 Task: Find connections with filter location Tarragona with filter topic #Workfromhomewith filter profile language English with filter current company VICE Media with filter school Alva's College, Moodabidri, Karnataka with filter industry Fruit and Vegetable Preserves Manufacturing with filter service category Telecommunications with filter keywords title Grant Writer
Action: Mouse moved to (617, 73)
Screenshot: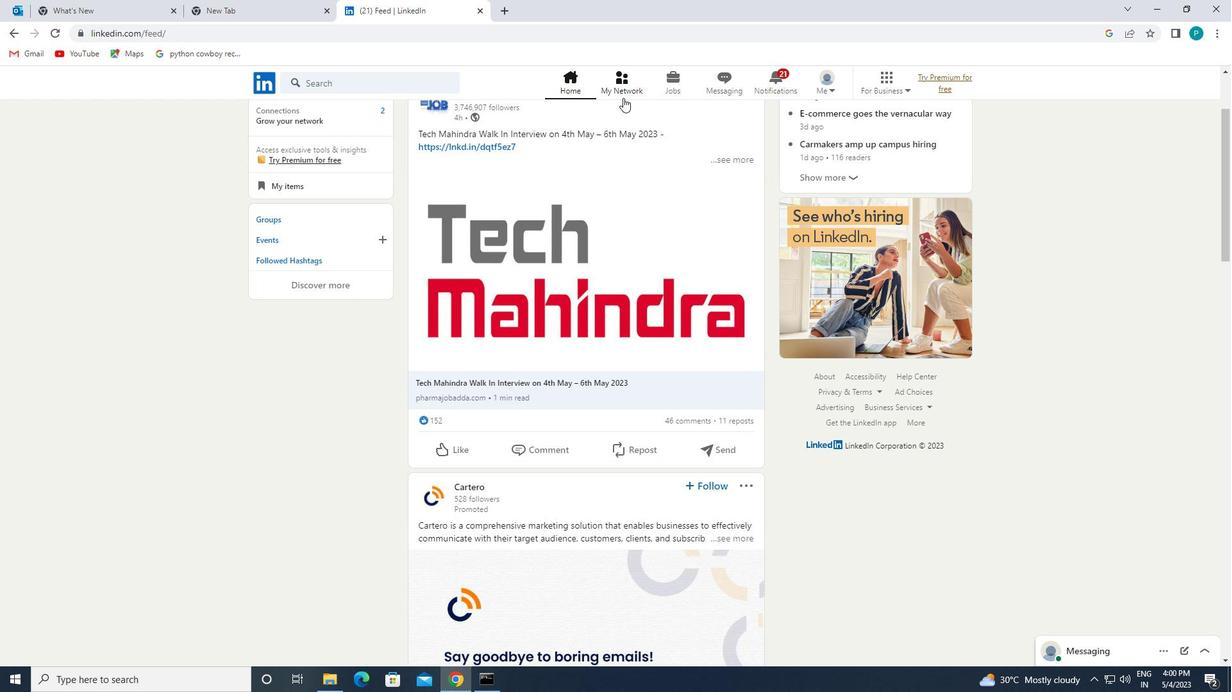 
Action: Mouse pressed left at (617, 73)
Screenshot: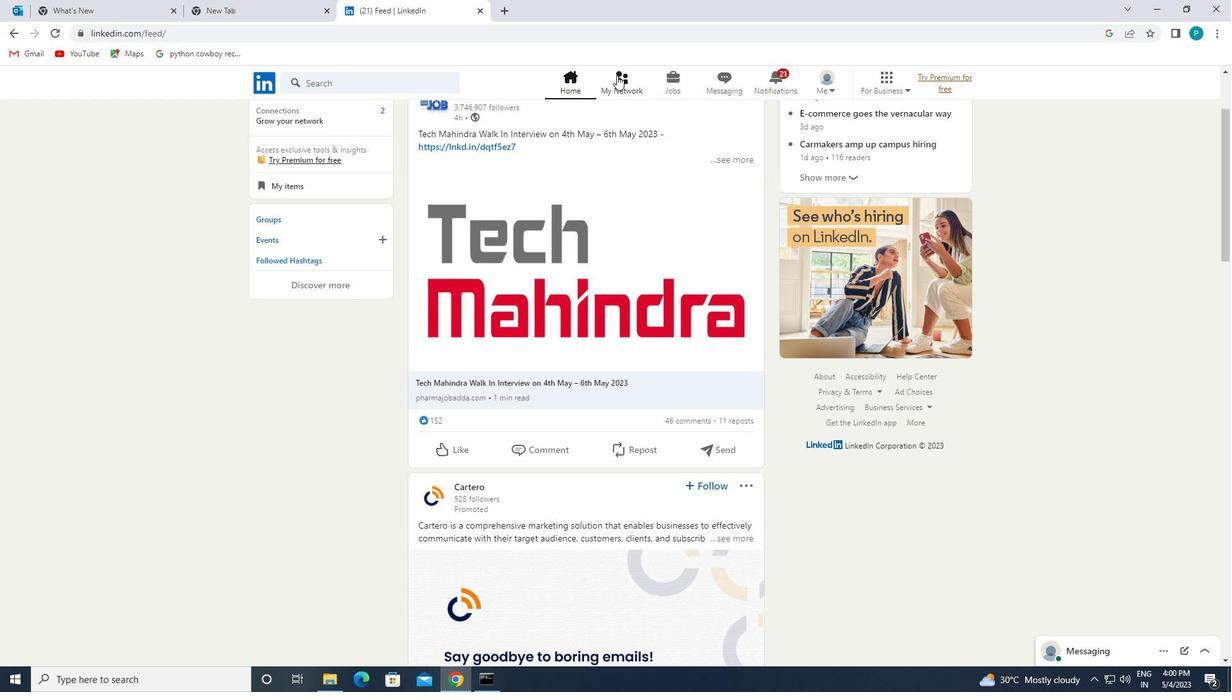 
Action: Mouse moved to (332, 151)
Screenshot: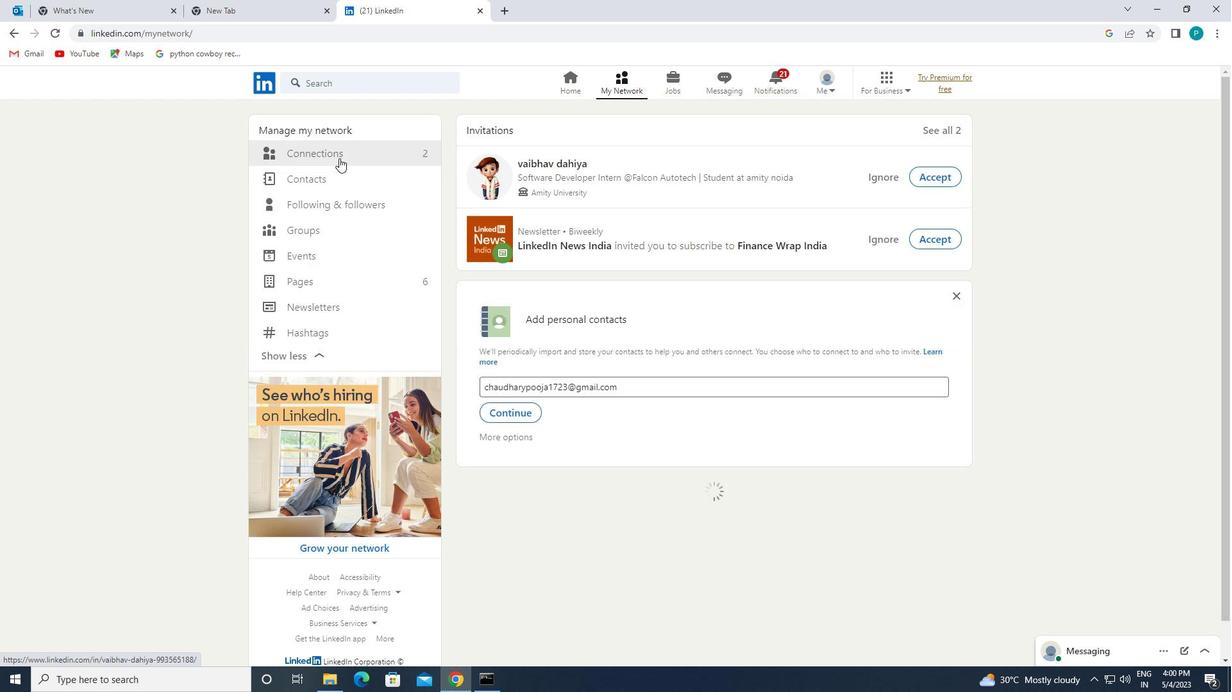 
Action: Mouse pressed left at (332, 151)
Screenshot: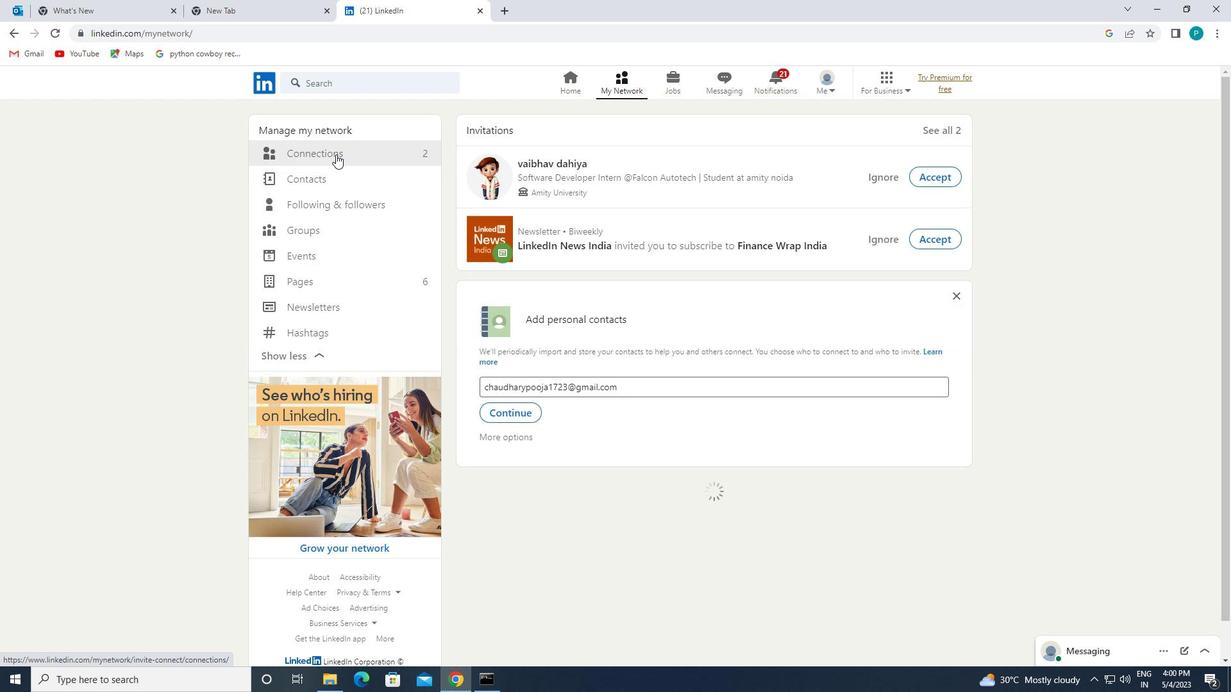
Action: Mouse moved to (700, 159)
Screenshot: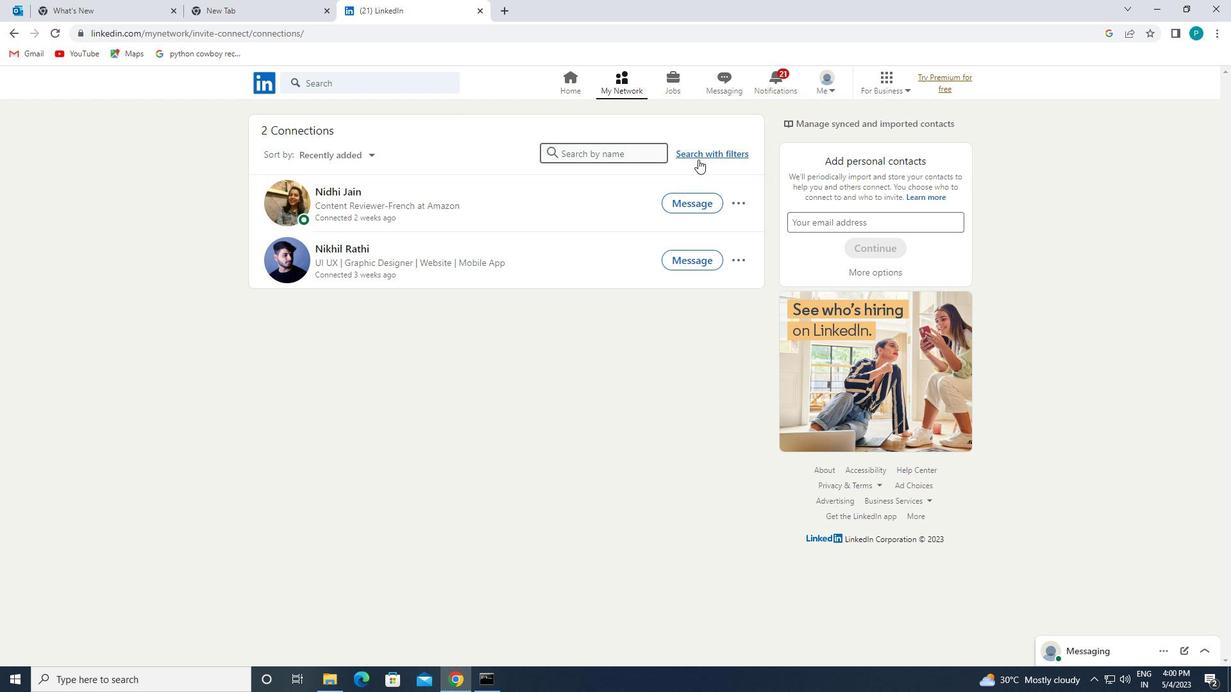
Action: Mouse pressed left at (700, 159)
Screenshot: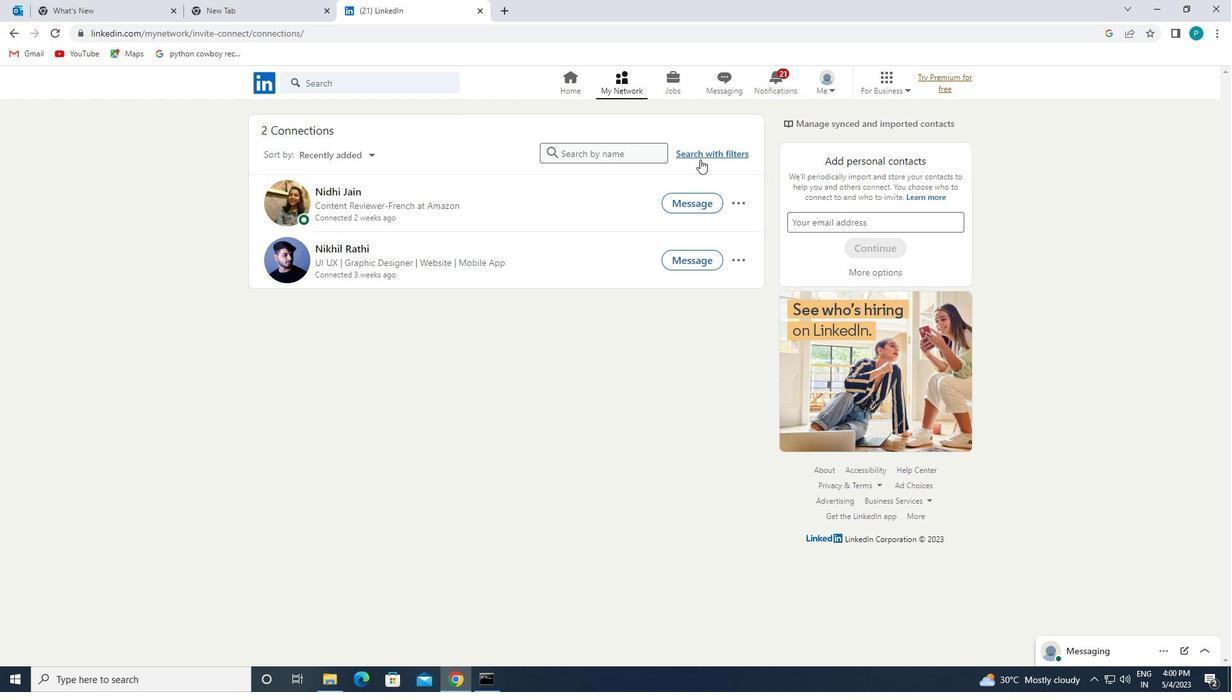 
Action: Mouse moved to (643, 114)
Screenshot: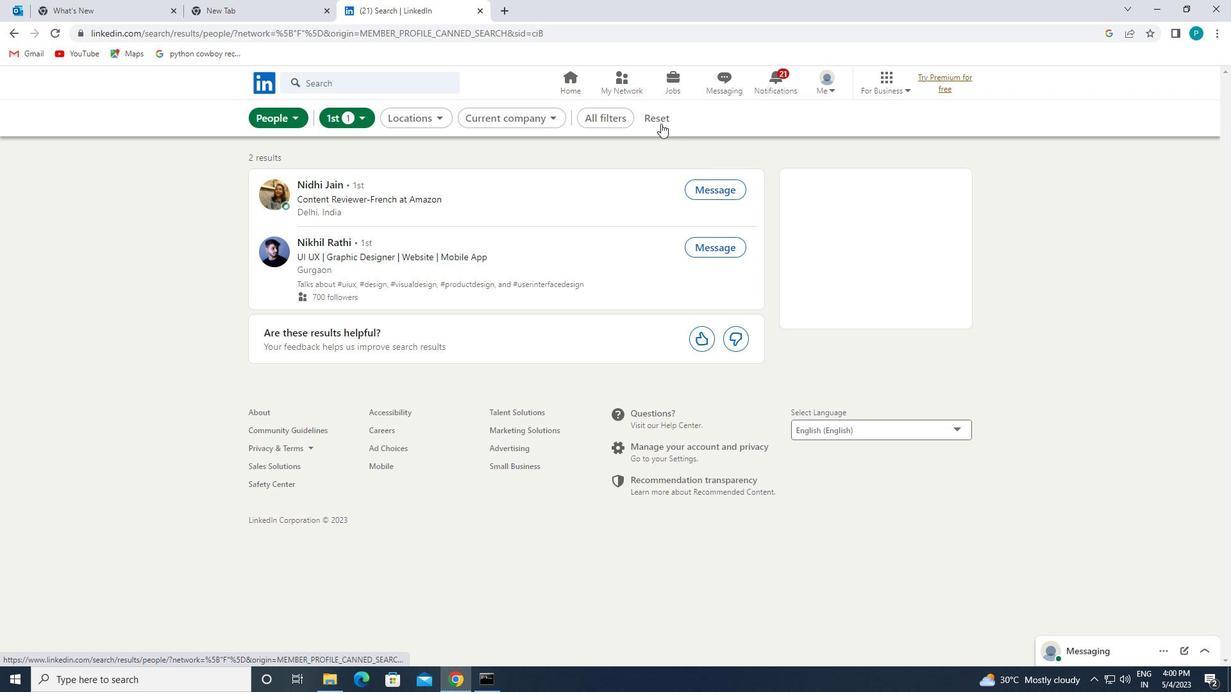 
Action: Mouse pressed left at (643, 114)
Screenshot: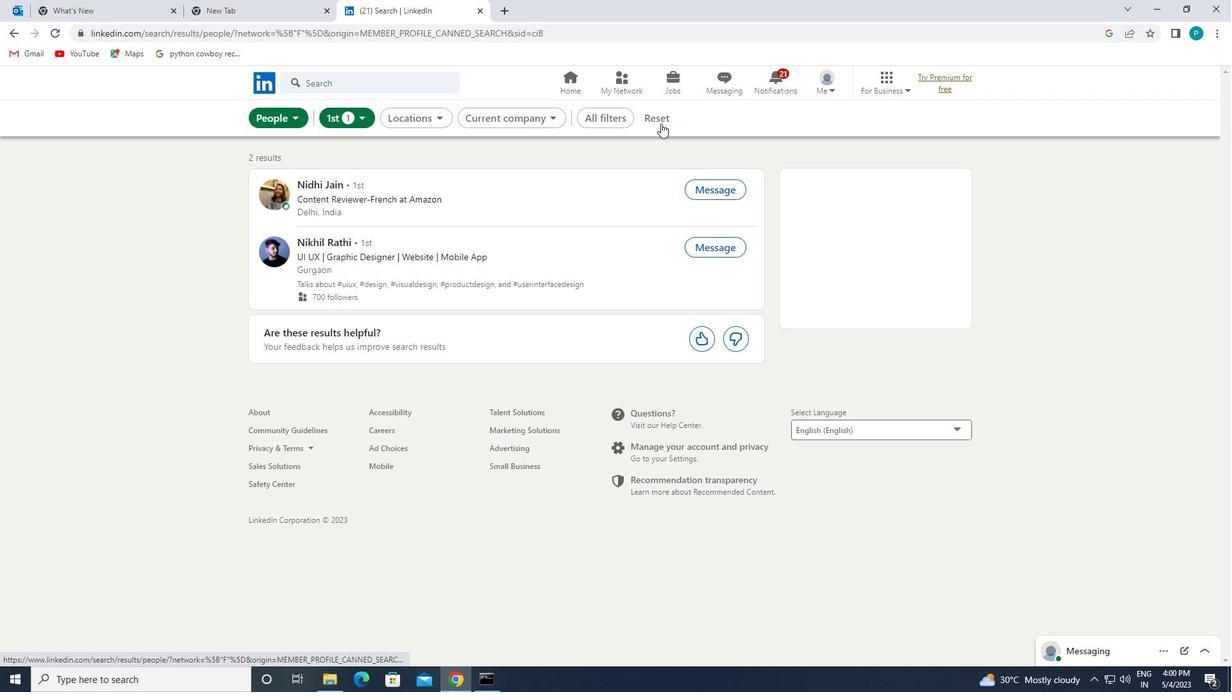 
Action: Mouse moved to (620, 113)
Screenshot: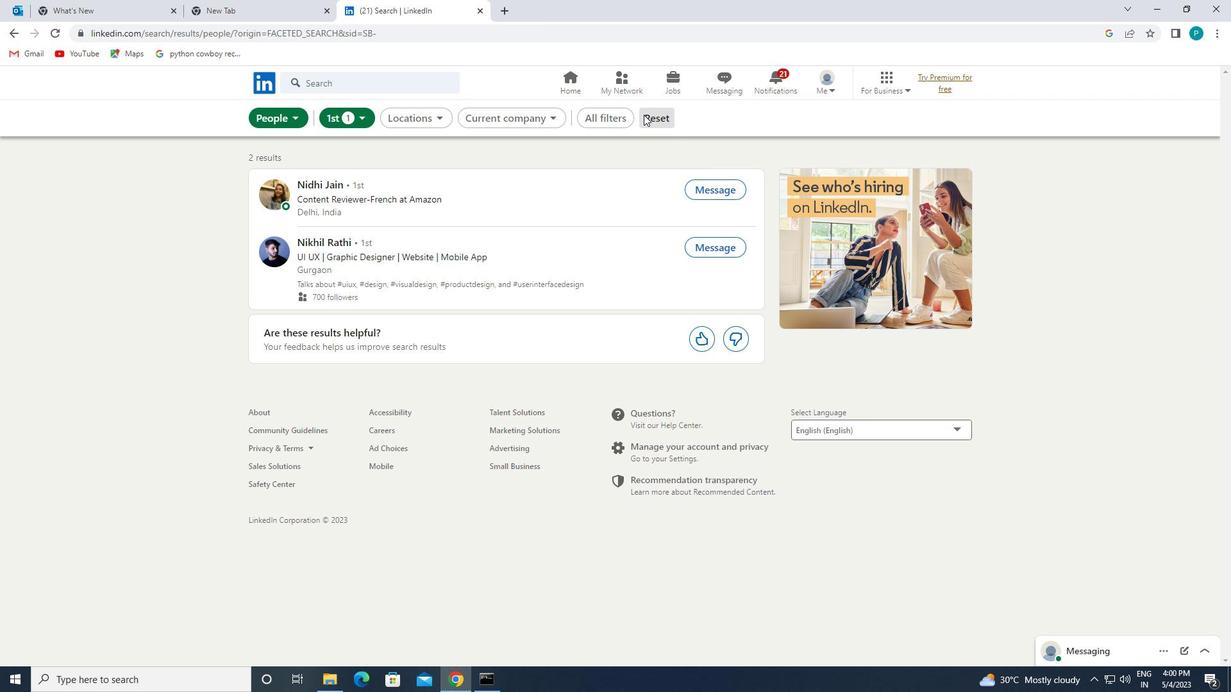 
Action: Mouse pressed left at (620, 113)
Screenshot: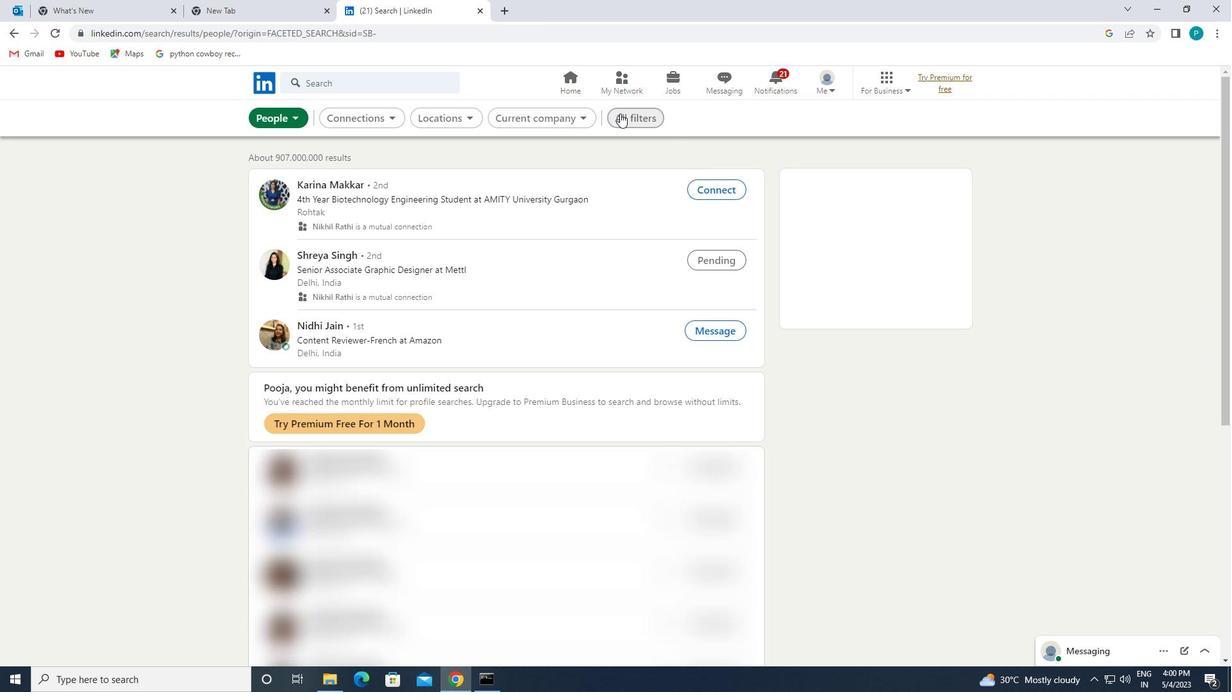 
Action: Mouse moved to (1019, 386)
Screenshot: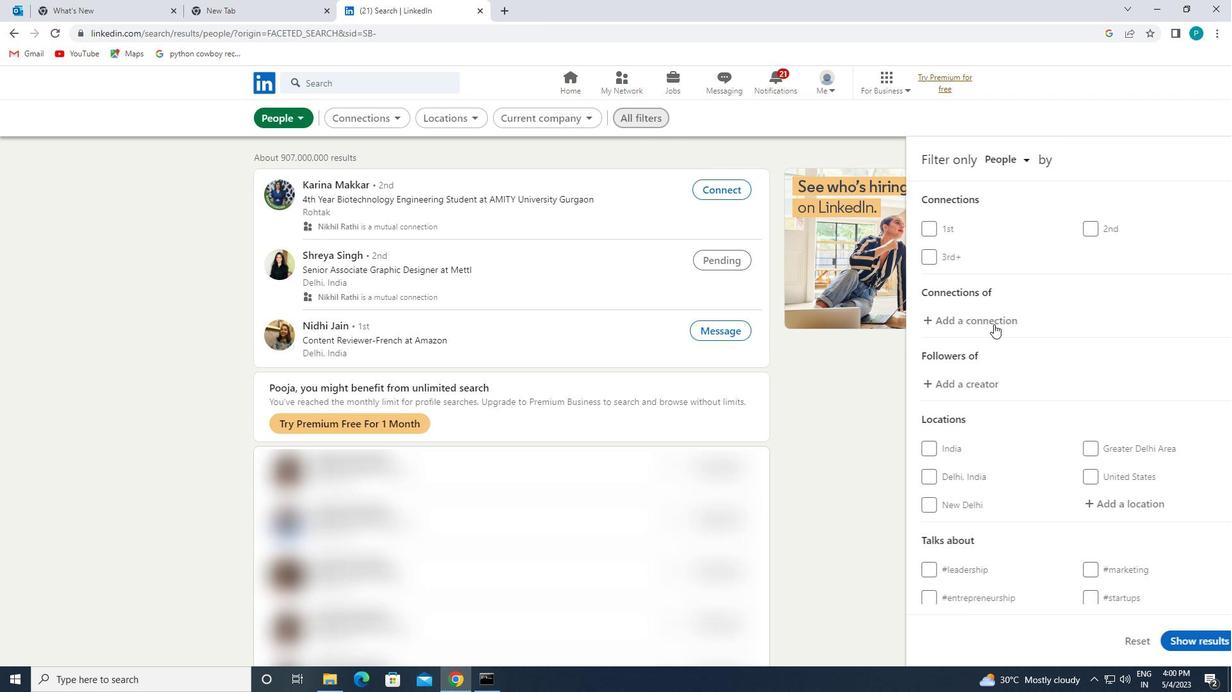 
Action: Mouse scrolled (1019, 386) with delta (0, 0)
Screenshot: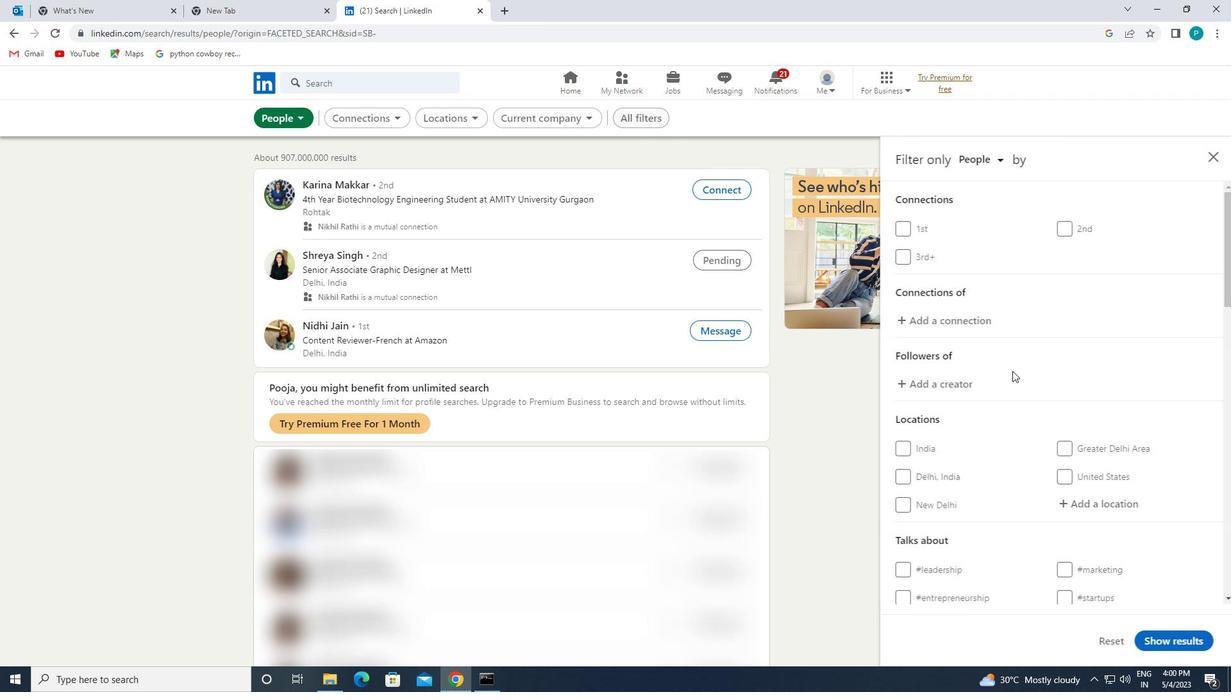 
Action: Mouse moved to (1019, 388)
Screenshot: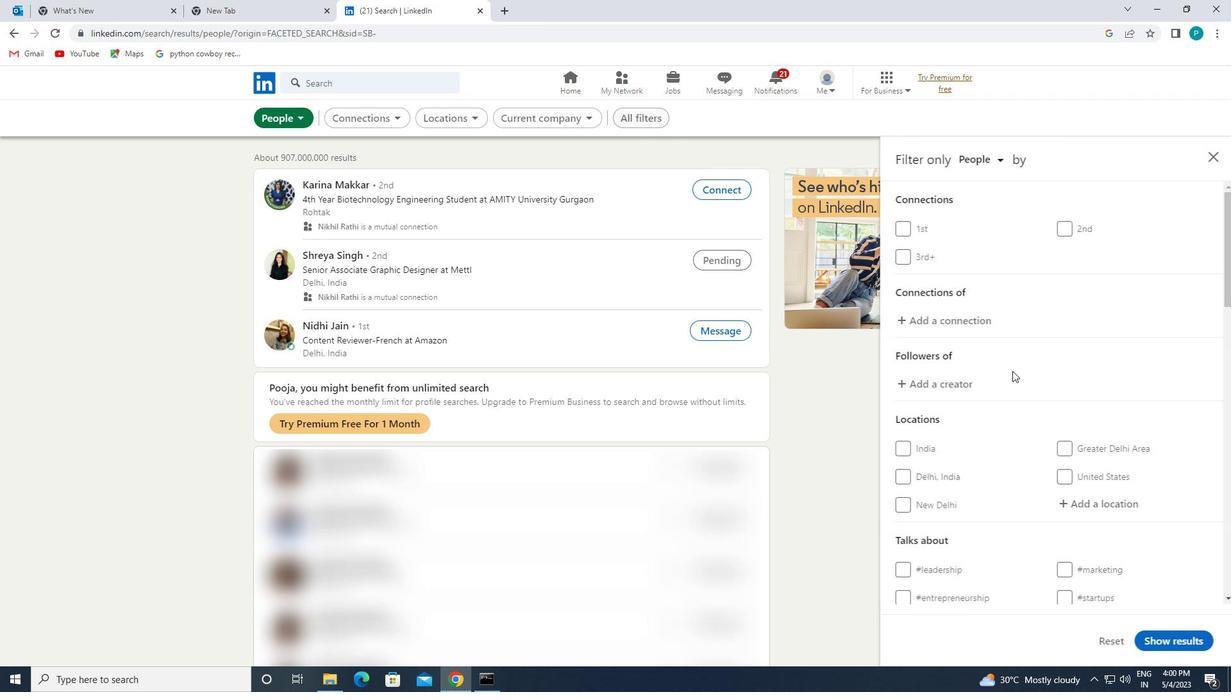 
Action: Mouse scrolled (1019, 388) with delta (0, 0)
Screenshot: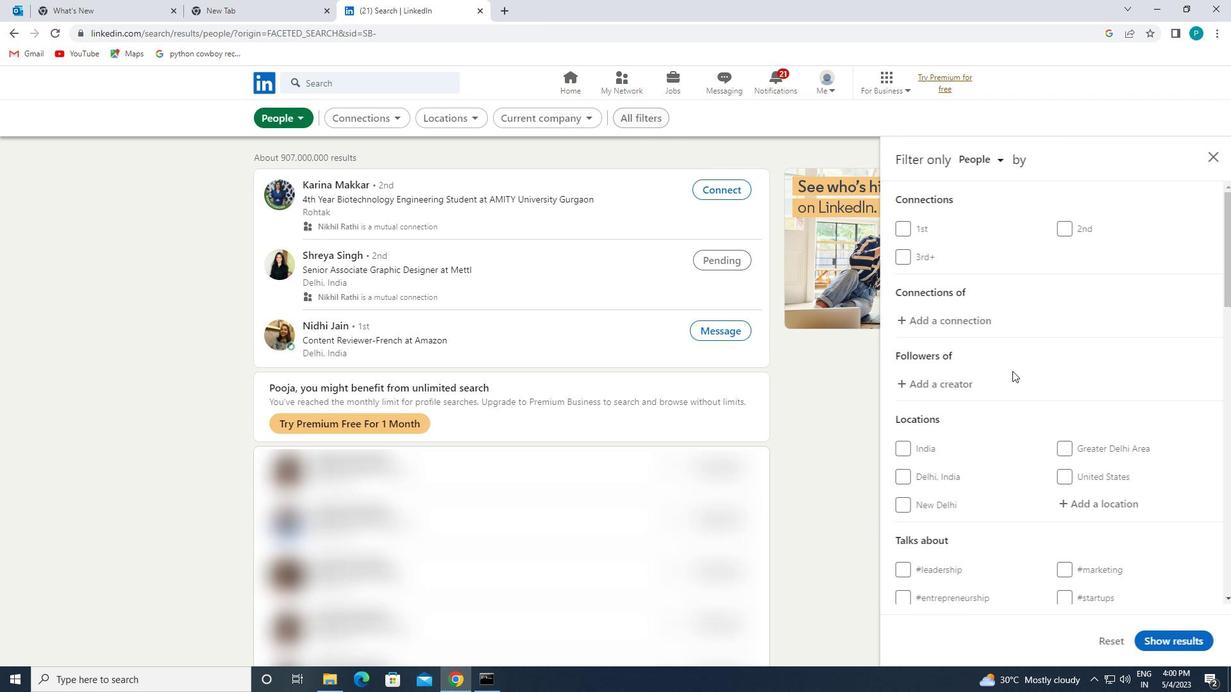 
Action: Mouse scrolled (1019, 388) with delta (0, 0)
Screenshot: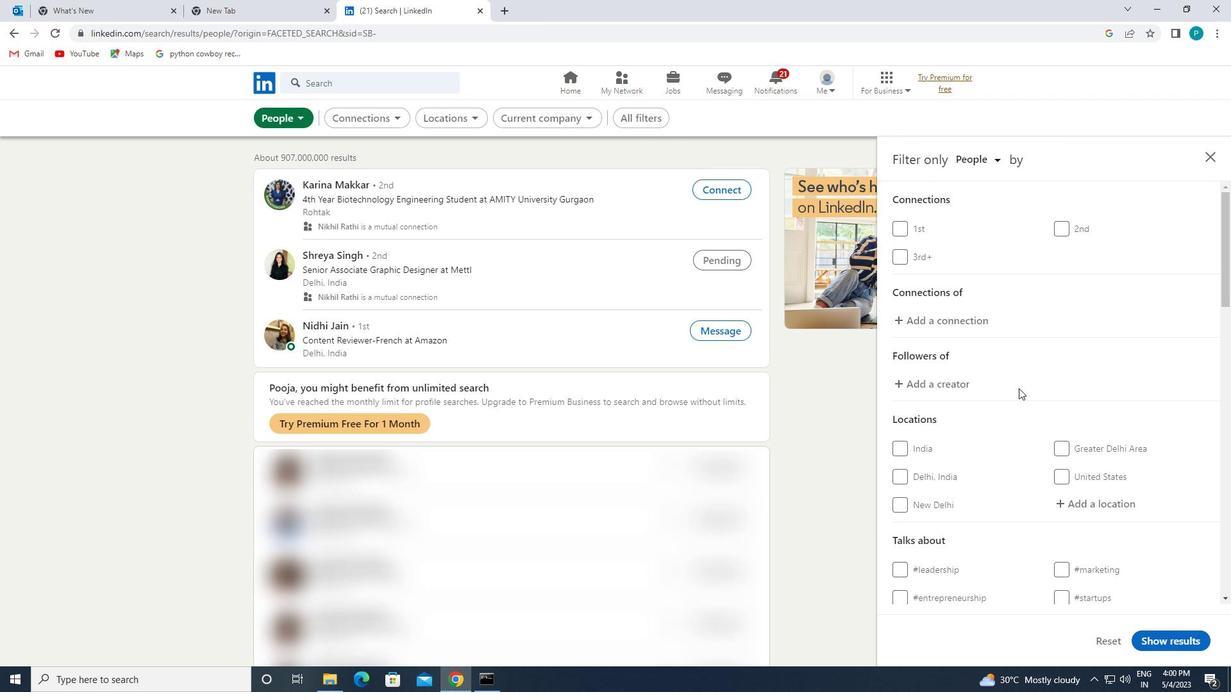
Action: Mouse moved to (1089, 304)
Screenshot: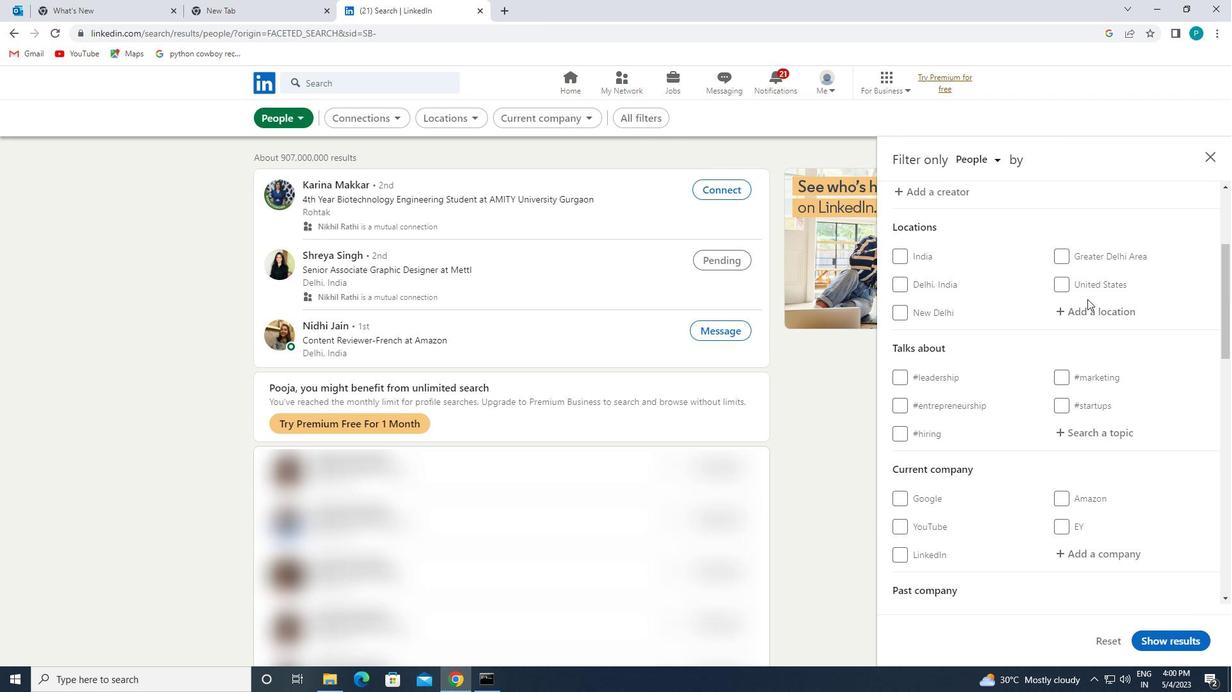
Action: Mouse pressed left at (1089, 304)
Screenshot: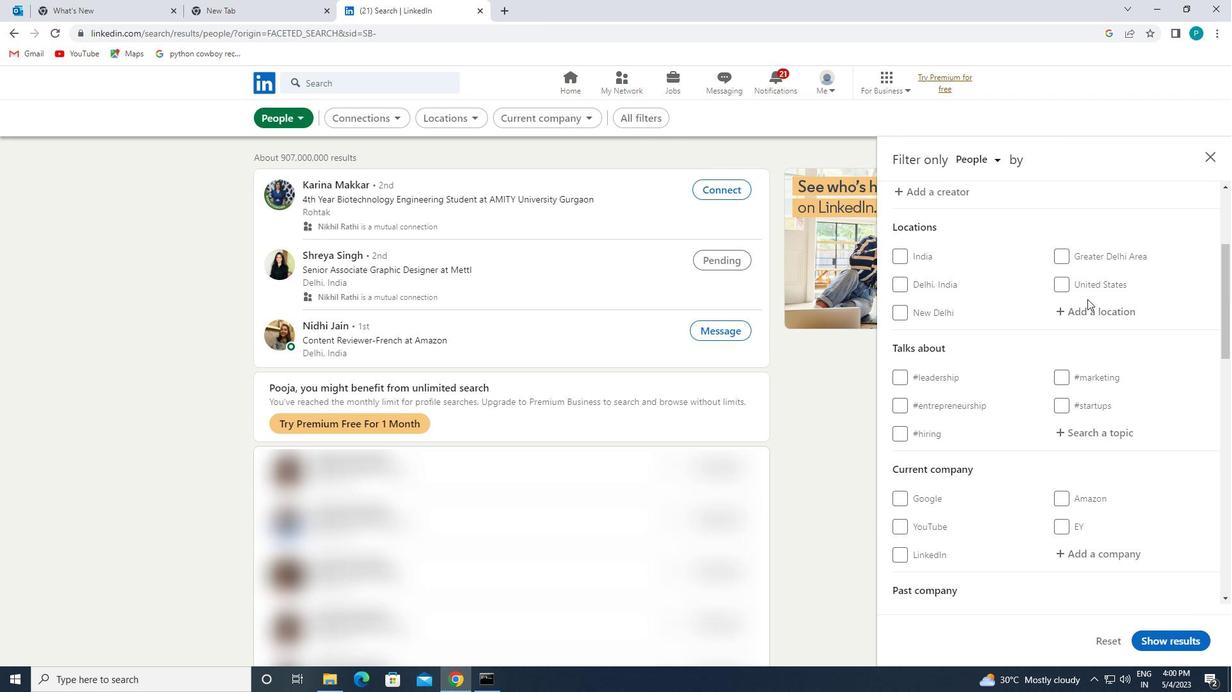 
Action: Mouse moved to (1092, 312)
Screenshot: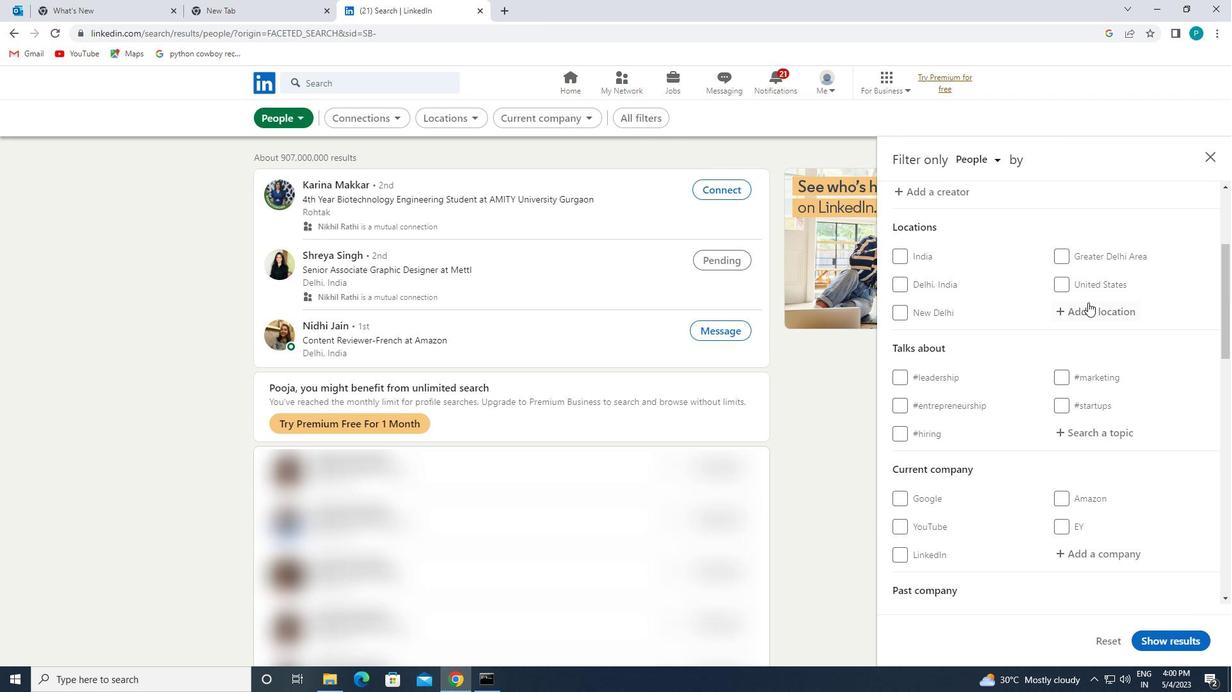 
Action: Key pressed <Key.caps_lock>t<Key.caps_lock>arragons<Key.backspace>a
Screenshot: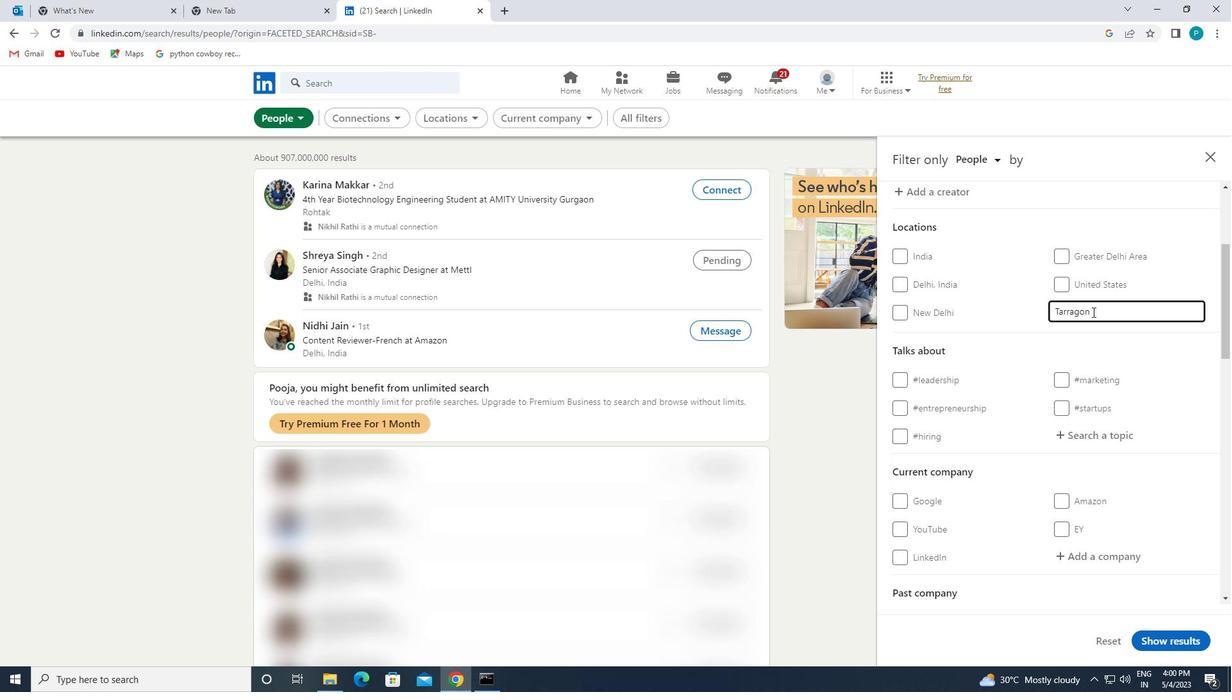 
Action: Mouse moved to (1078, 323)
Screenshot: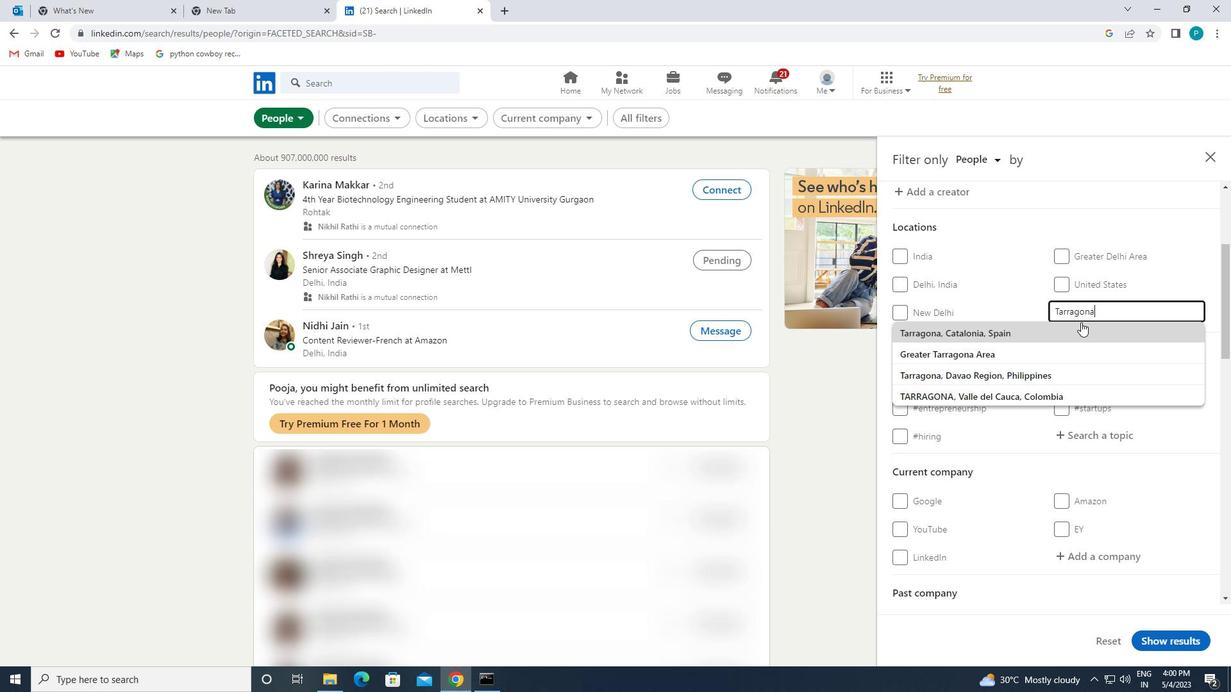 
Action: Mouse pressed left at (1078, 323)
Screenshot: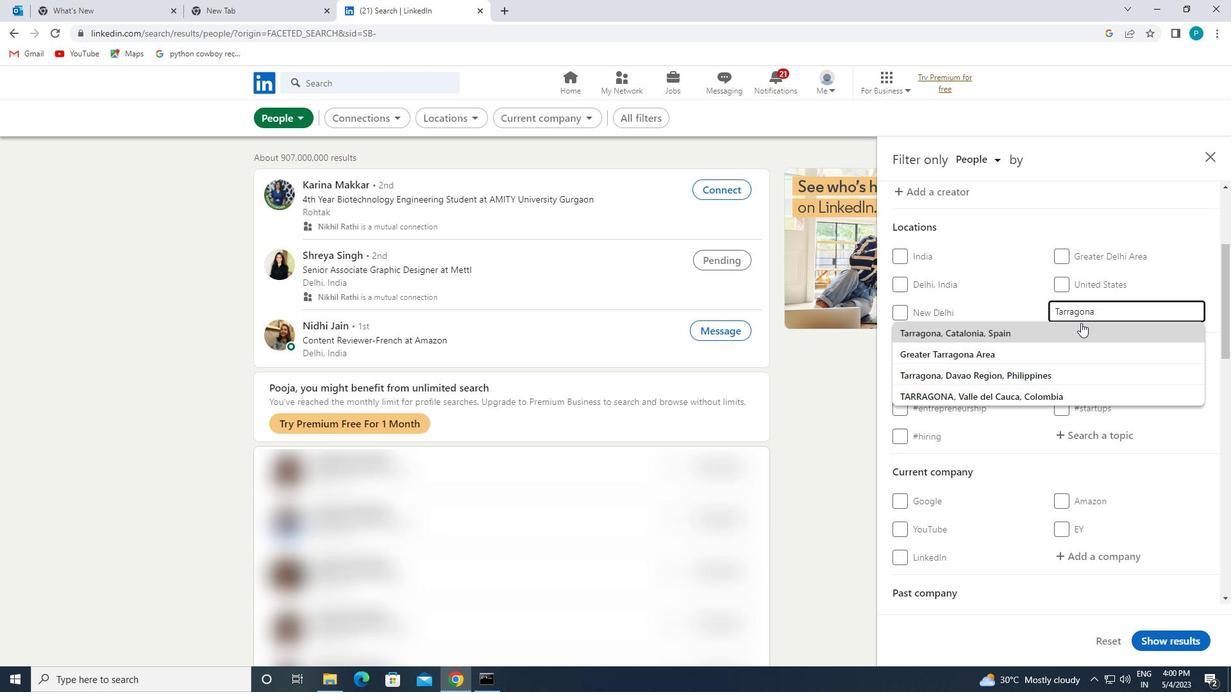 
Action: Mouse scrolled (1078, 322) with delta (0, 0)
Screenshot: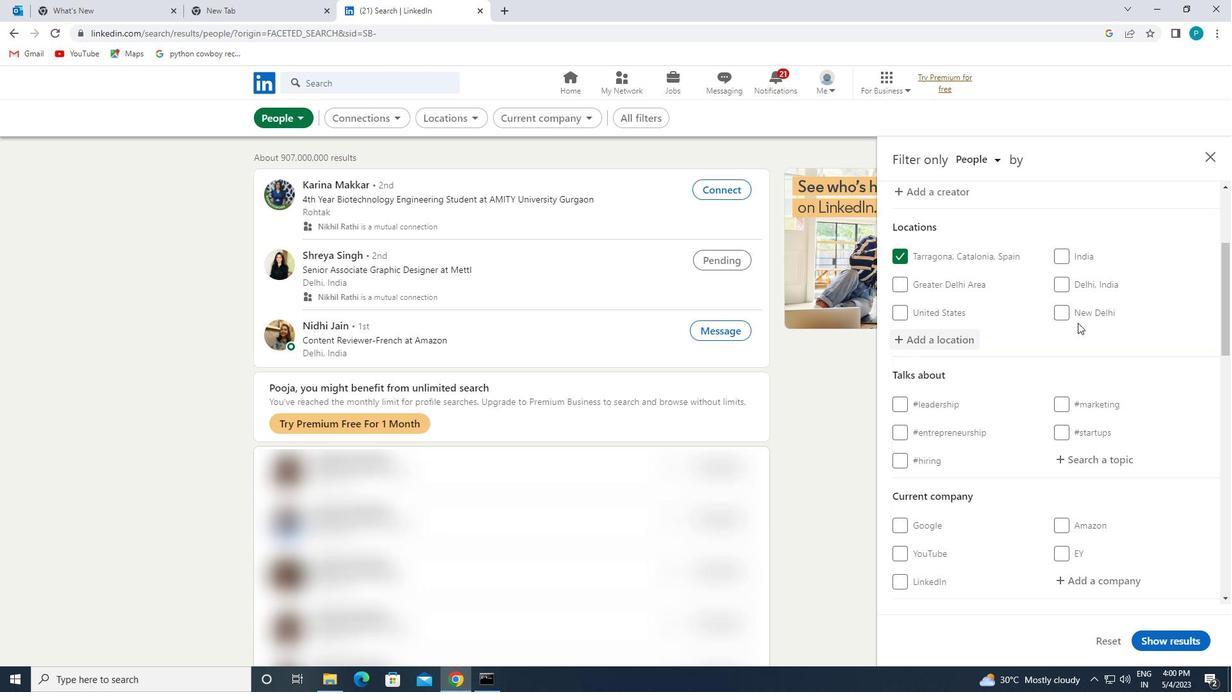 
Action: Mouse scrolled (1078, 322) with delta (0, 0)
Screenshot: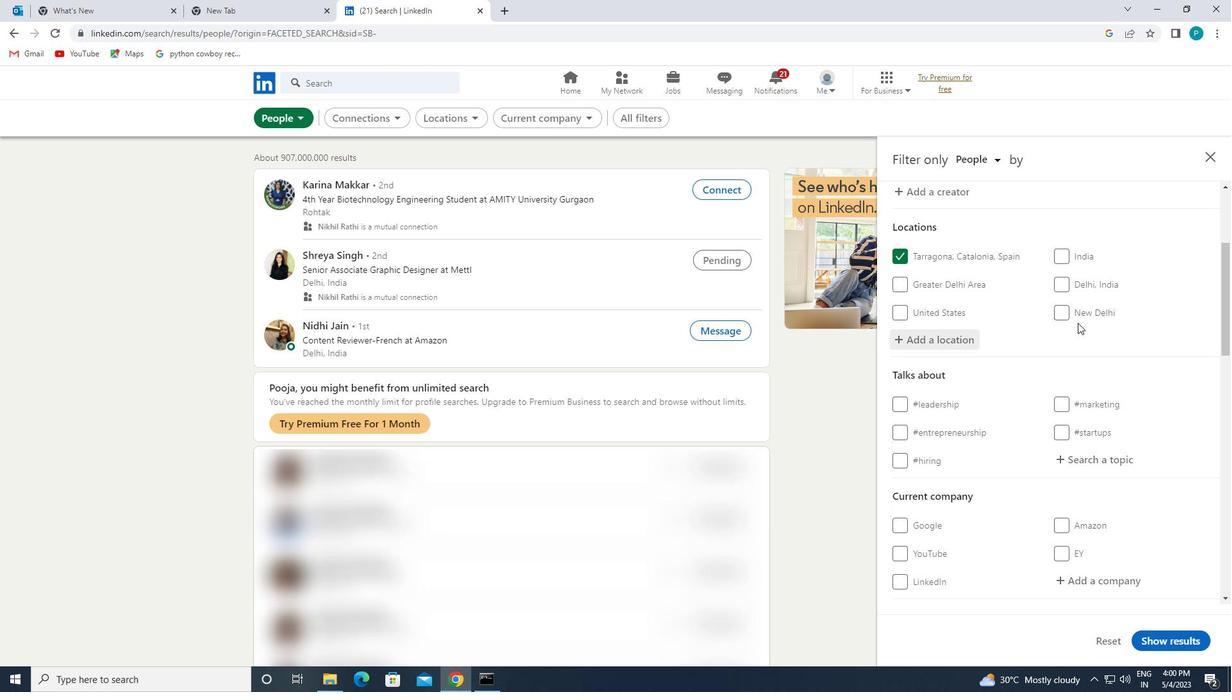 
Action: Mouse moved to (1080, 332)
Screenshot: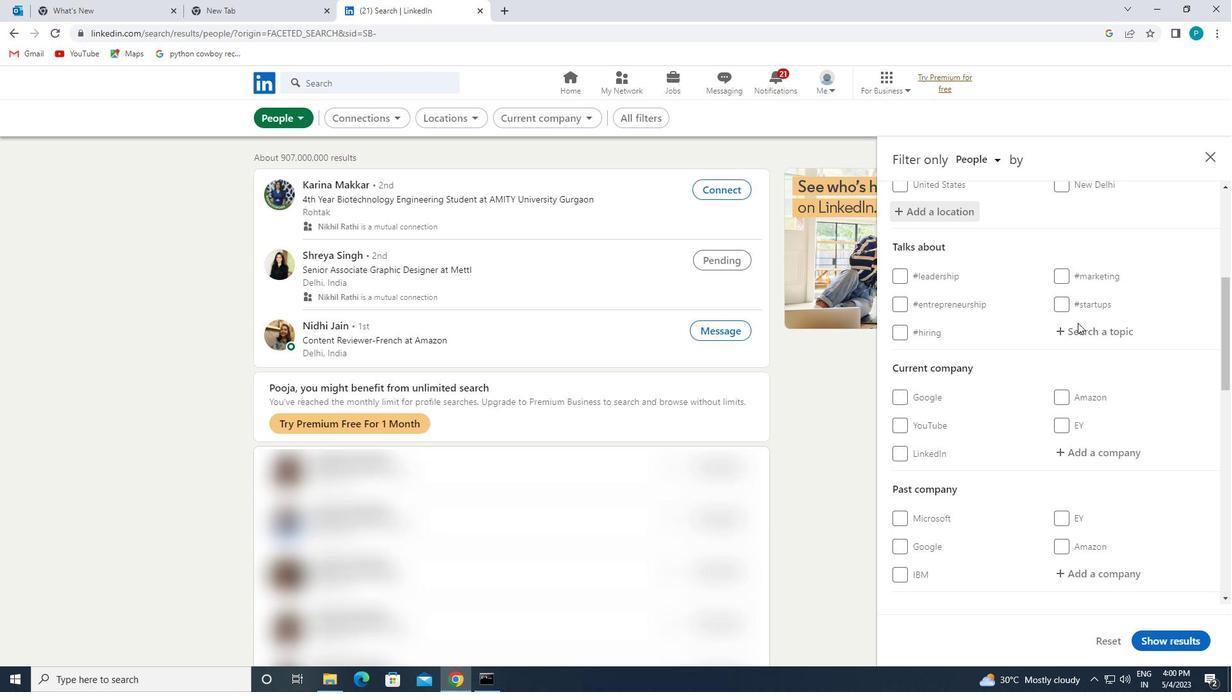 
Action: Mouse pressed left at (1080, 332)
Screenshot: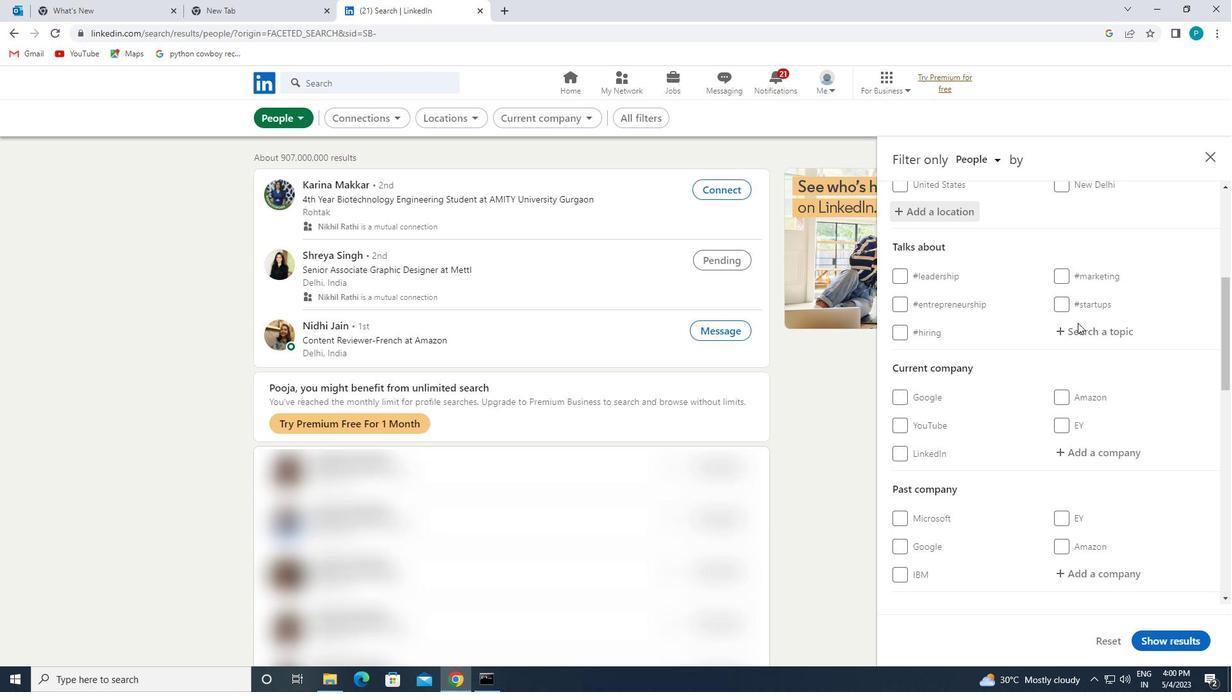 
Action: Mouse moved to (1114, 355)
Screenshot: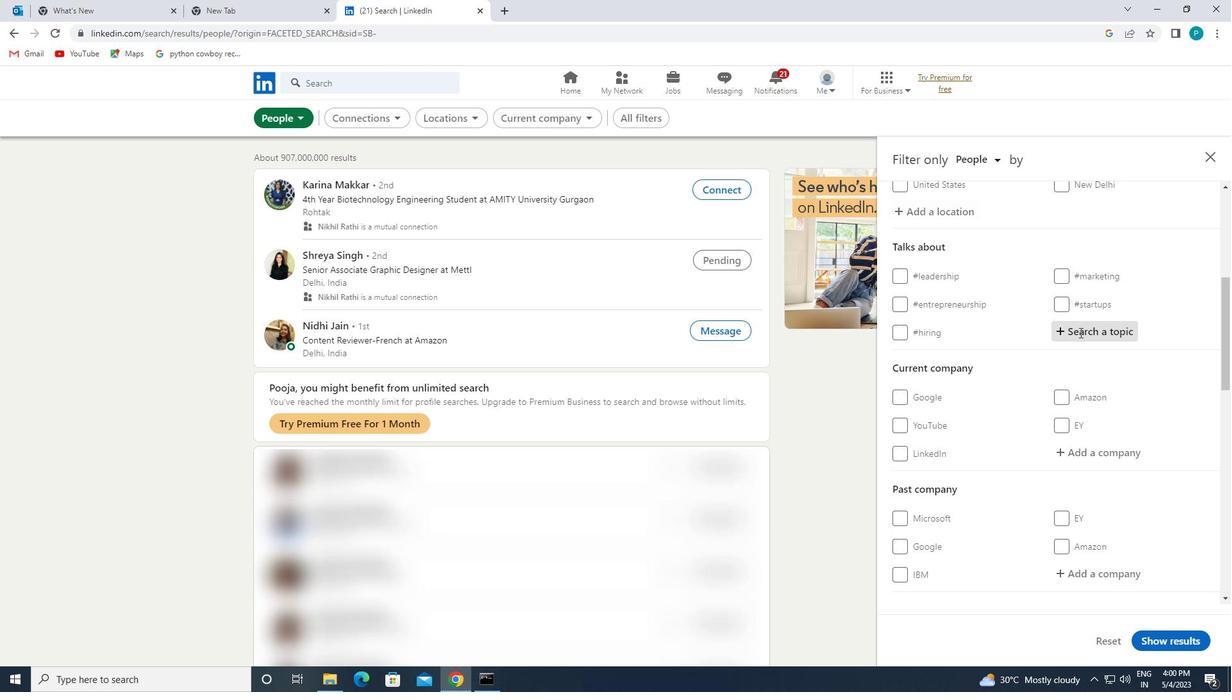 
Action: Key pressed <Key.shift>#<Key.caps_lock>W<Key.caps_lock>ORKFROMHOME
Screenshot: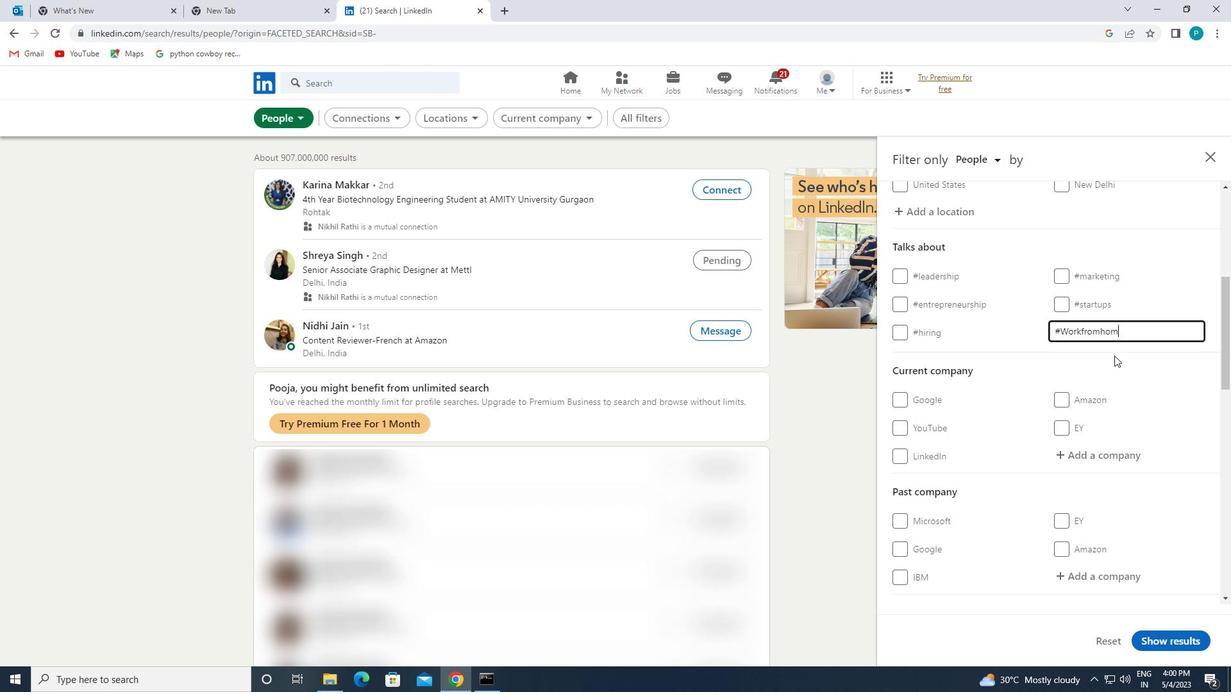 
Action: Mouse moved to (1048, 346)
Screenshot: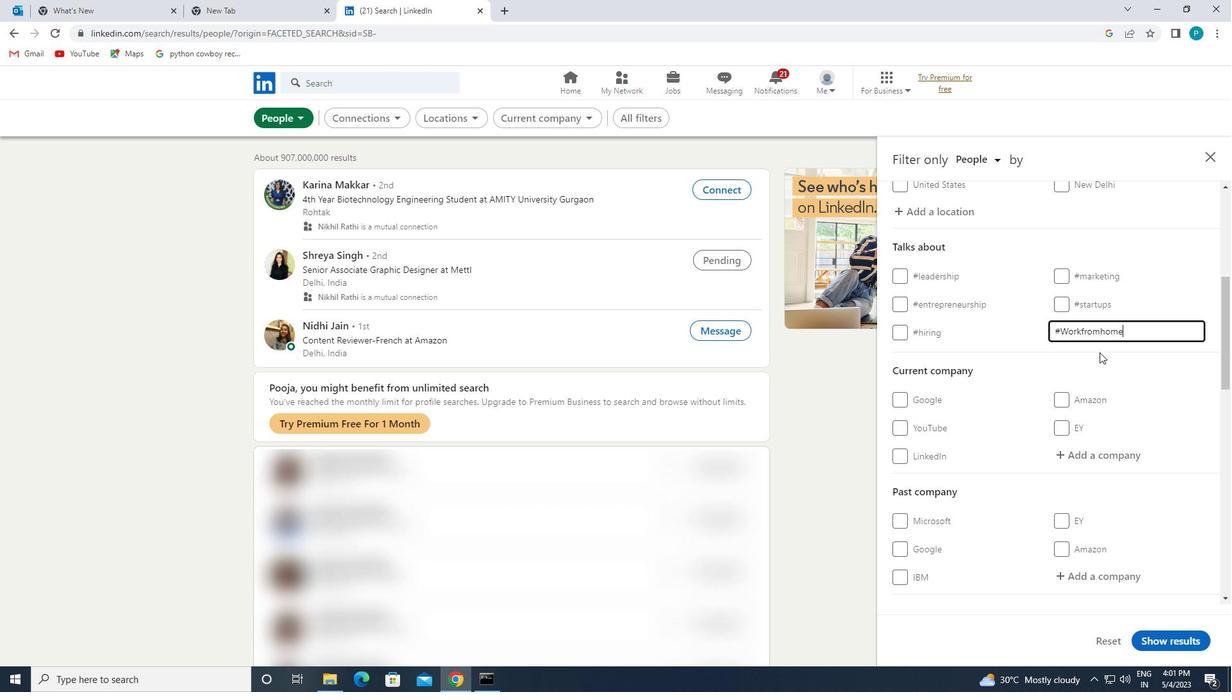 
Action: Mouse scrolled (1048, 345) with delta (0, 0)
Screenshot: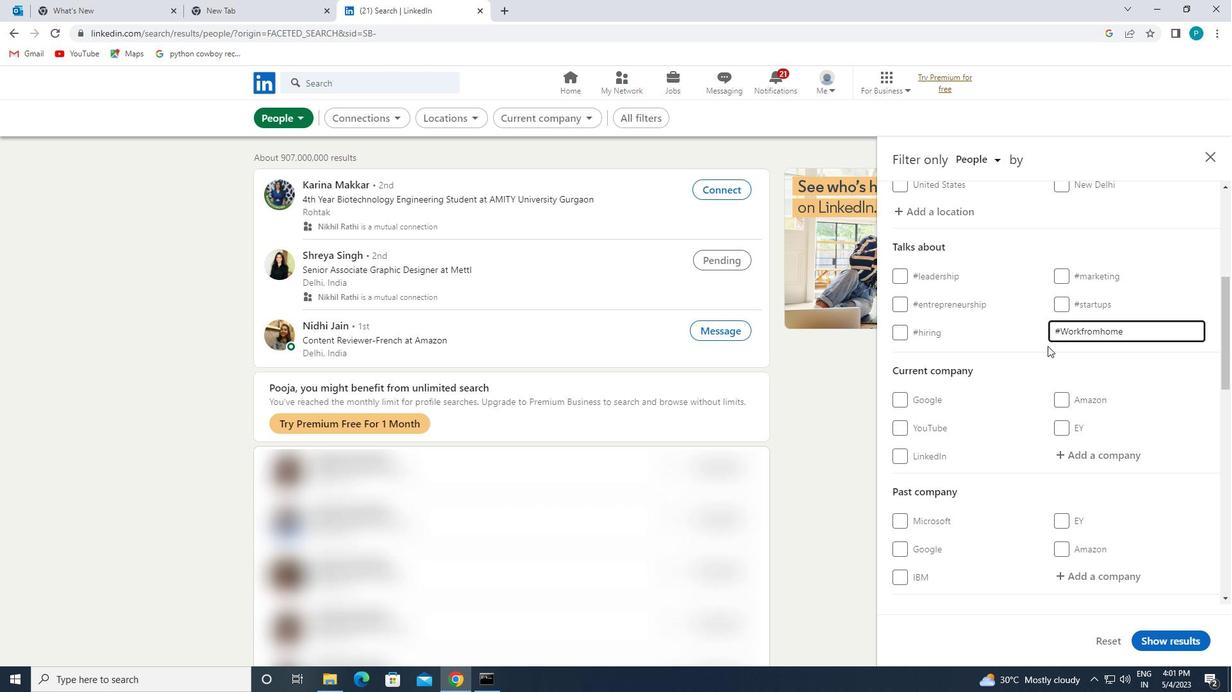 
Action: Mouse scrolled (1048, 345) with delta (0, 0)
Screenshot: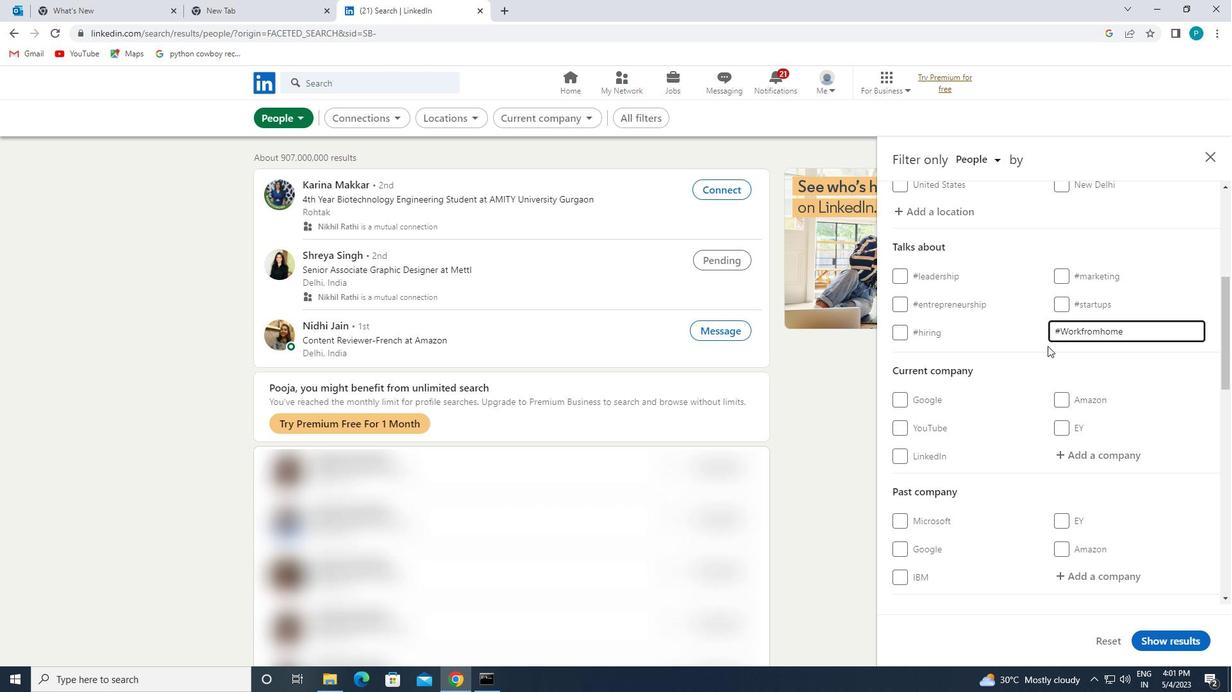 
Action: Mouse scrolled (1048, 345) with delta (0, 0)
Screenshot: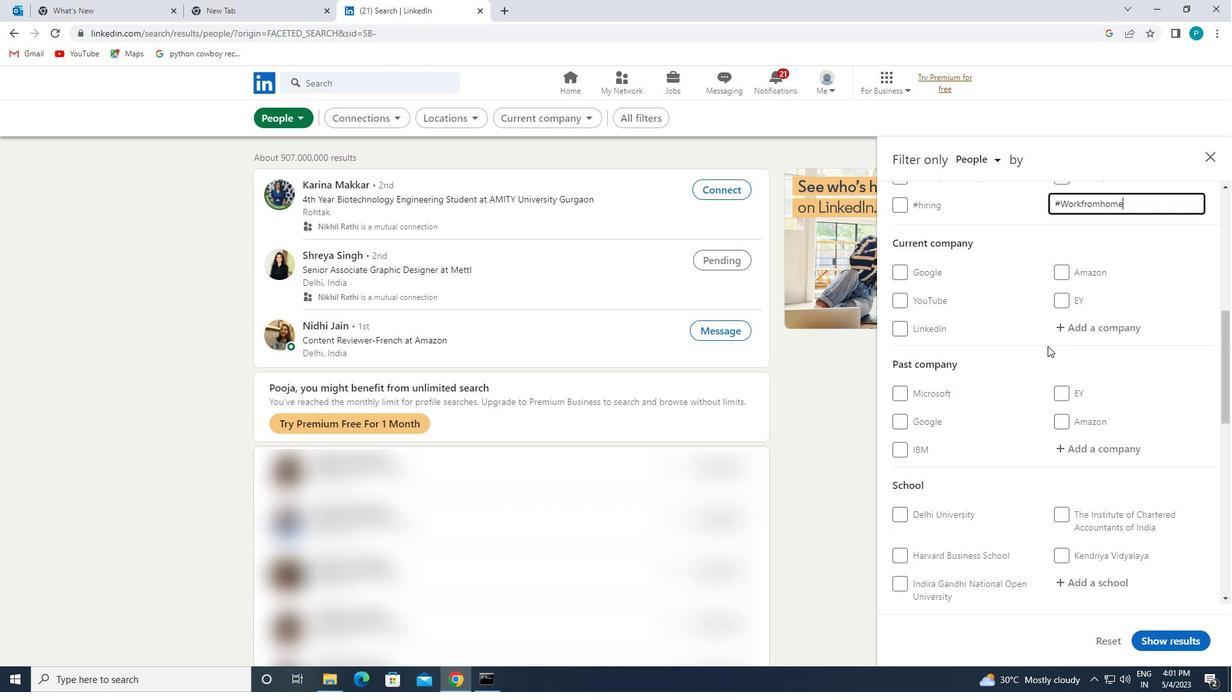 
Action: Mouse moved to (1047, 346)
Screenshot: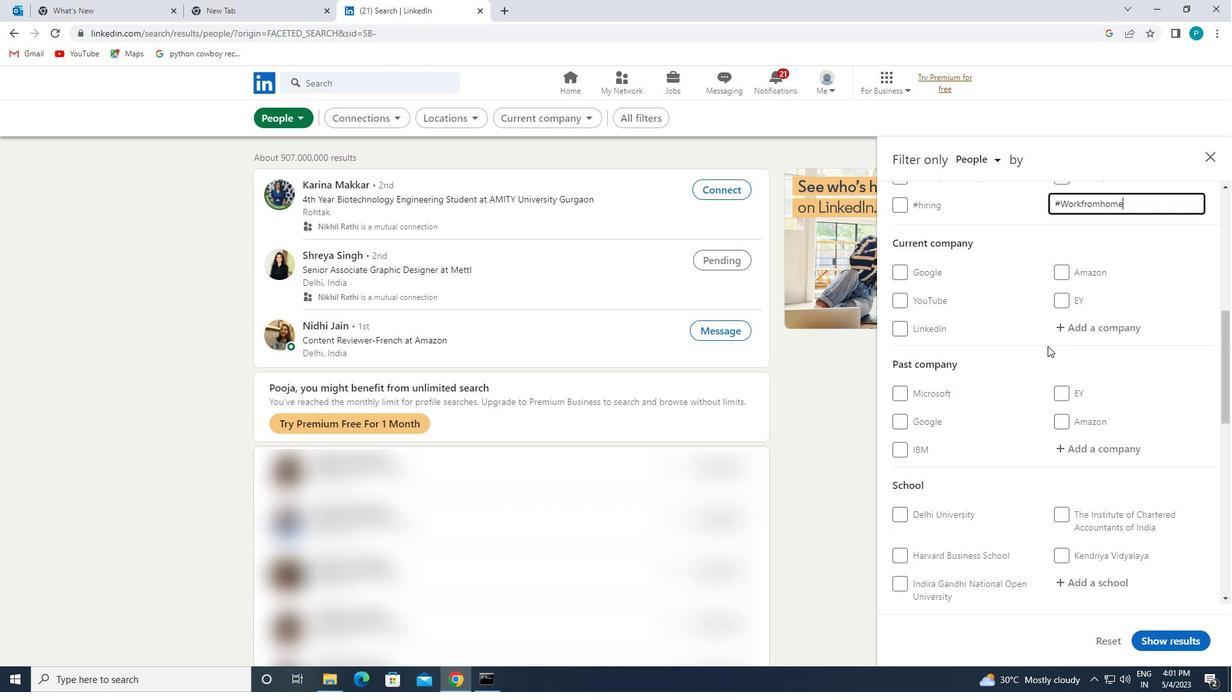 
Action: Mouse scrolled (1047, 345) with delta (0, 0)
Screenshot: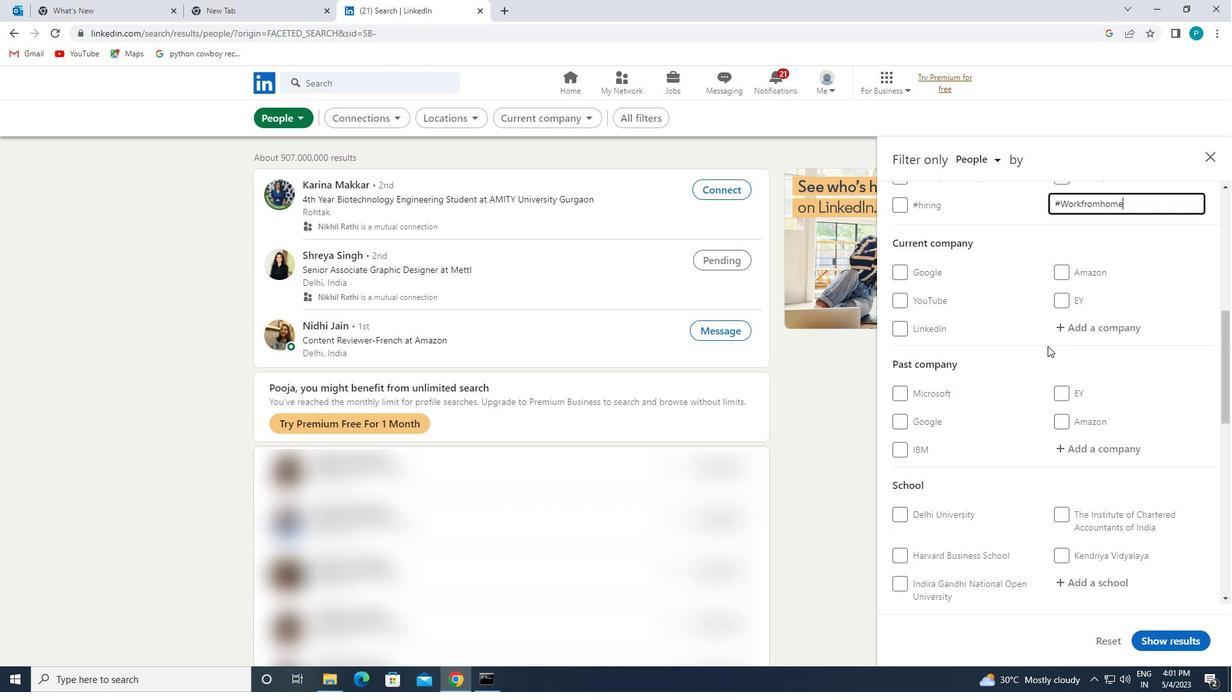 
Action: Mouse moved to (1034, 361)
Screenshot: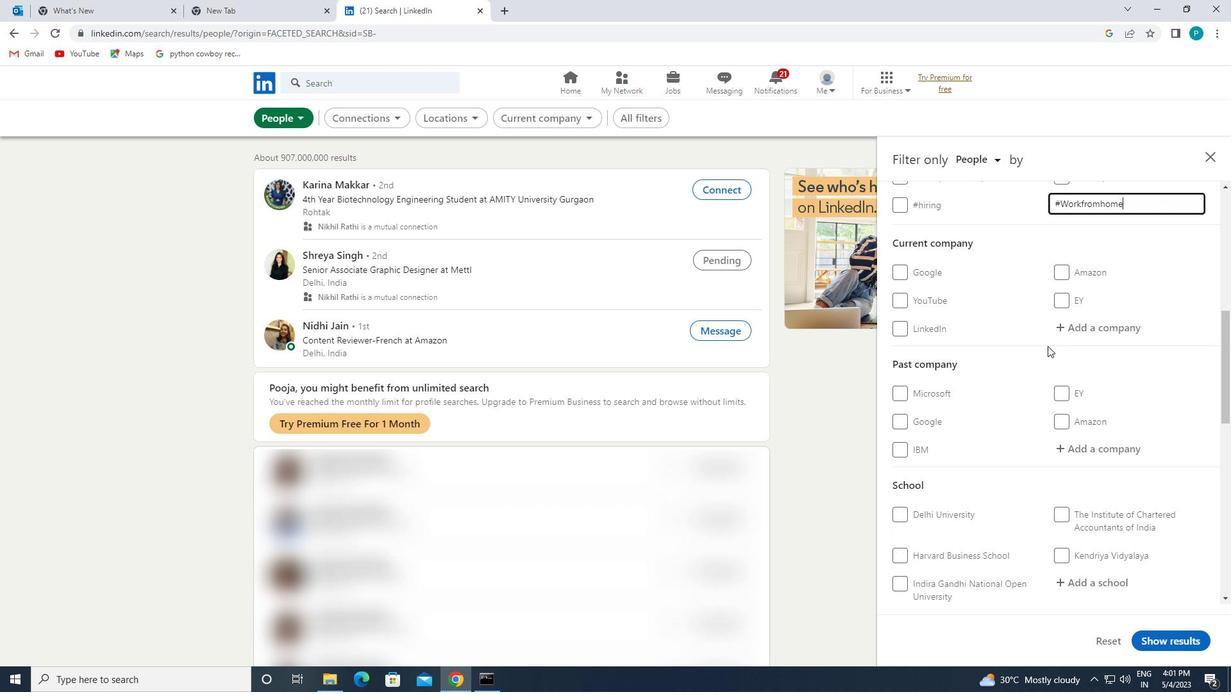 
Action: Mouse scrolled (1034, 361) with delta (0, 0)
Screenshot: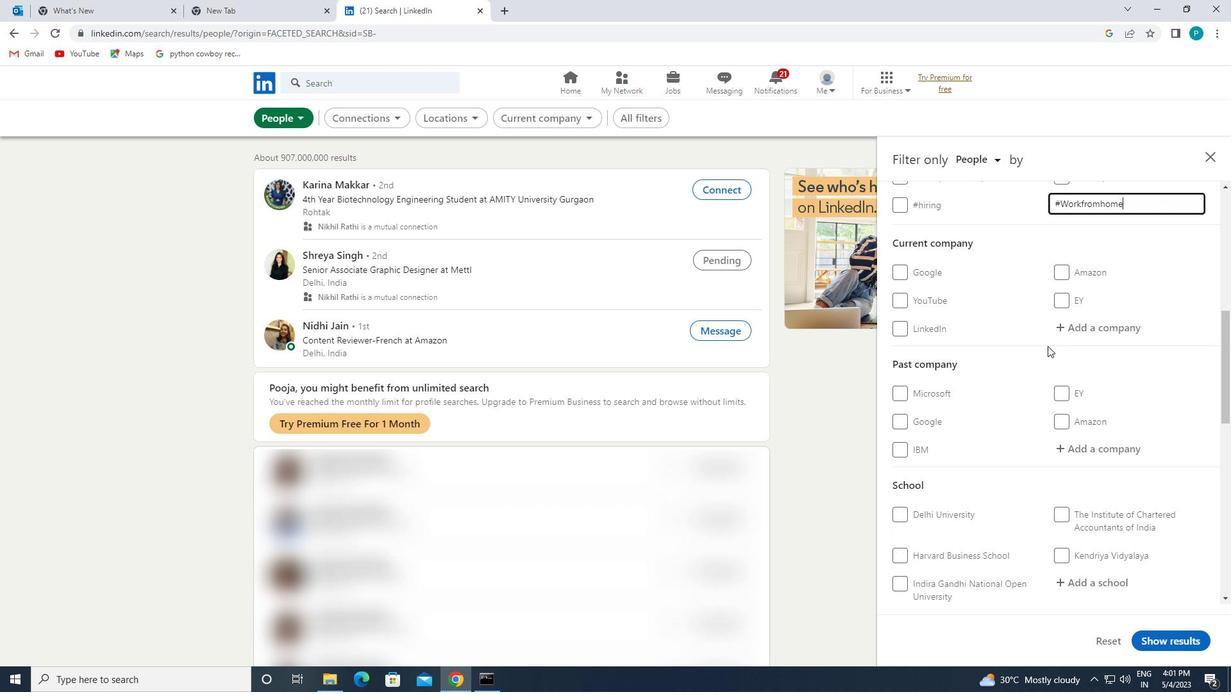 
Action: Mouse moved to (989, 420)
Screenshot: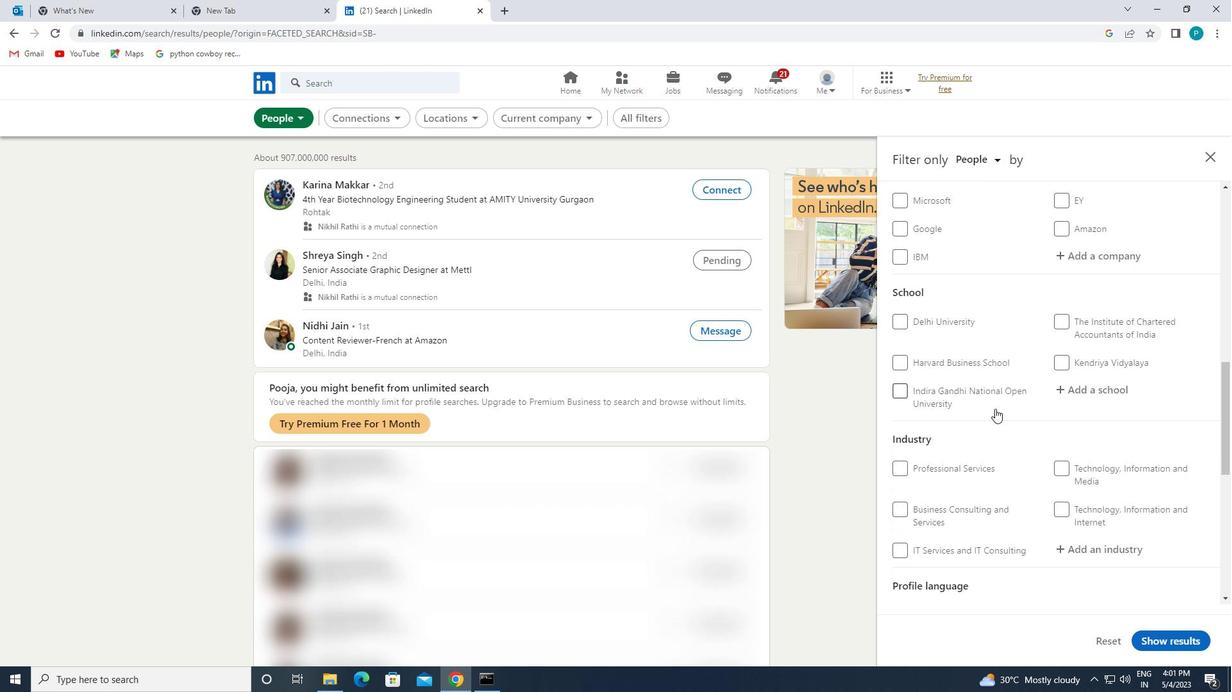
Action: Mouse scrolled (989, 419) with delta (0, 0)
Screenshot: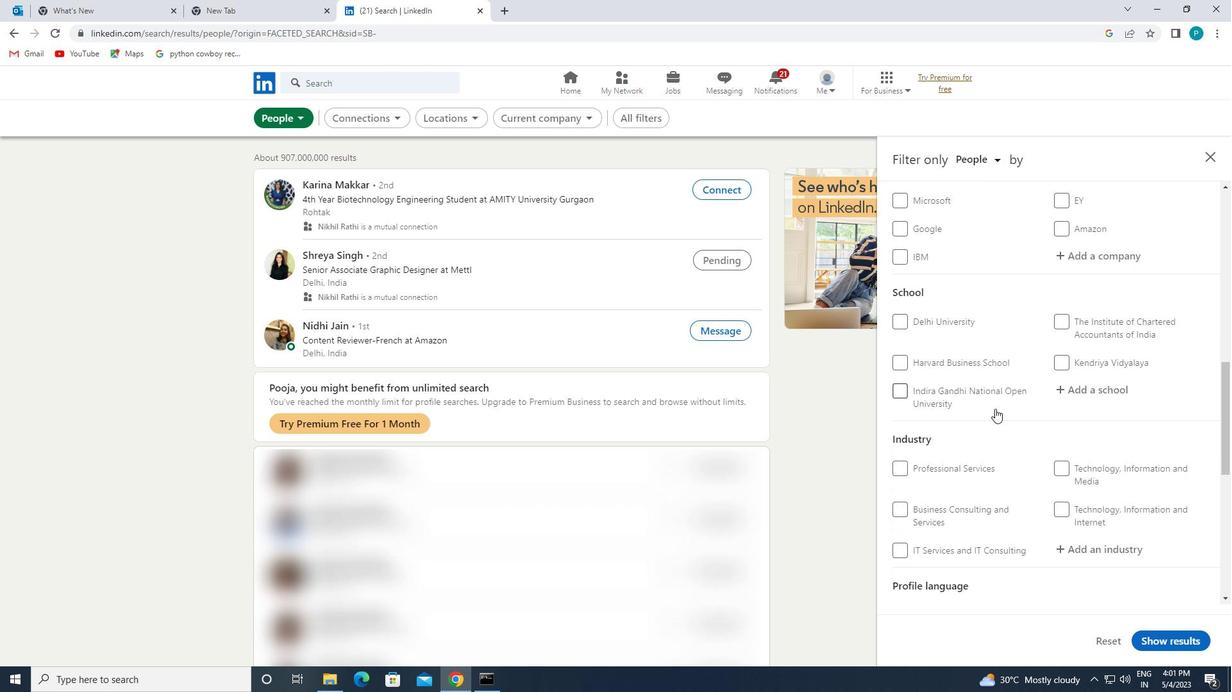 
Action: Mouse moved to (965, 439)
Screenshot: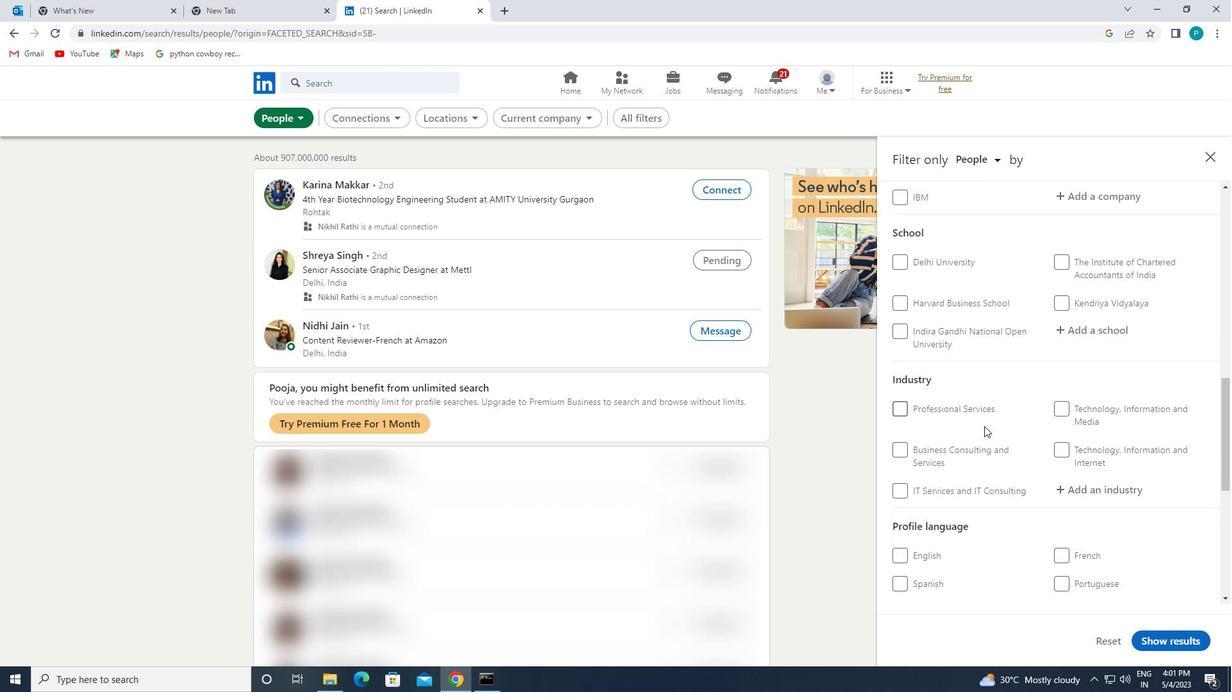 
Action: Mouse scrolled (965, 439) with delta (0, 0)
Screenshot: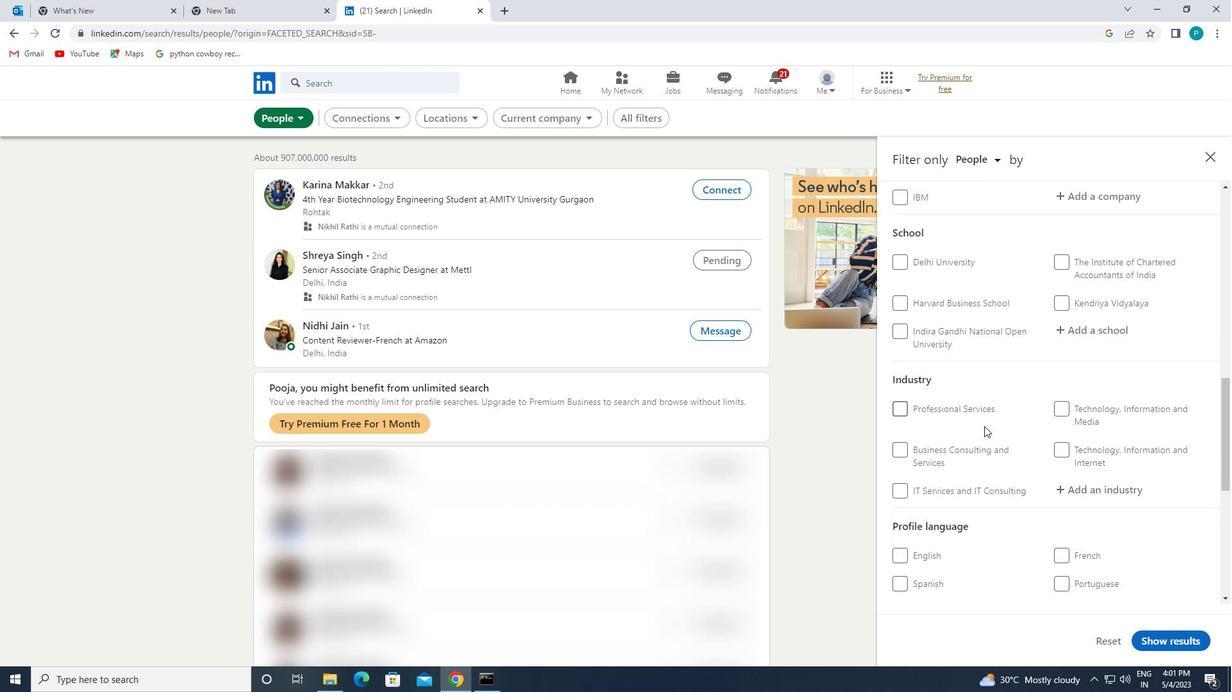 
Action: Mouse moved to (959, 445)
Screenshot: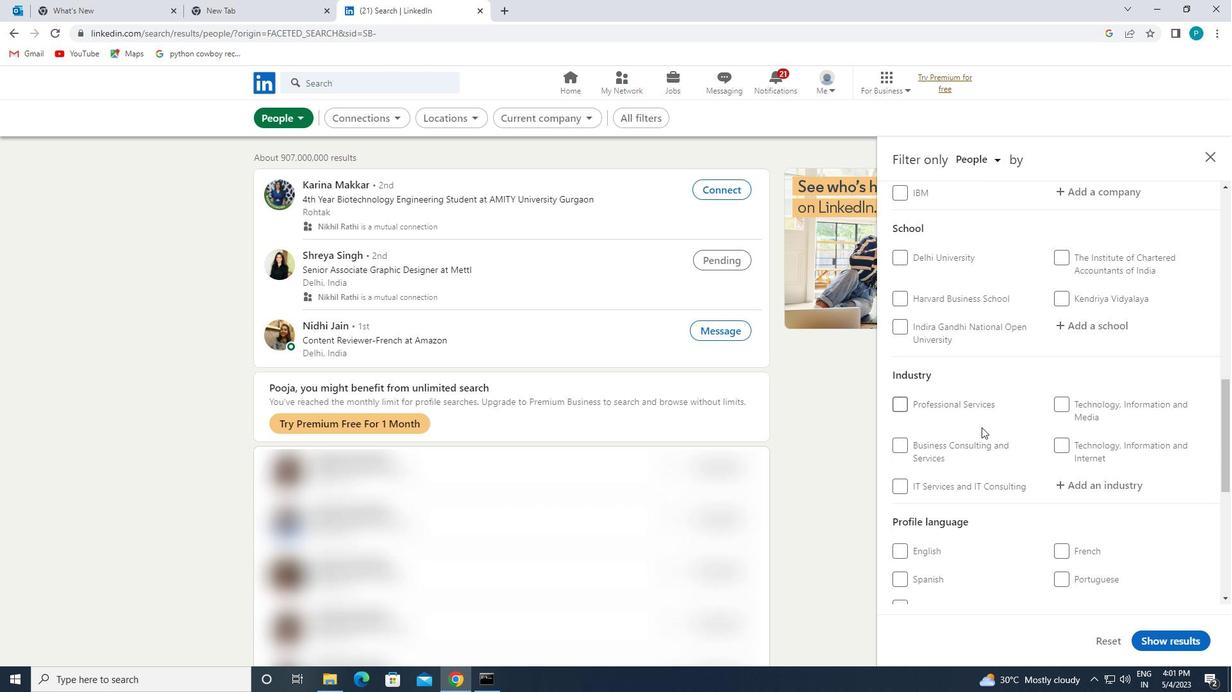 
Action: Mouse scrolled (959, 444) with delta (0, 0)
Screenshot: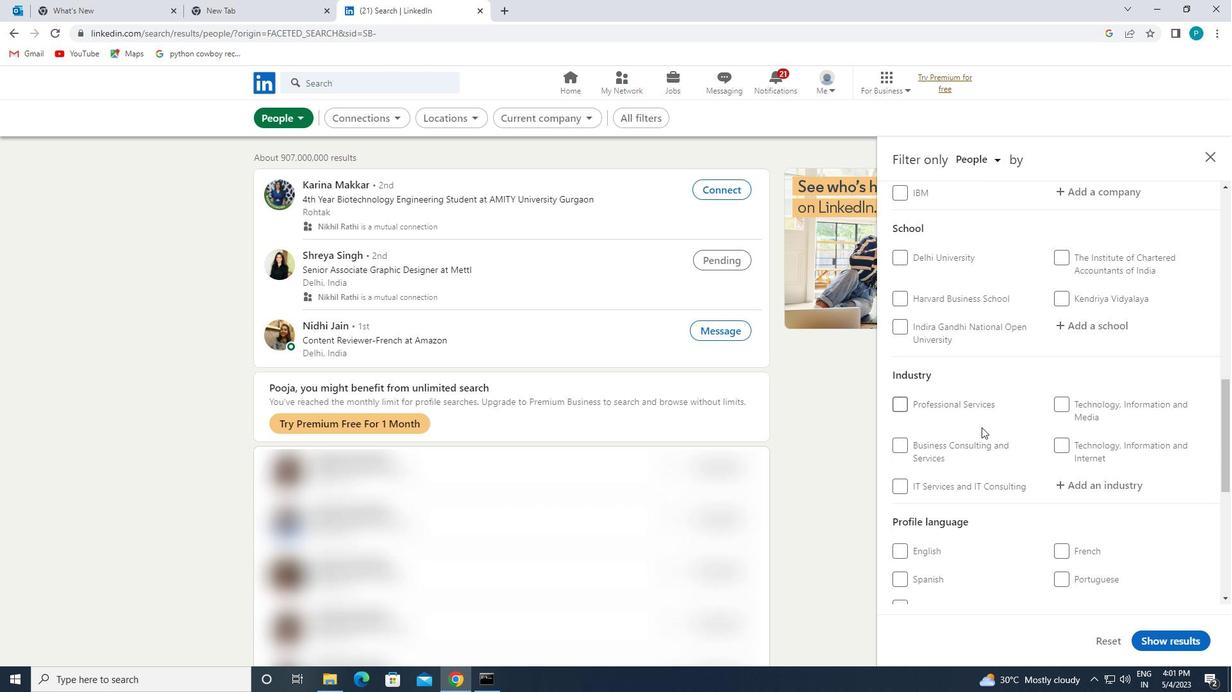 
Action: Mouse moved to (937, 434)
Screenshot: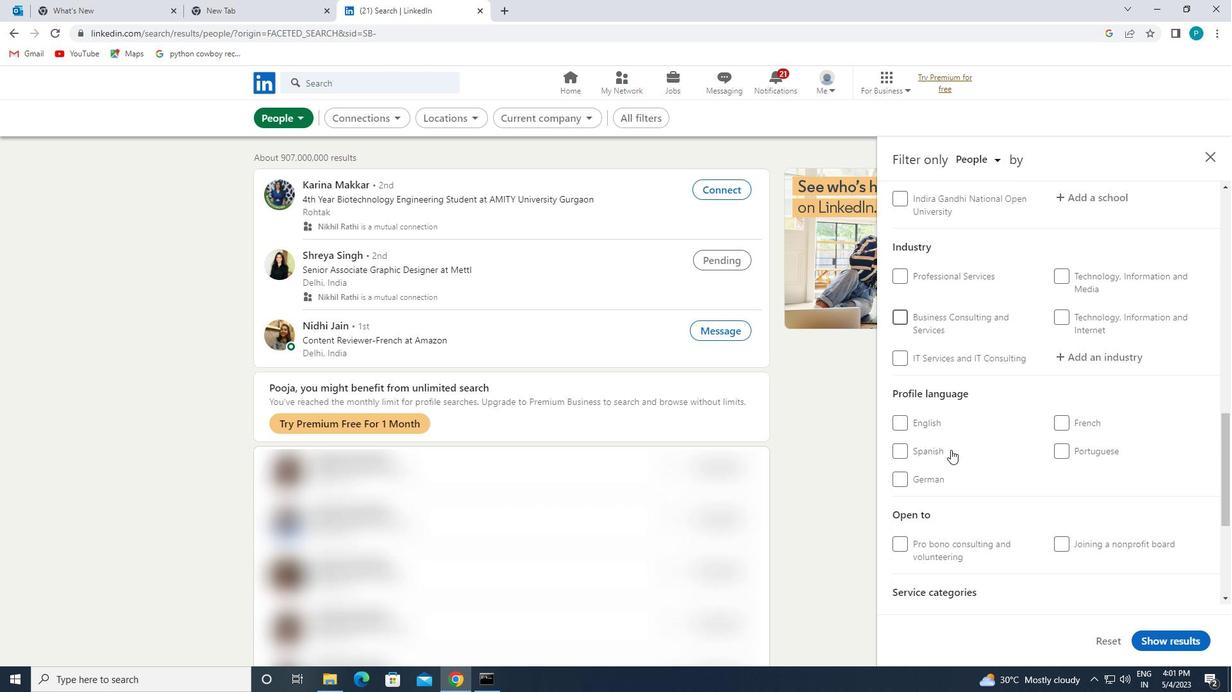 
Action: Mouse pressed left at (937, 434)
Screenshot: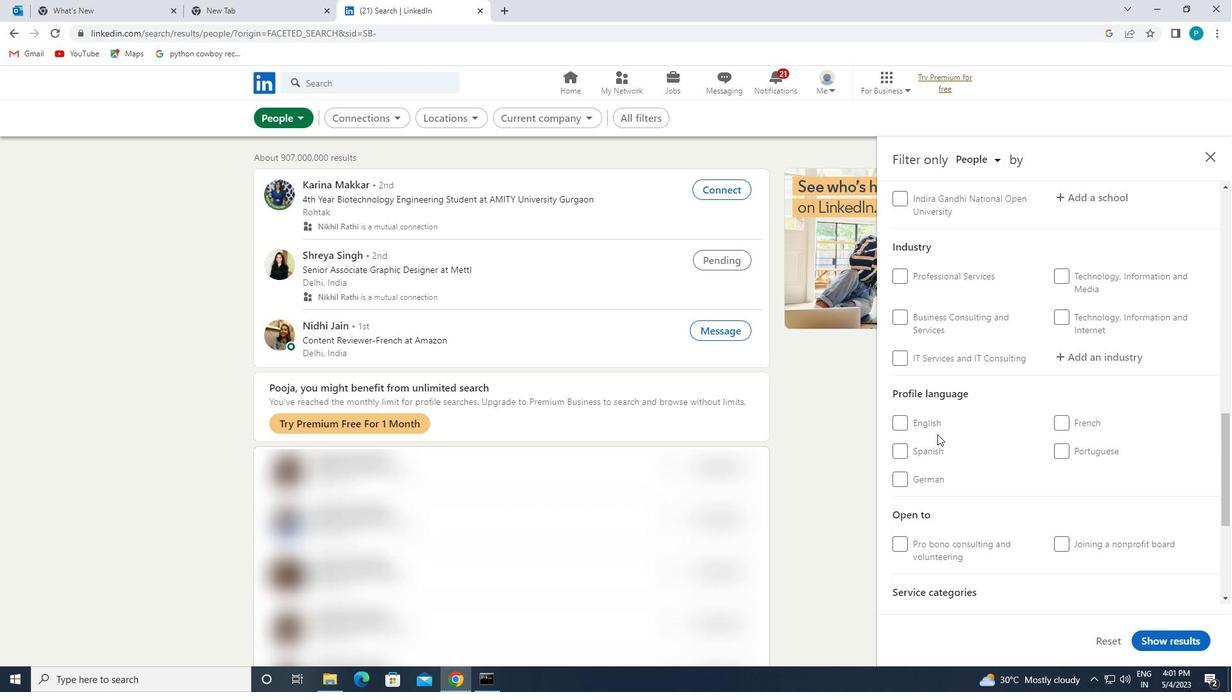 
Action: Mouse moved to (929, 425)
Screenshot: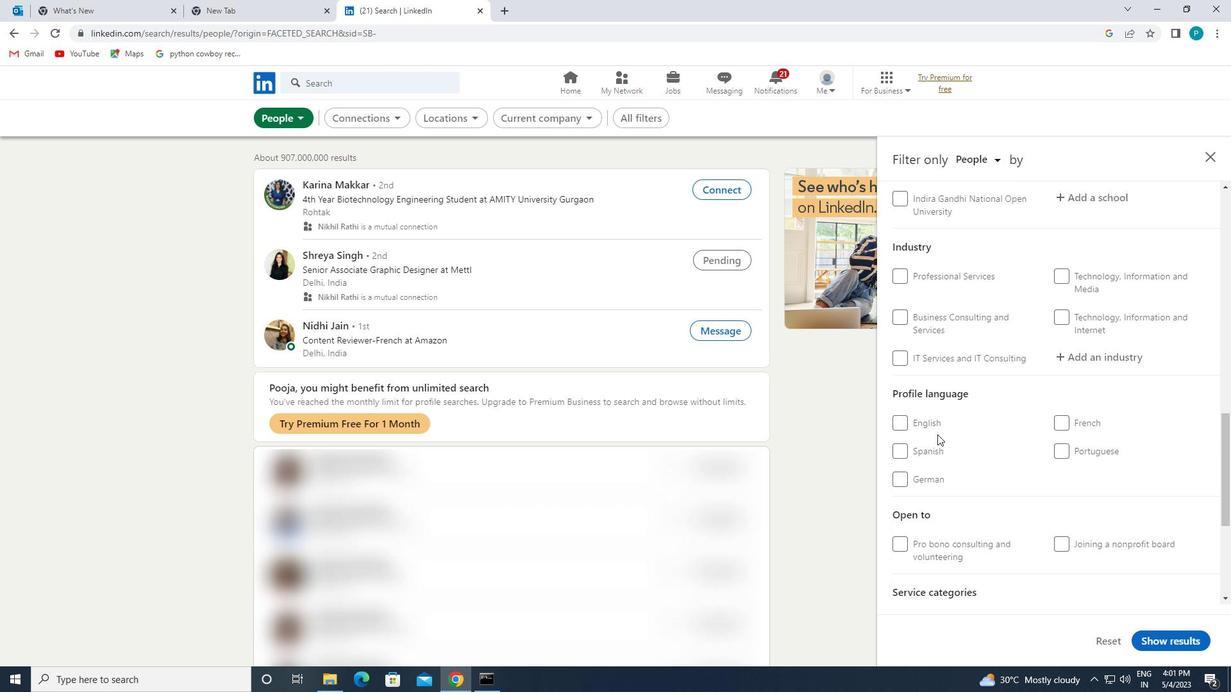 
Action: Mouse pressed left at (929, 425)
Screenshot: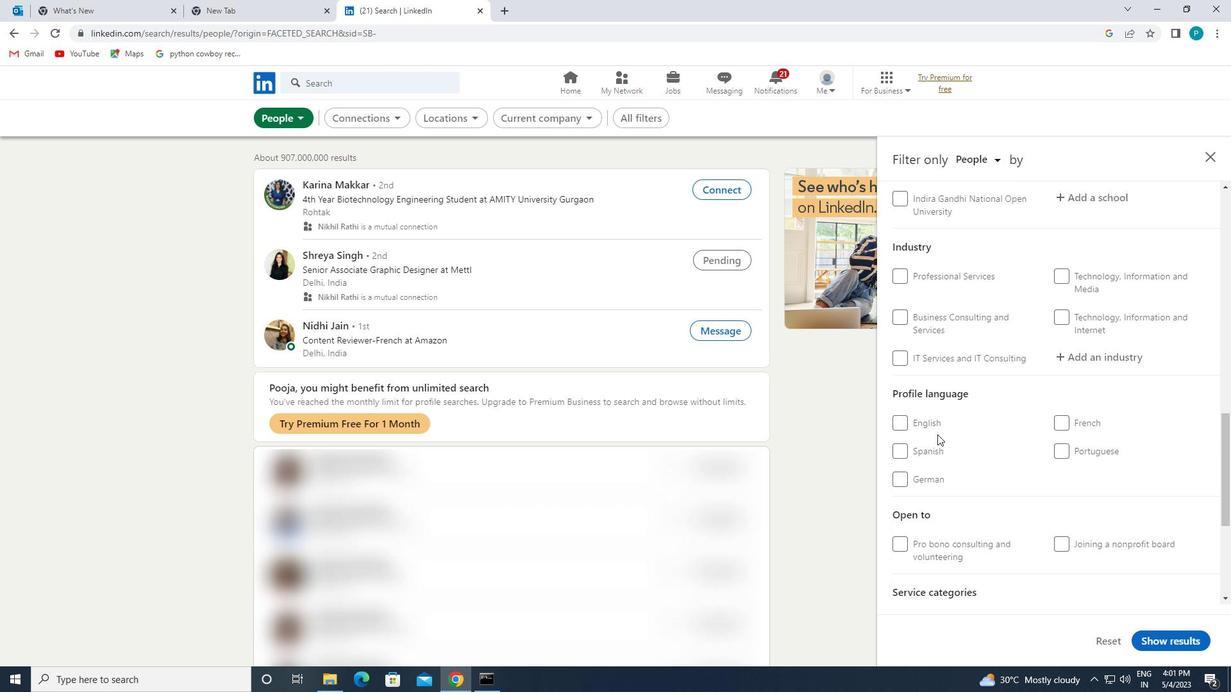 
Action: Mouse moved to (1010, 419)
Screenshot: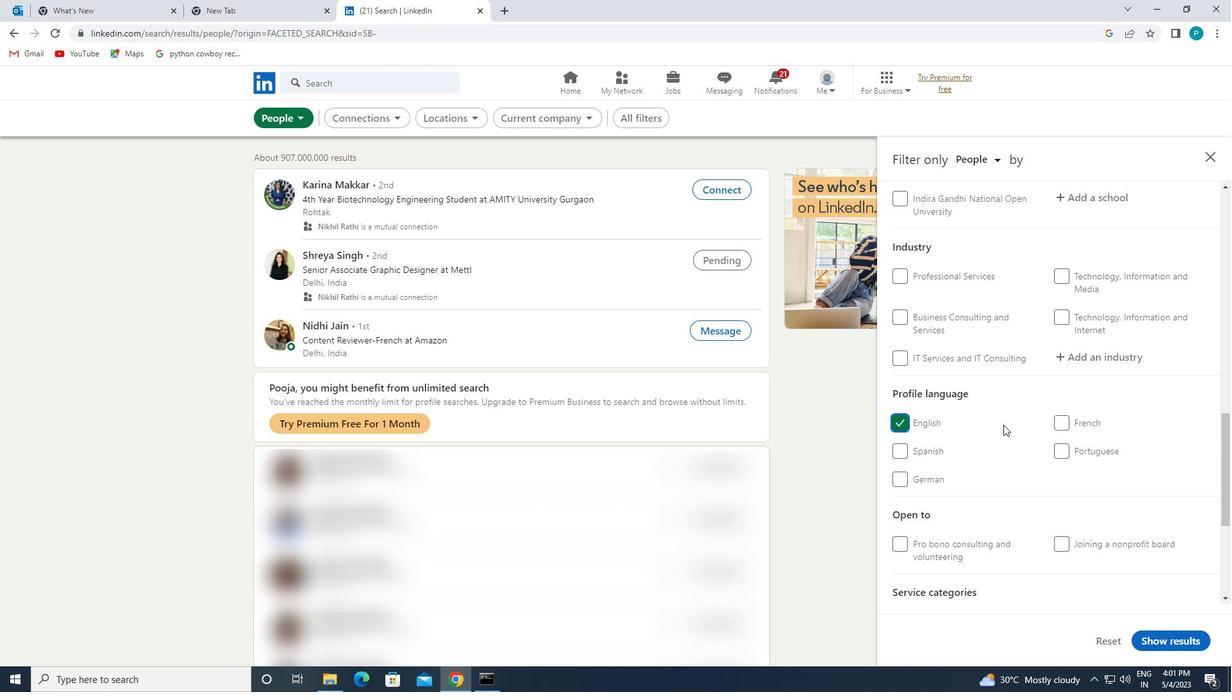 
Action: Mouse scrolled (1010, 420) with delta (0, 0)
Screenshot: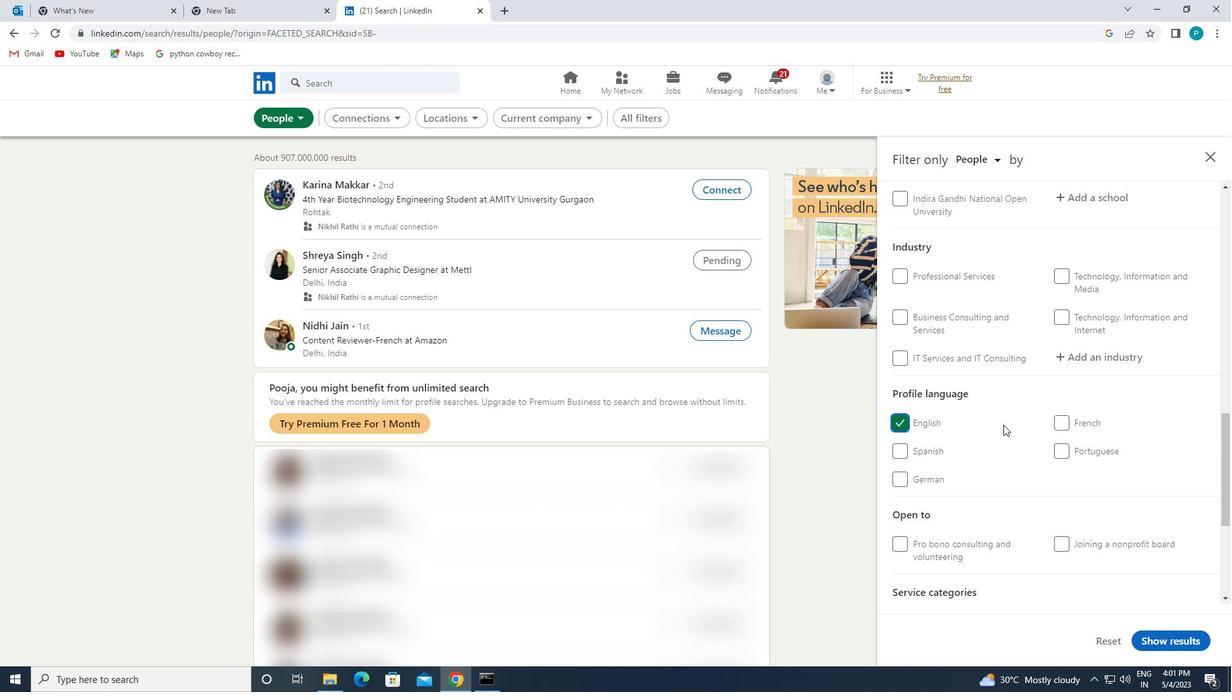 
Action: Mouse moved to (1010, 417)
Screenshot: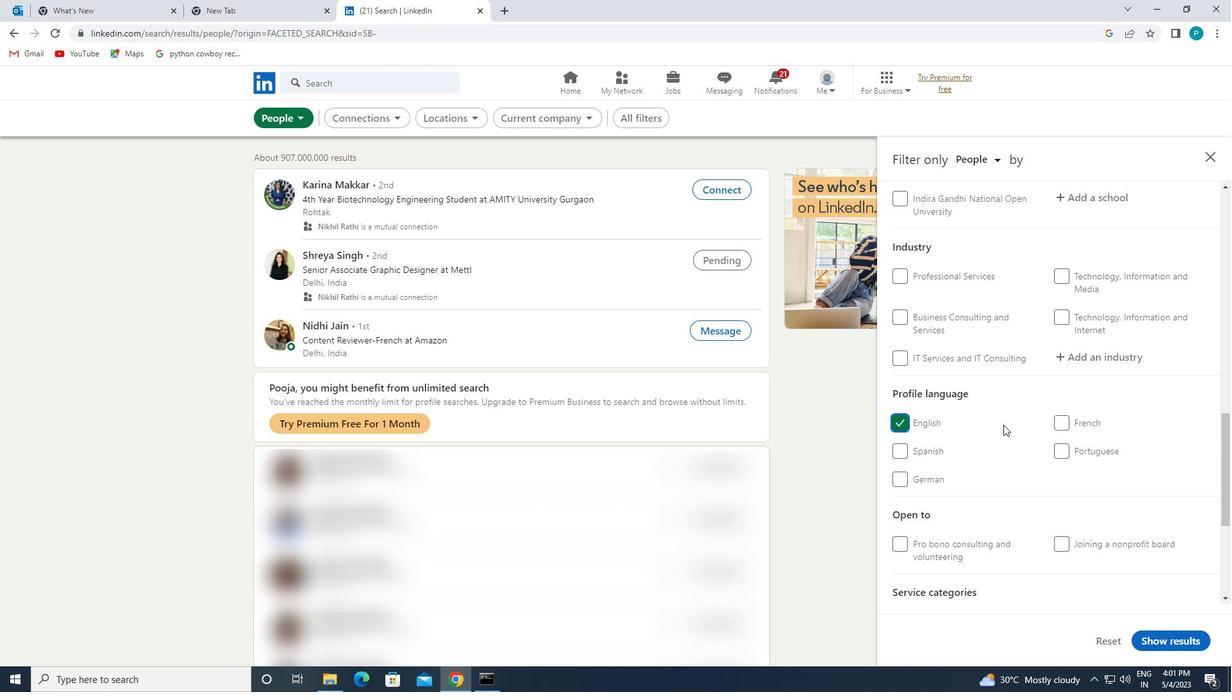 
Action: Mouse scrolled (1010, 418) with delta (0, 0)
Screenshot: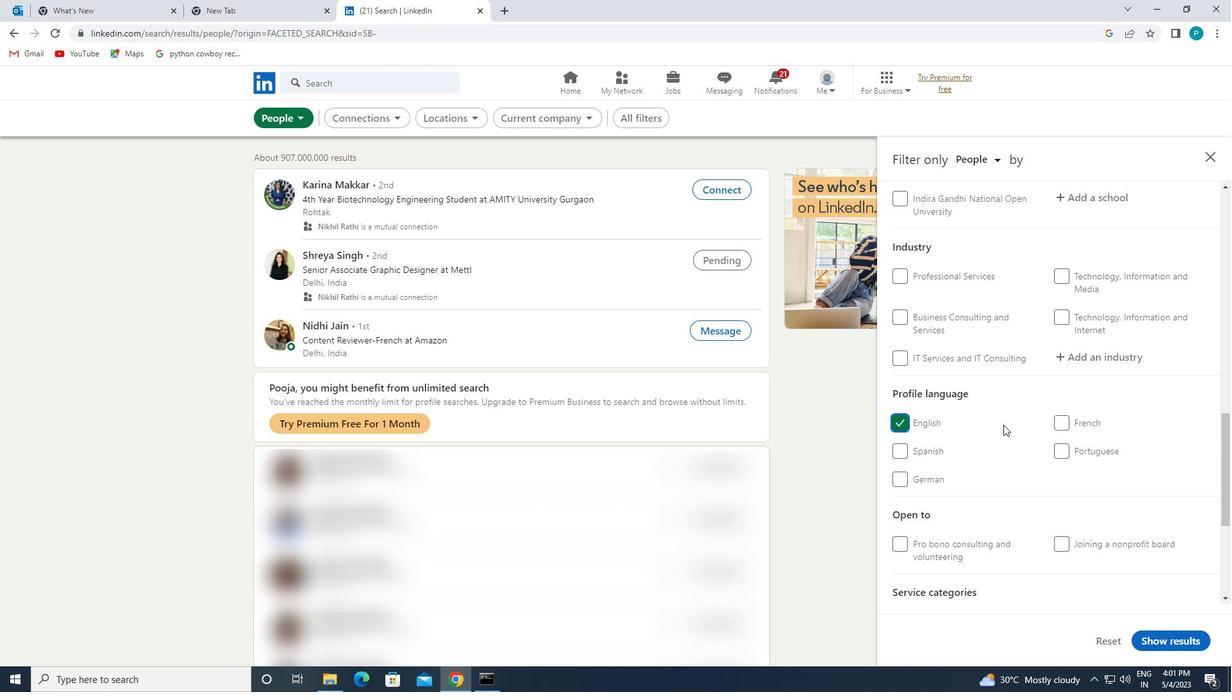 
Action: Mouse moved to (1012, 414)
Screenshot: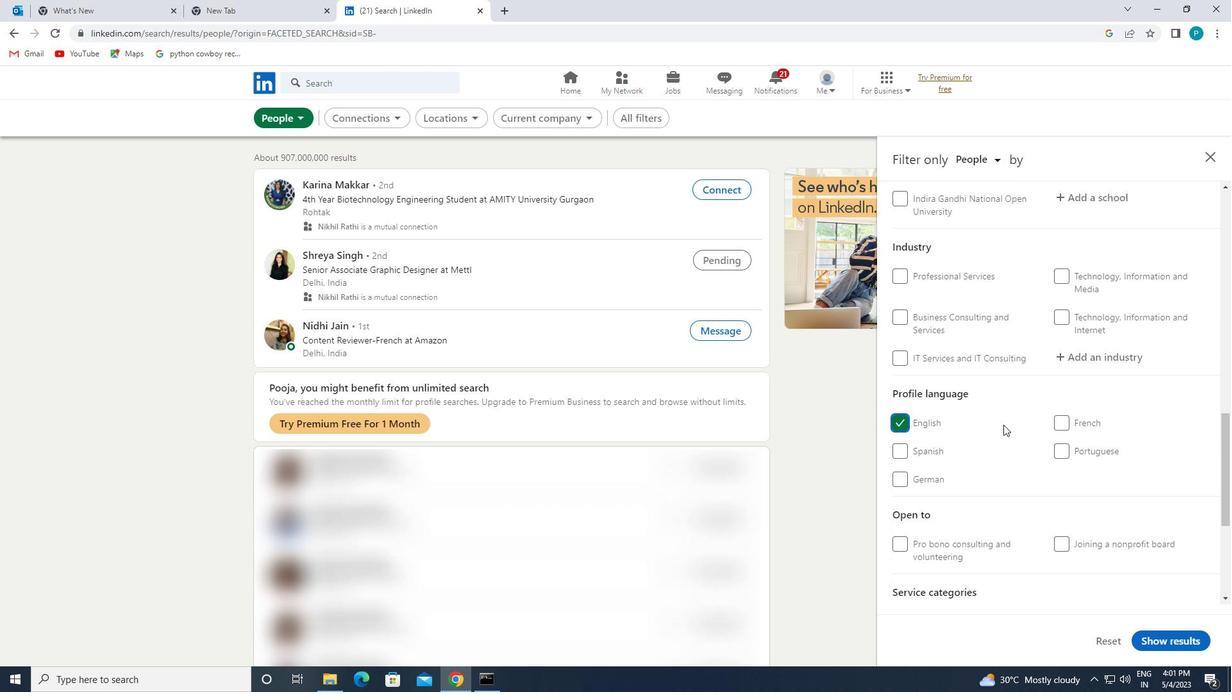 
Action: Mouse scrolled (1012, 414) with delta (0, 0)
Screenshot: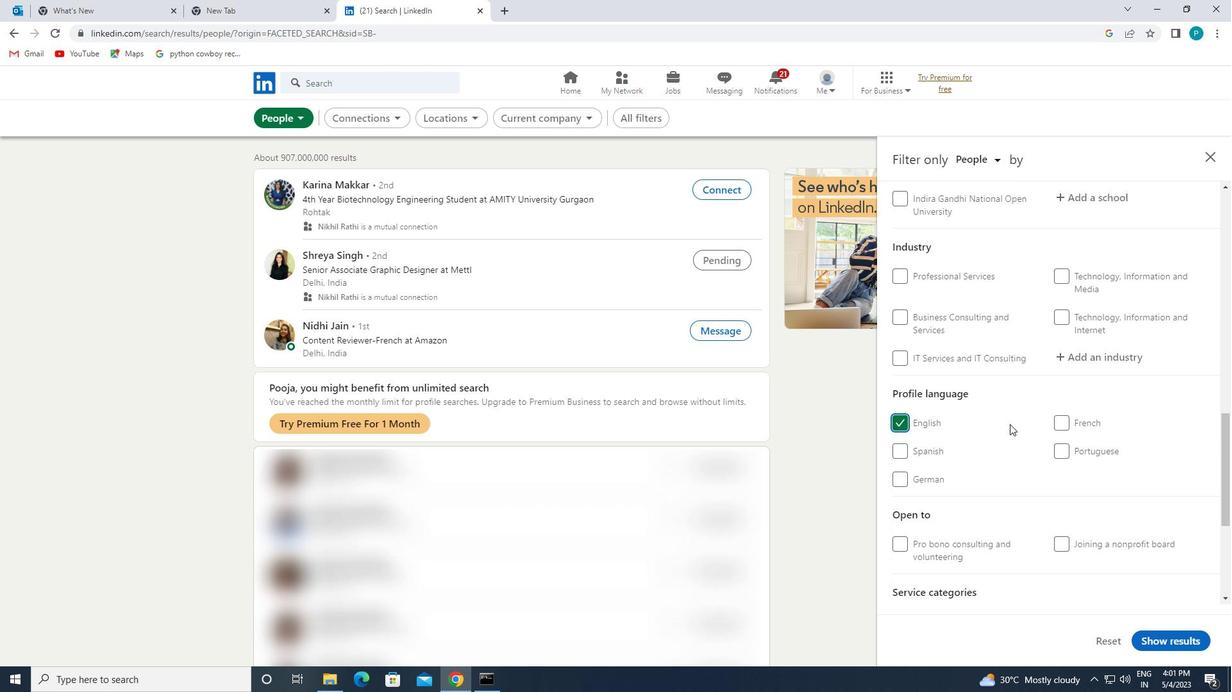 
Action: Mouse moved to (1013, 408)
Screenshot: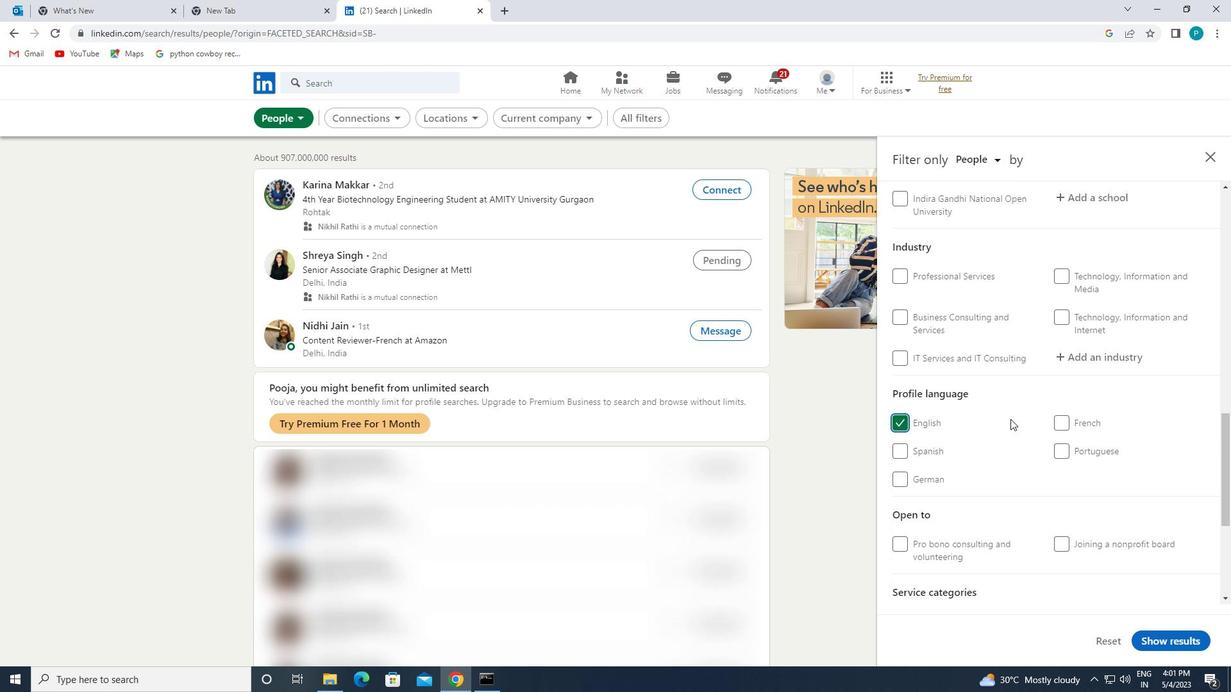 
Action: Mouse scrolled (1013, 409) with delta (0, 0)
Screenshot: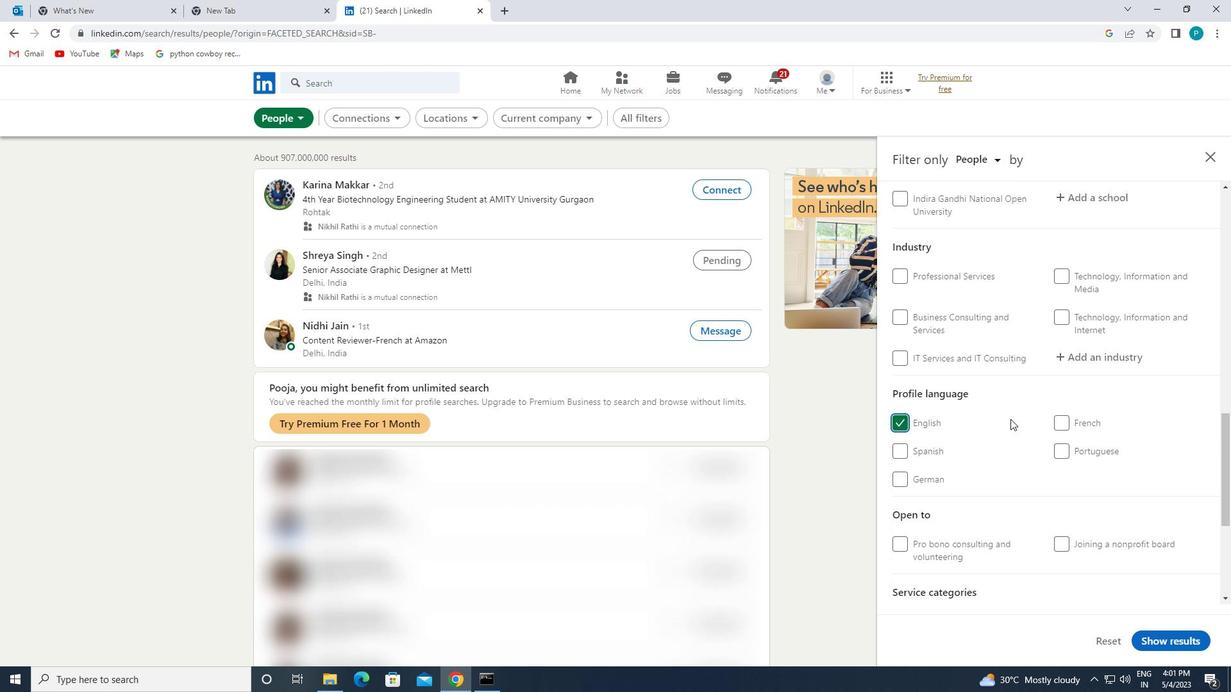 
Action: Mouse moved to (1094, 350)
Screenshot: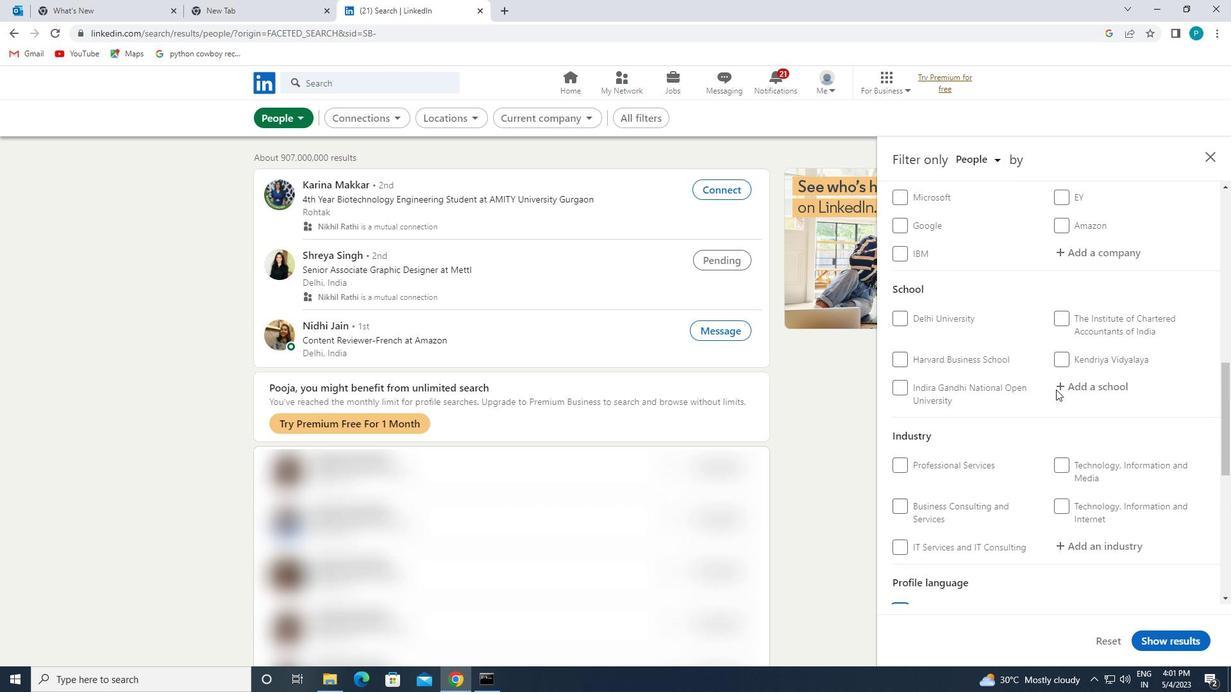 
Action: Mouse scrolled (1094, 351) with delta (0, 0)
Screenshot: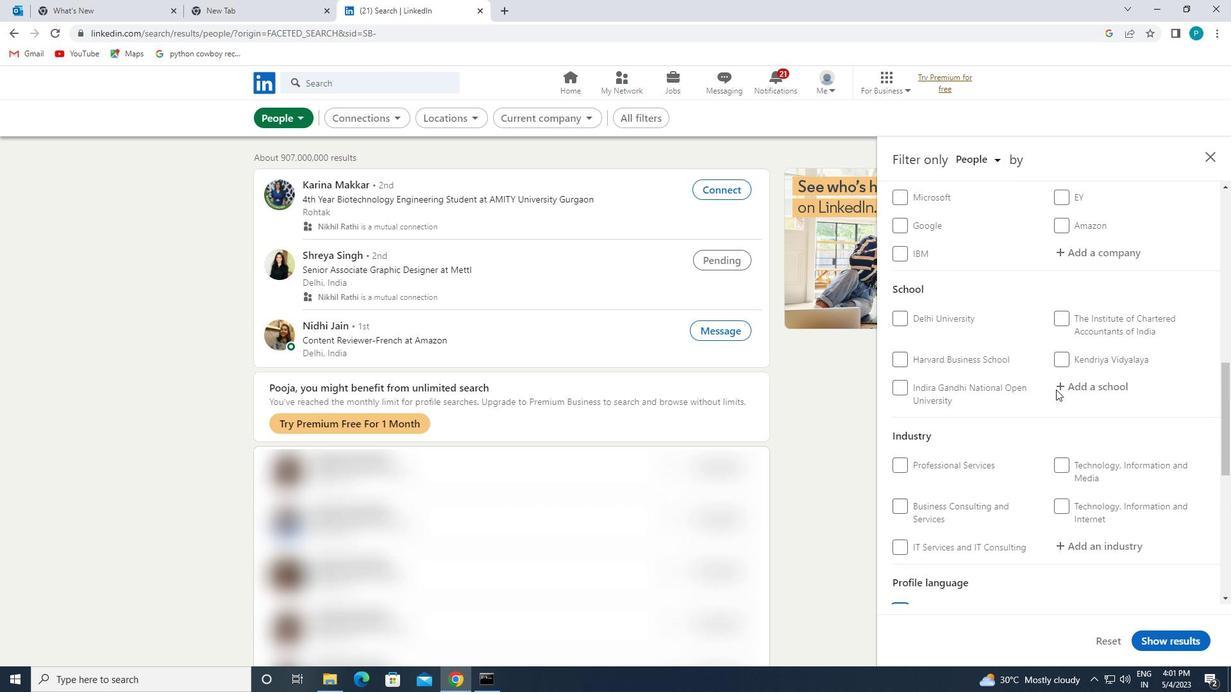 
Action: Mouse moved to (1096, 345)
Screenshot: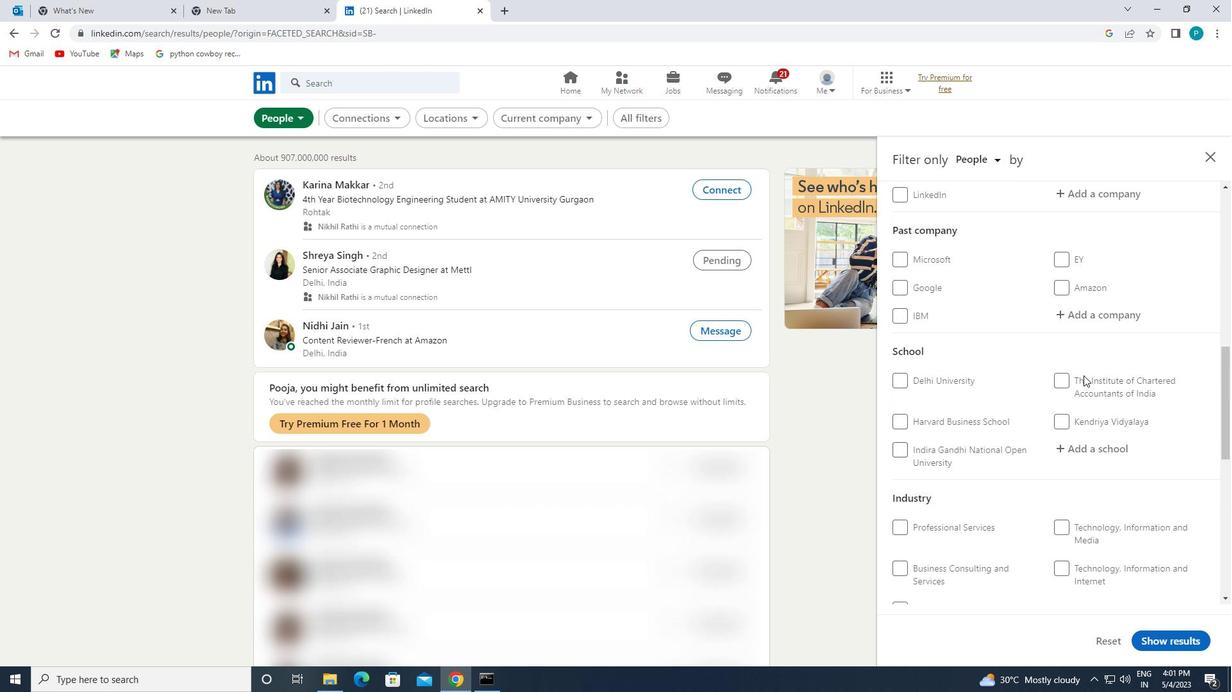 
Action: Mouse scrolled (1096, 345) with delta (0, 0)
Screenshot: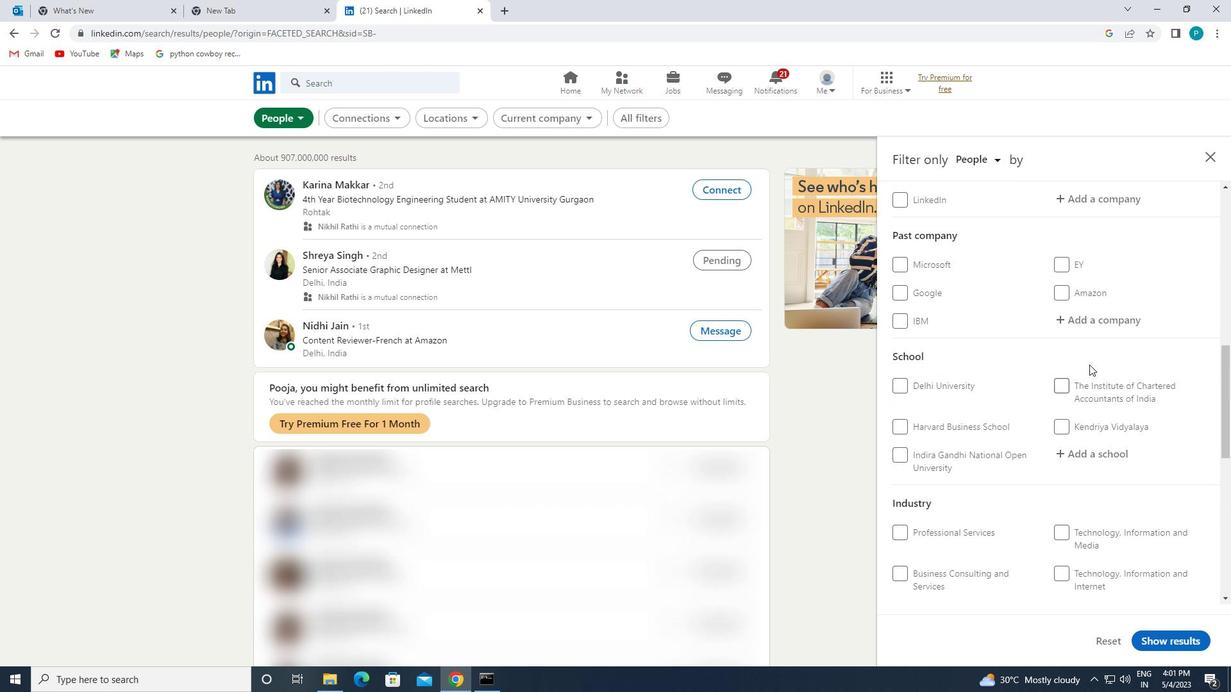 
Action: Mouse moved to (1096, 343)
Screenshot: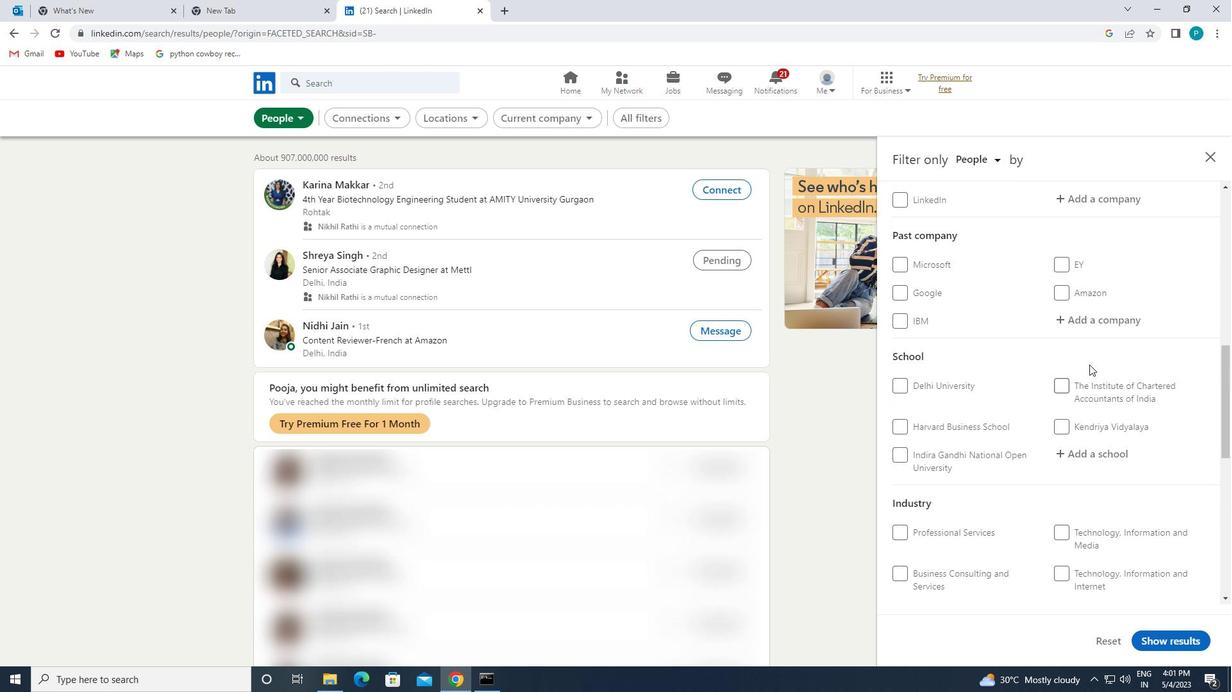 
Action: Mouse scrolled (1096, 344) with delta (0, 0)
Screenshot: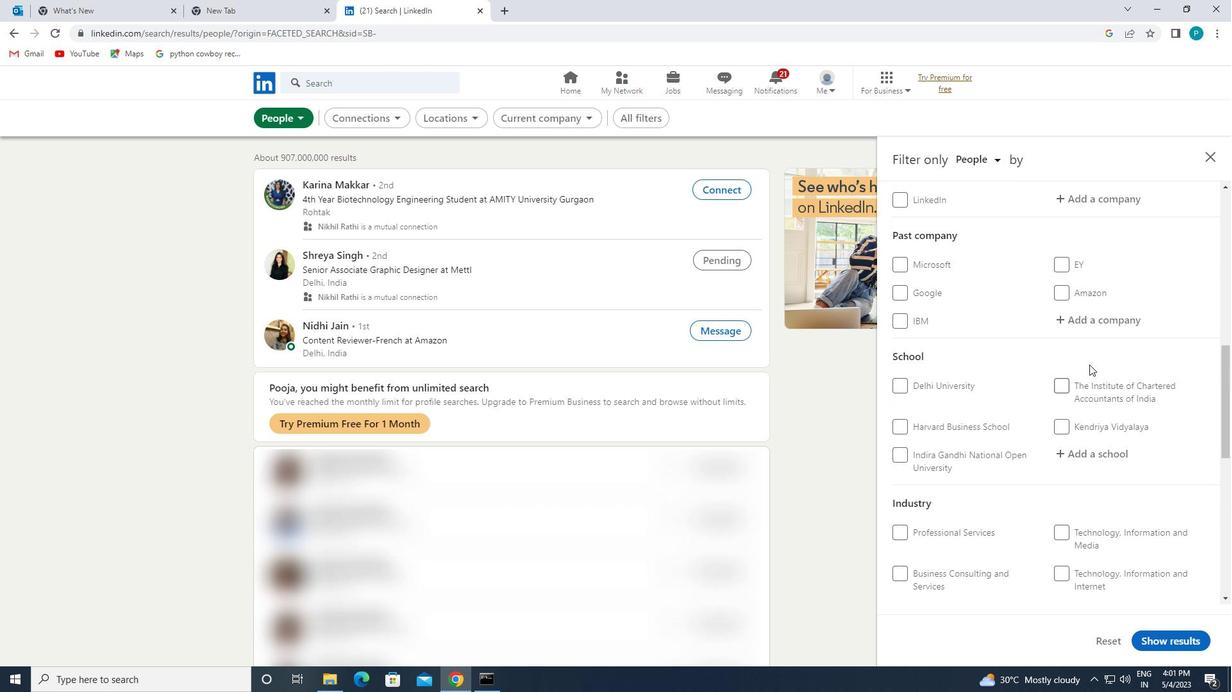 
Action: Mouse moved to (1094, 397)
Screenshot: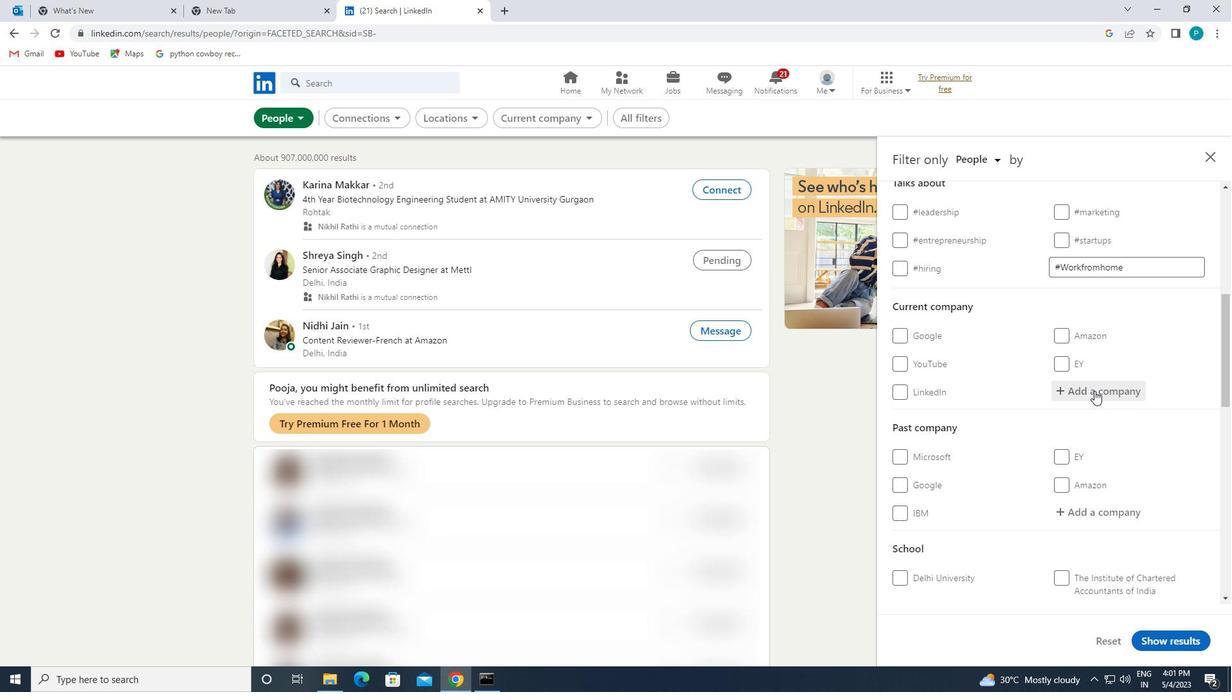 
Action: Mouse pressed left at (1094, 397)
Screenshot: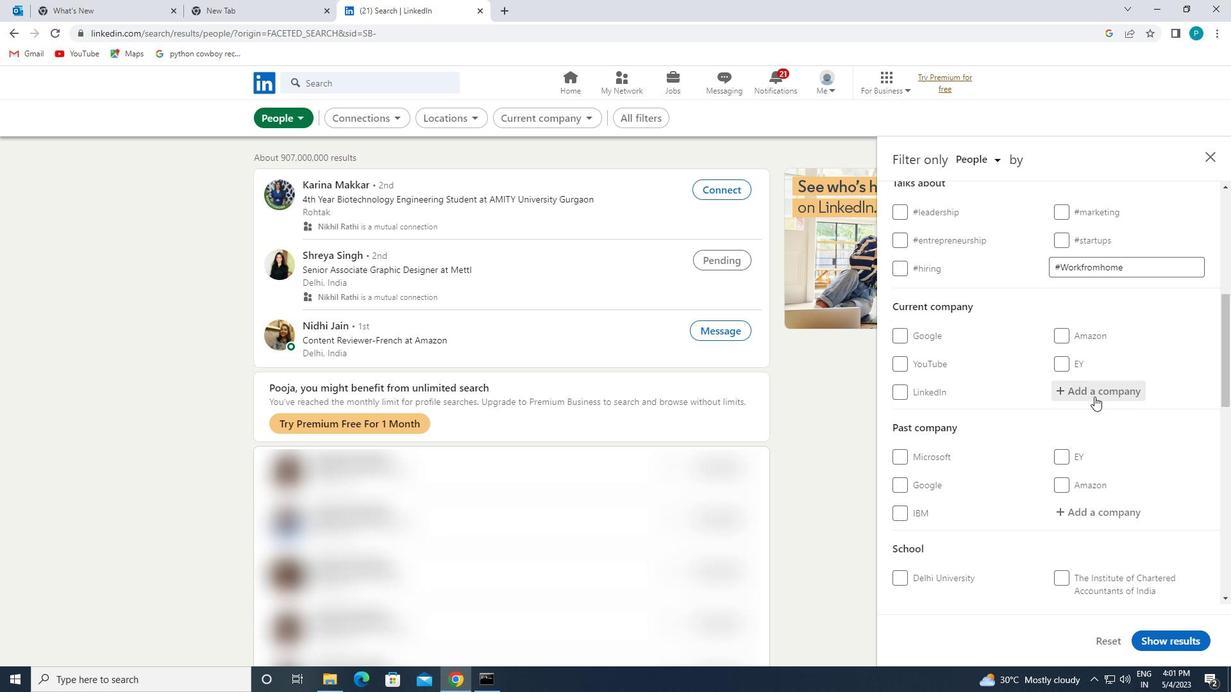 
Action: Key pressed <Key.caps_lock>VICE
Screenshot: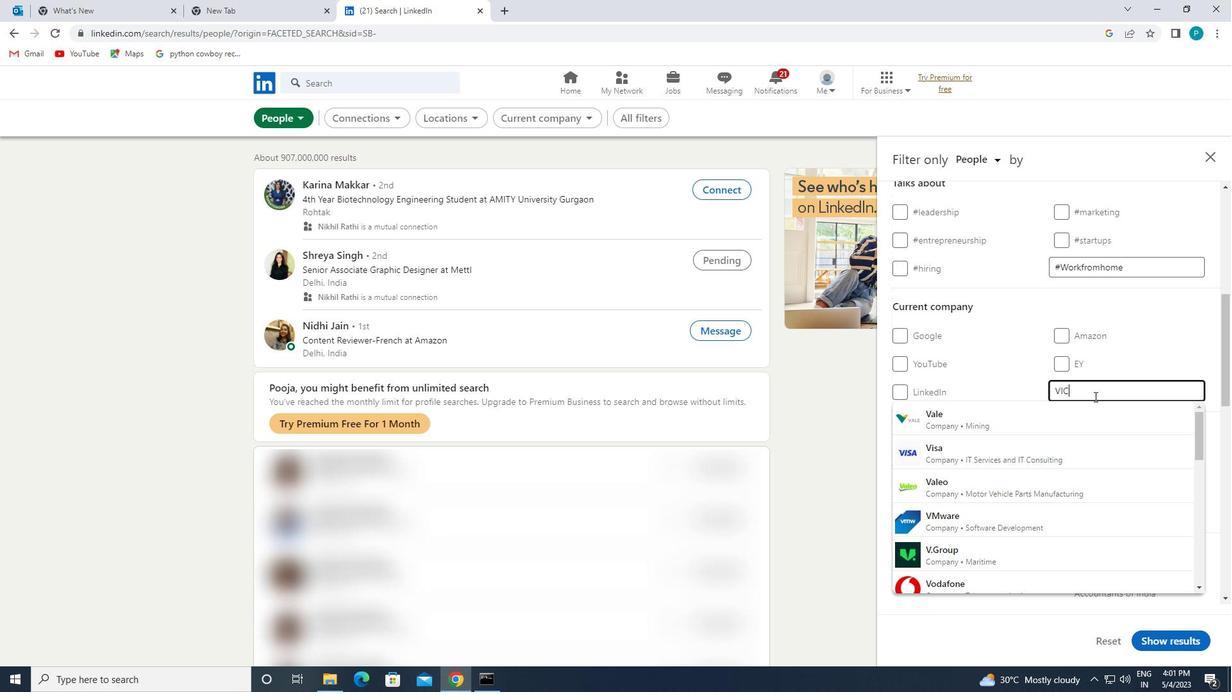 
Action: Mouse moved to (1089, 409)
Screenshot: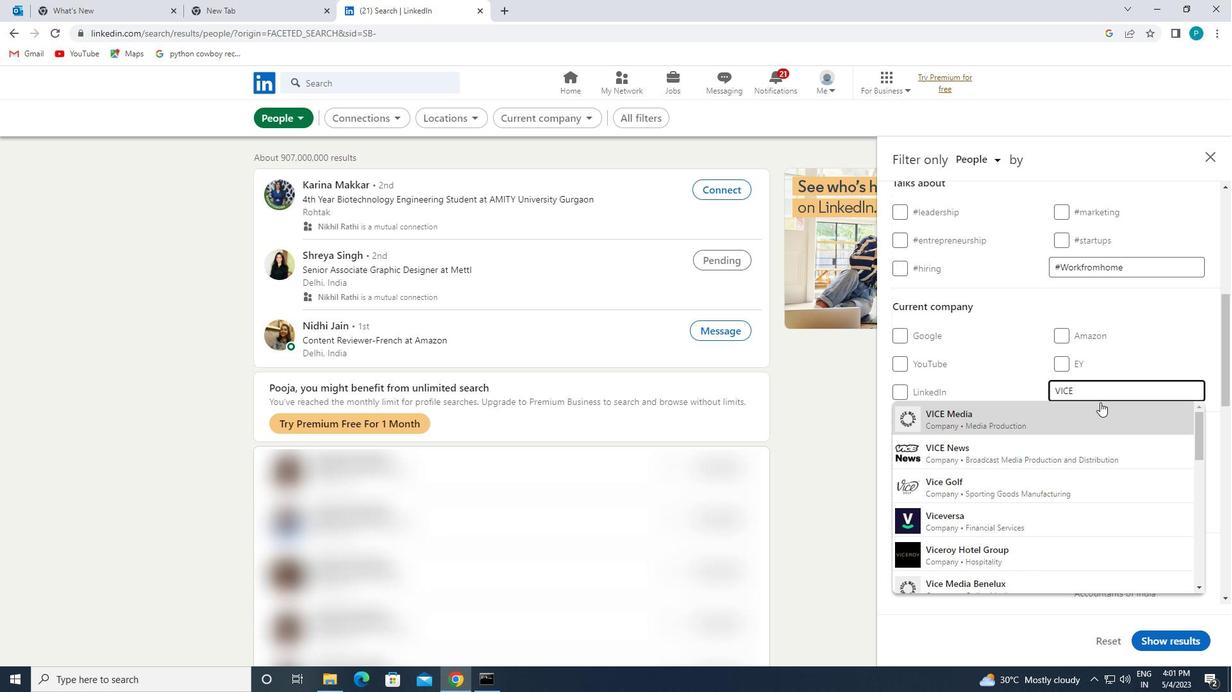 
Action: Mouse pressed left at (1089, 409)
Screenshot: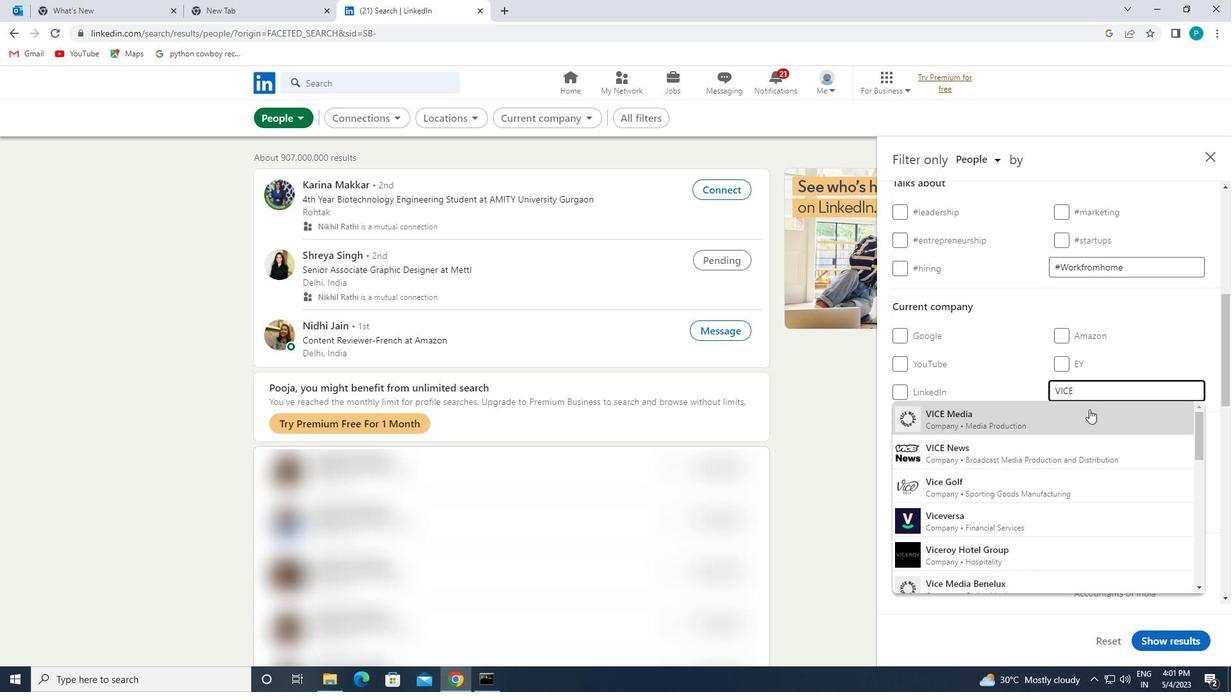 
Action: Mouse scrolled (1089, 409) with delta (0, 0)
Screenshot: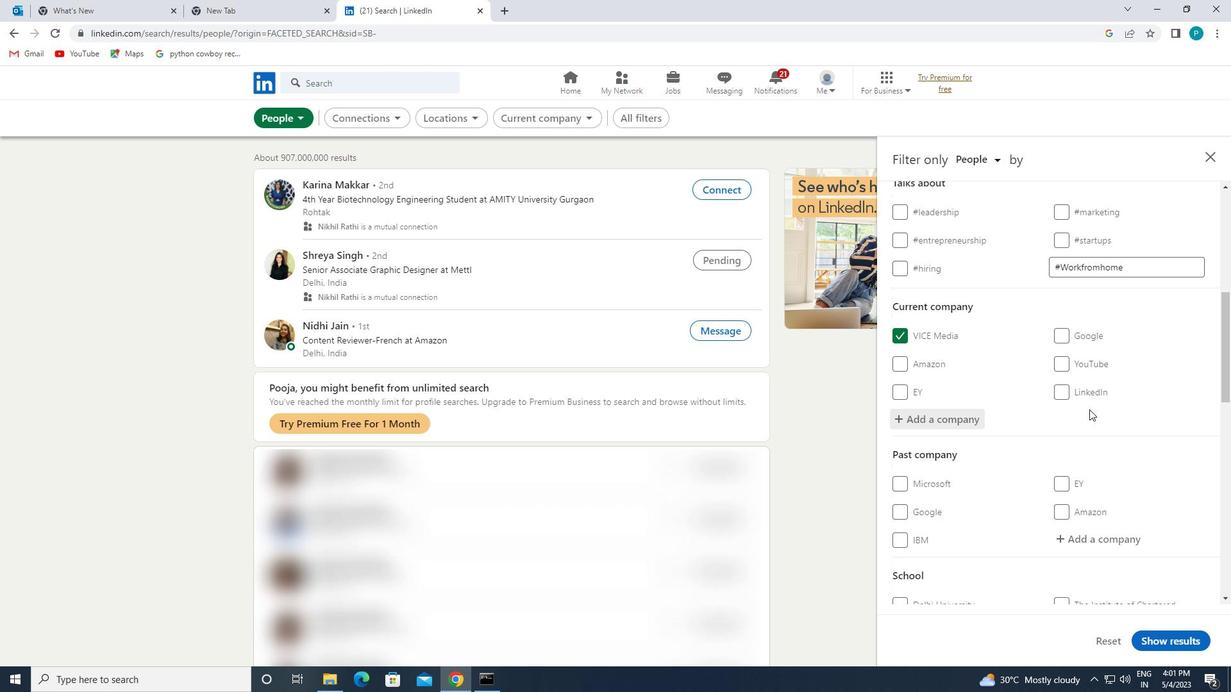 
Action: Mouse scrolled (1089, 409) with delta (0, 0)
Screenshot: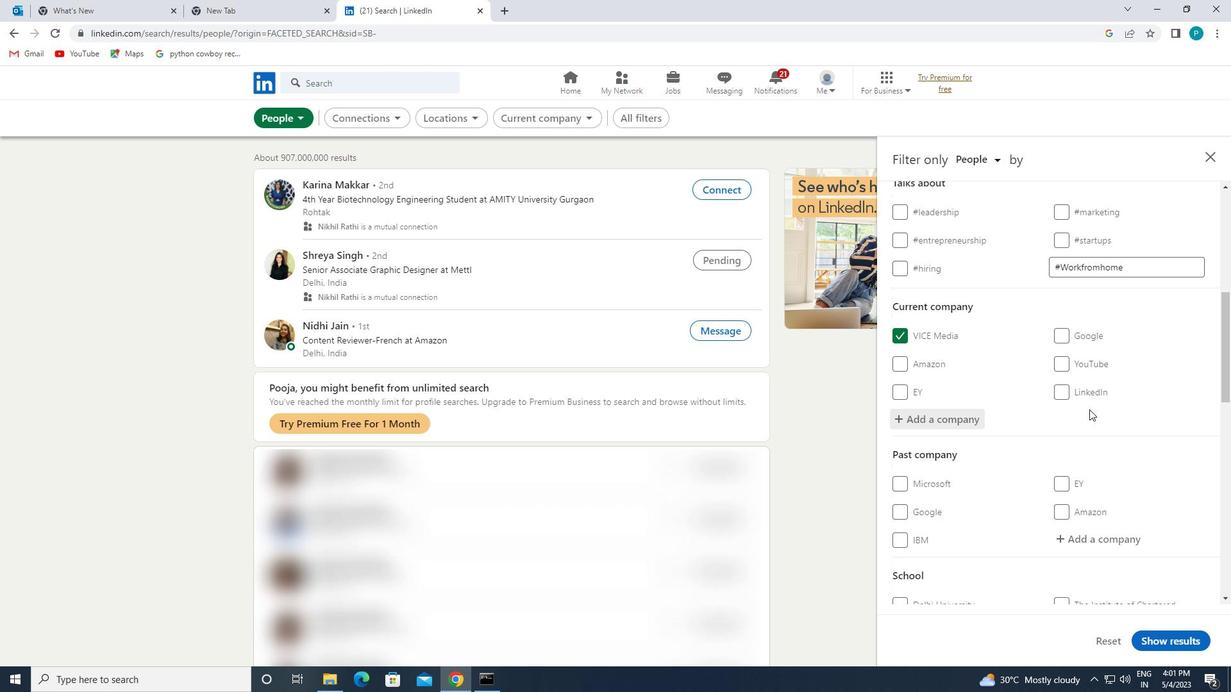 
Action: Mouse scrolled (1089, 409) with delta (0, 0)
Screenshot: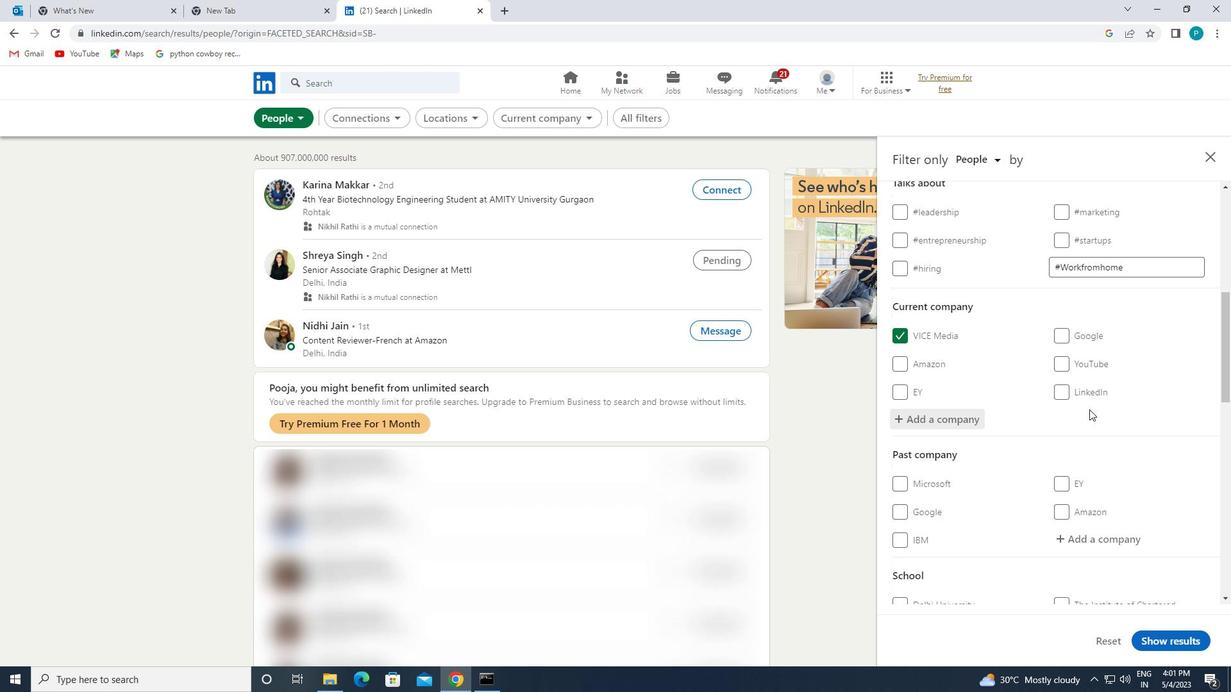 
Action: Mouse moved to (1089, 390)
Screenshot: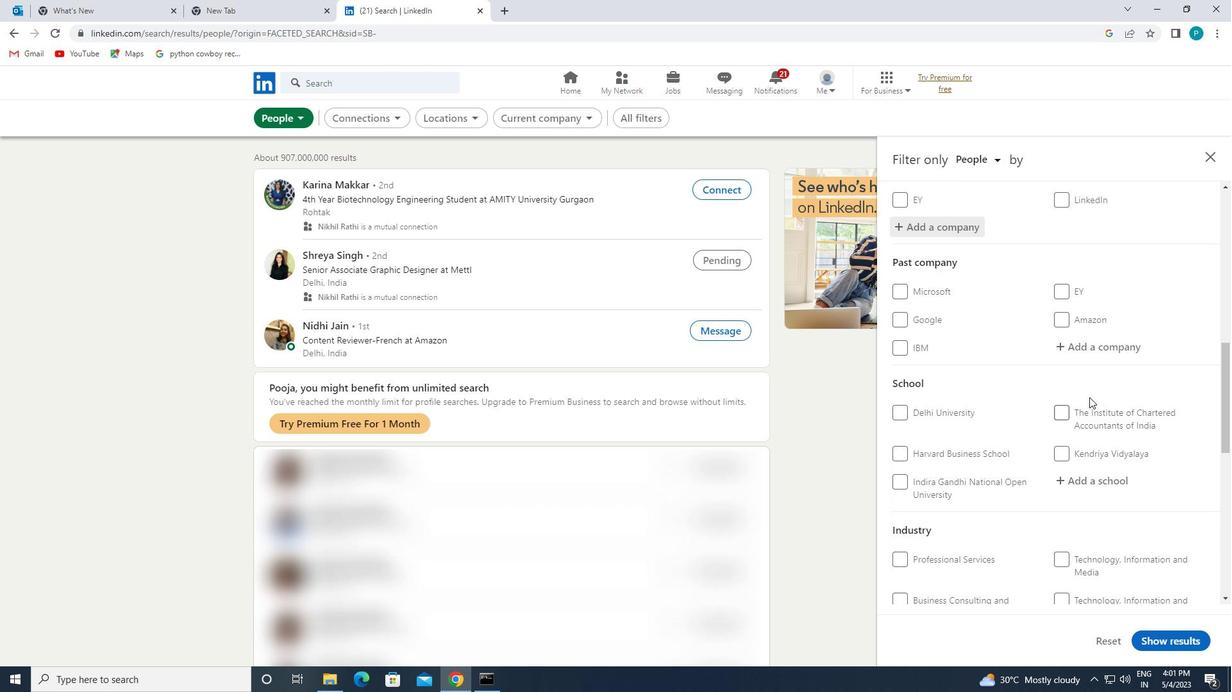 
Action: Mouse scrolled (1089, 389) with delta (0, 0)
Screenshot: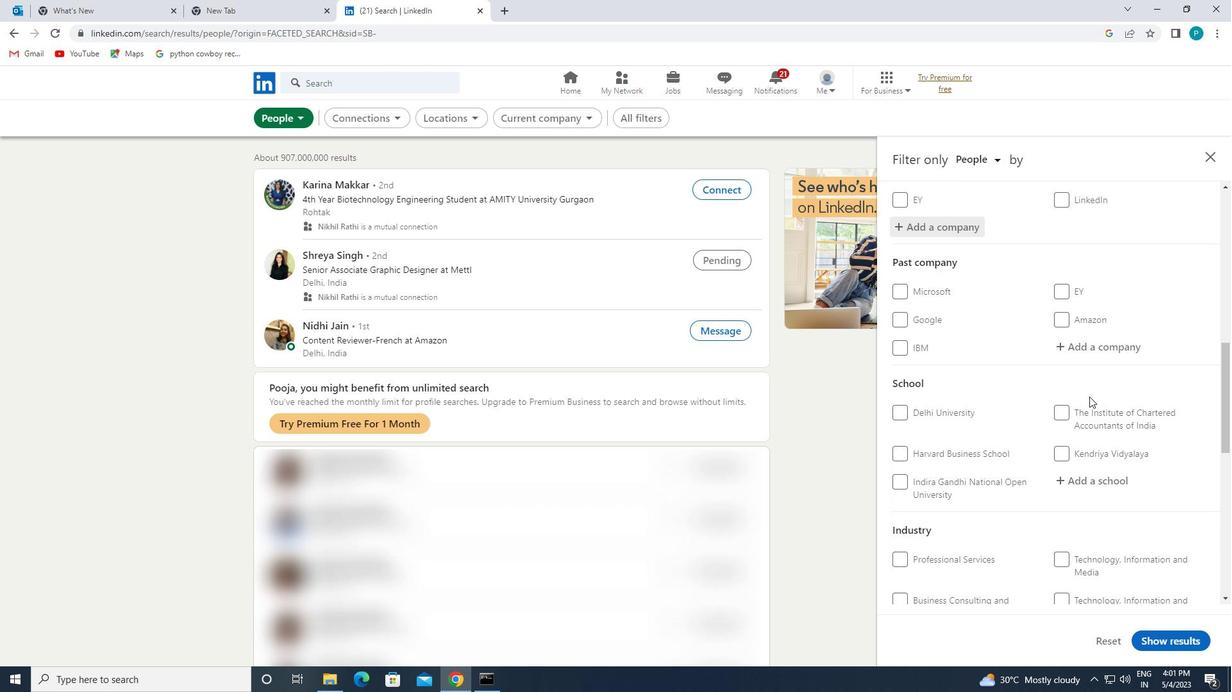 
Action: Mouse scrolled (1089, 389) with delta (0, 0)
Screenshot: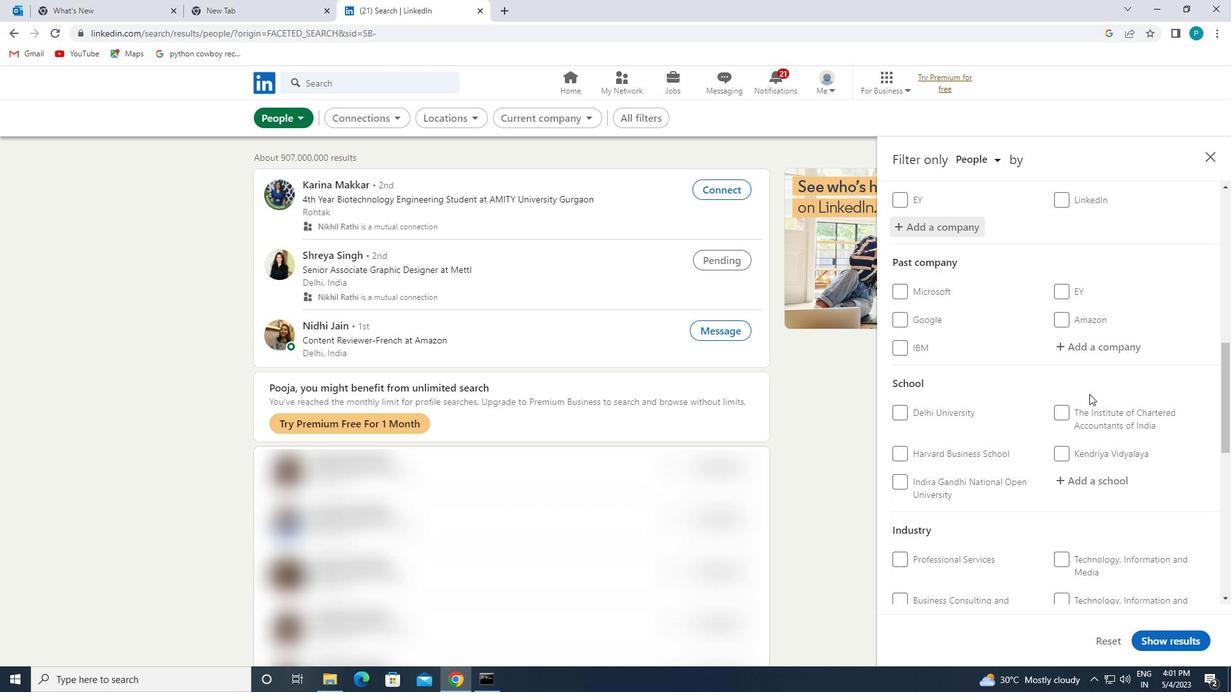 
Action: Mouse moved to (1083, 350)
Screenshot: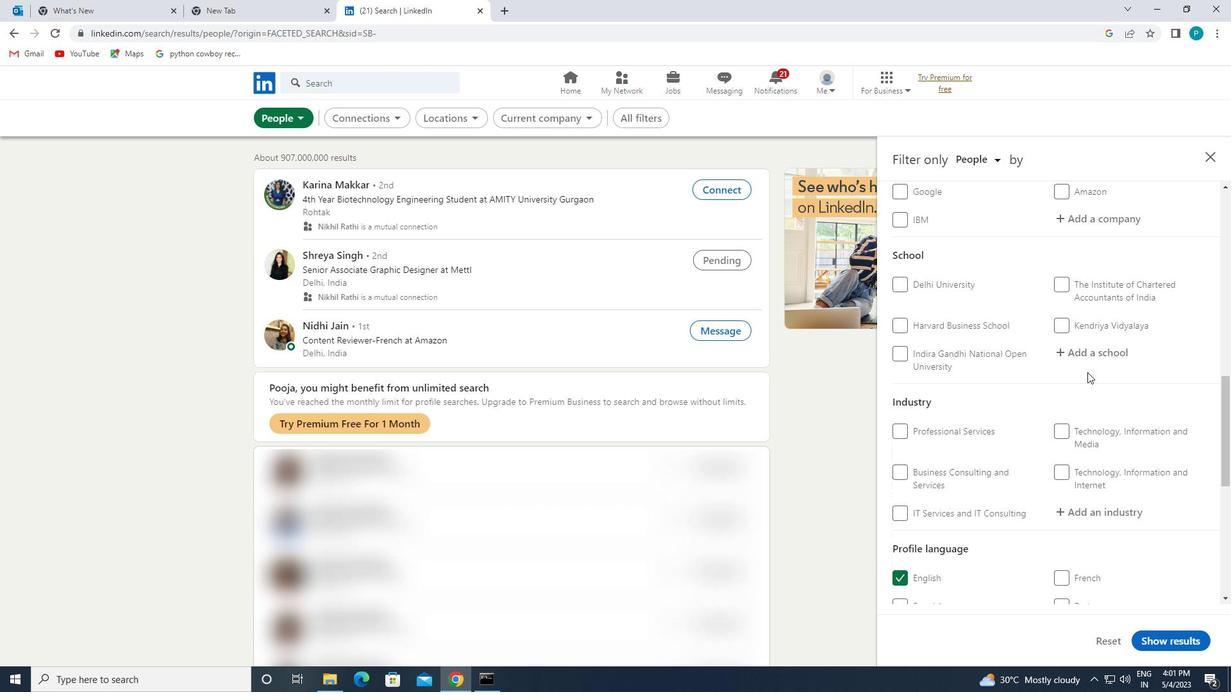 
Action: Mouse pressed left at (1083, 350)
Screenshot: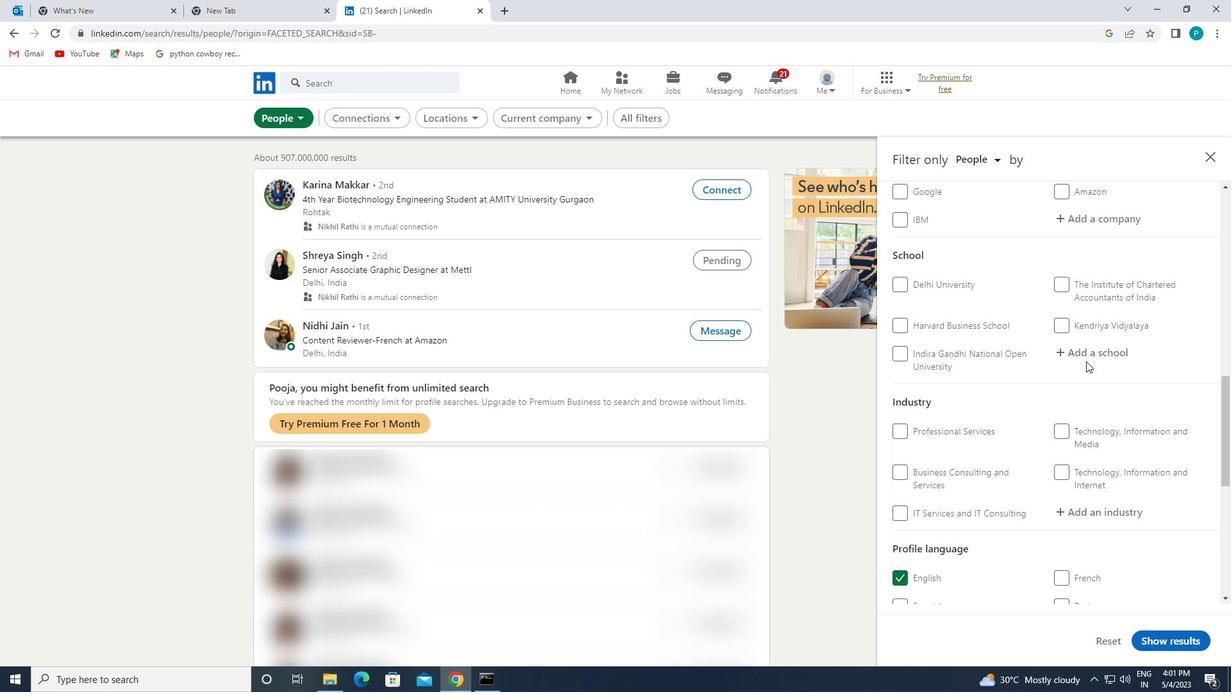 
Action: Key pressed <Key.caps_lock>A<Key.caps_lock><Key.caps_lock><Key.caps_lock><Key.caps_lock><Key.caps_lock><Key.caps_lock><Key.caps_lock><Key.caps_lock><Key.caps_lock><Key.caps_lock><Key.caps_lock><Key.caps_lock><Key.caps_lock><Key.caps_lock><Key.caps_lock><Key.caps_lock><Key.caps_lock><Key.caps_lock><Key.caps_lock><Key.caps_lock><Key.caps_lock><Key.caps_lock><Key.caps_lock><Key.caps_lock><Key.caps_lock><Key.caps_lock><Key.caps_lock><Key.caps_lock><Key.caps_lock><Key.caps_lock><Key.caps_lock><Key.caps_lock><Key.caps_lock><Key.caps_lock><Key.caps_lock><Key.caps_lock><Key.caps_lock><Key.backspace>ALVA'S
Screenshot: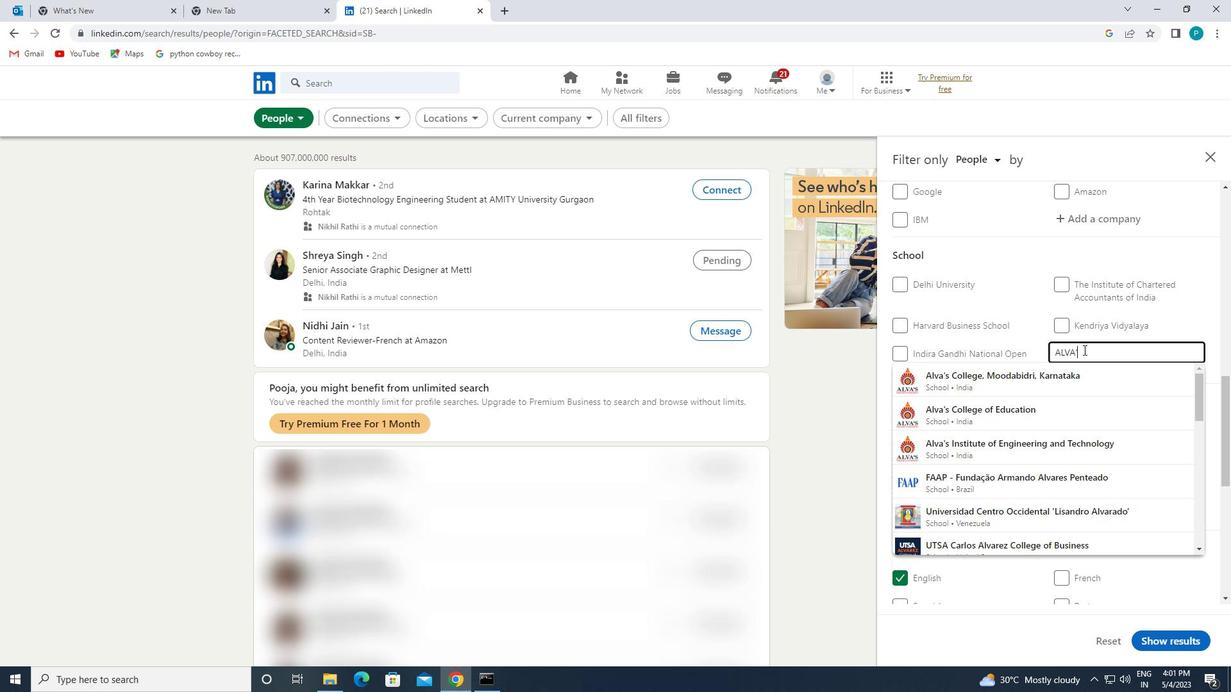 
Action: Mouse moved to (1060, 402)
Screenshot: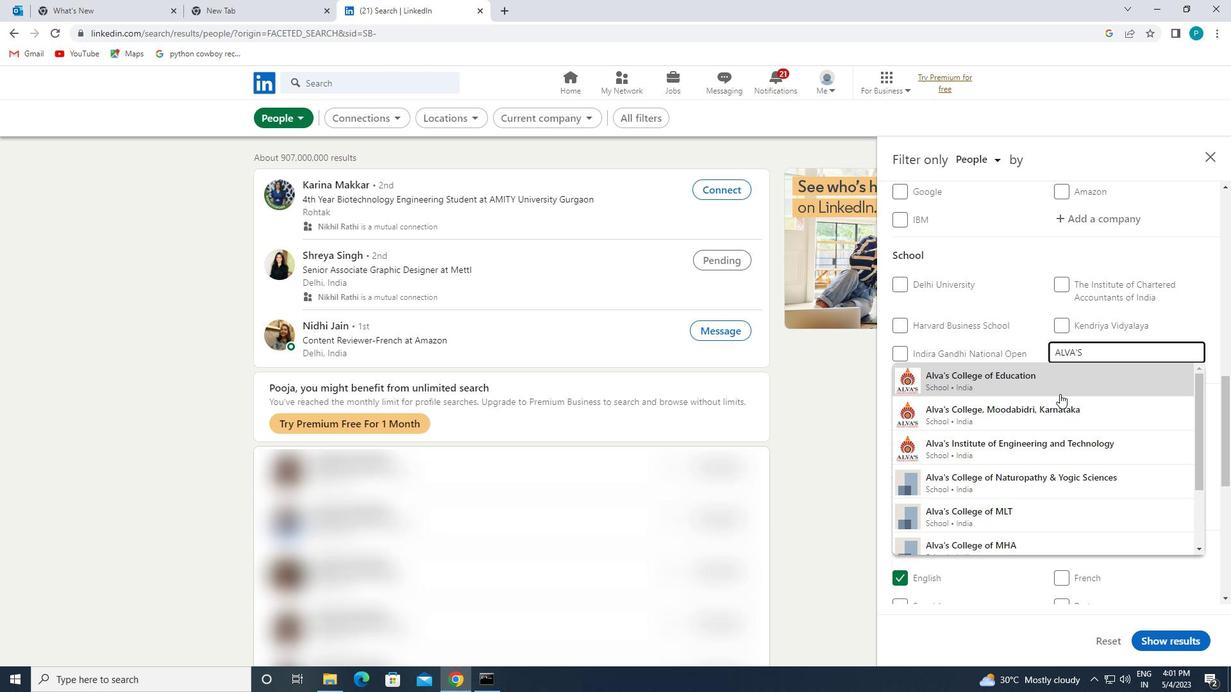 
Action: Mouse pressed left at (1060, 402)
Screenshot: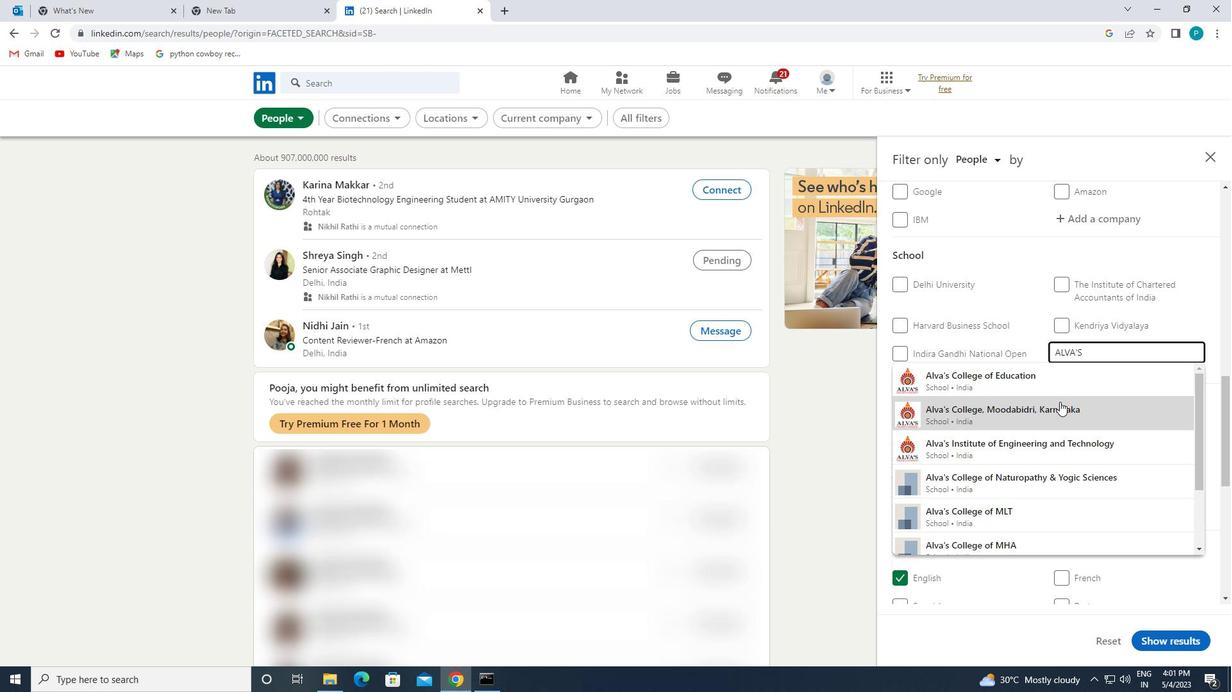 
Action: Mouse scrolled (1060, 401) with delta (0, 0)
Screenshot: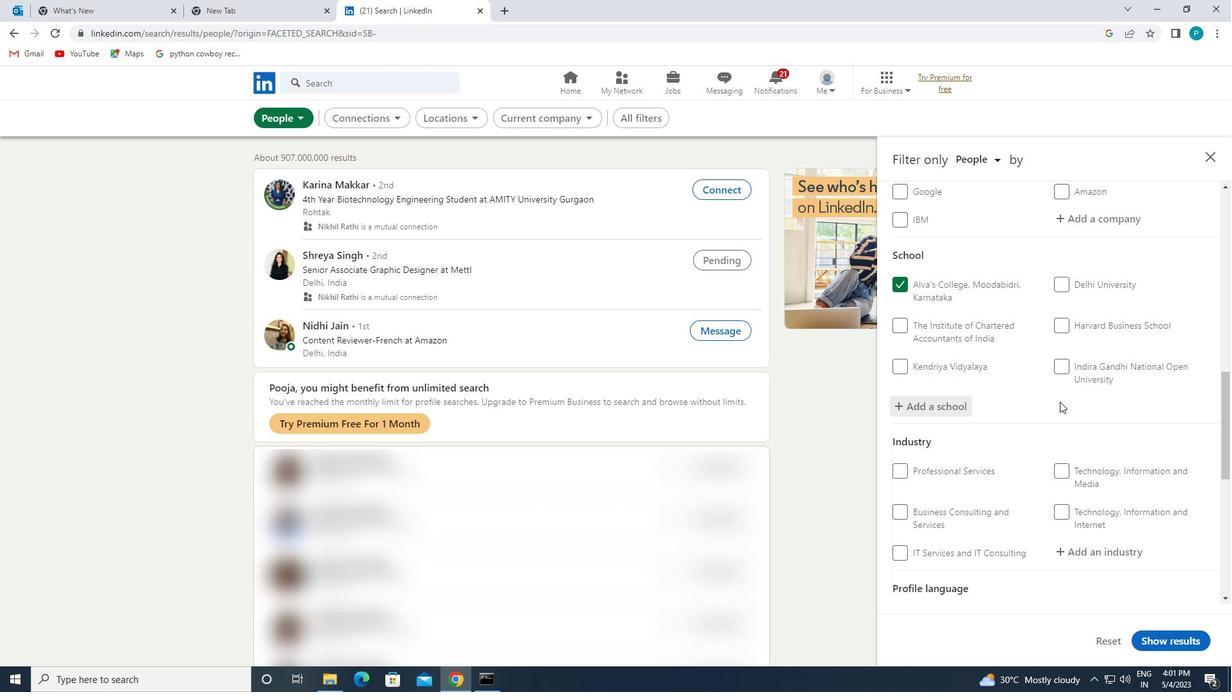 
Action: Mouse scrolled (1060, 401) with delta (0, 0)
Screenshot: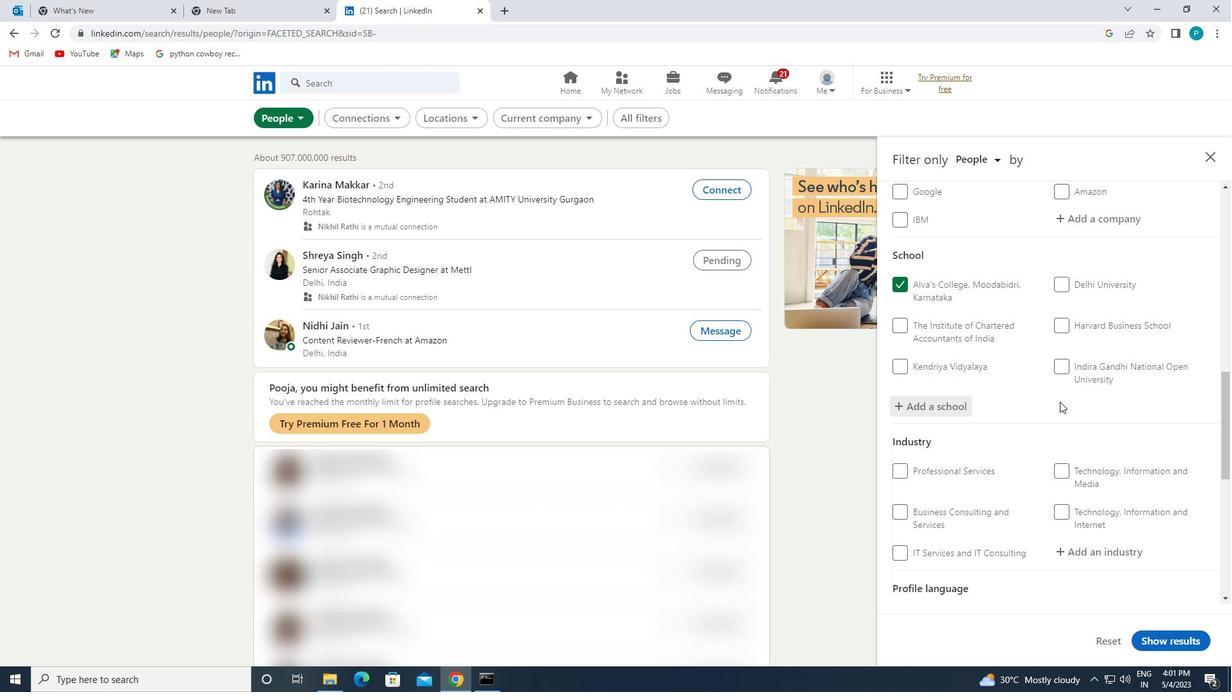 
Action: Mouse moved to (1085, 426)
Screenshot: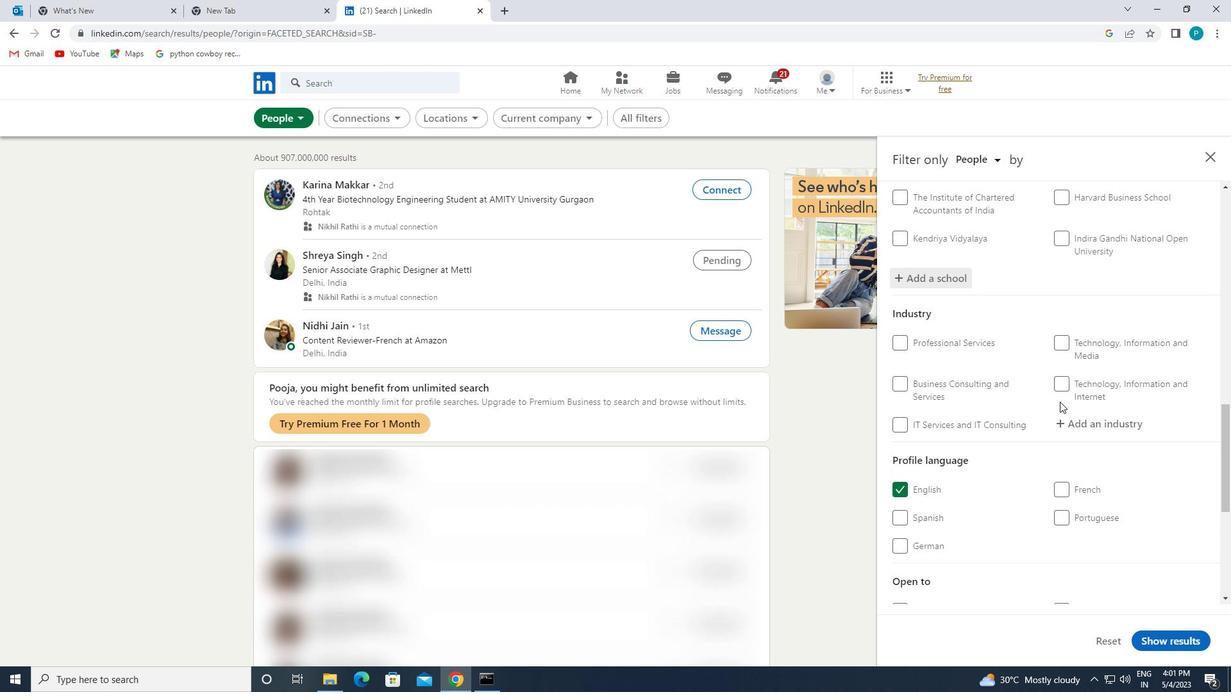 
Action: Mouse pressed left at (1085, 426)
Screenshot: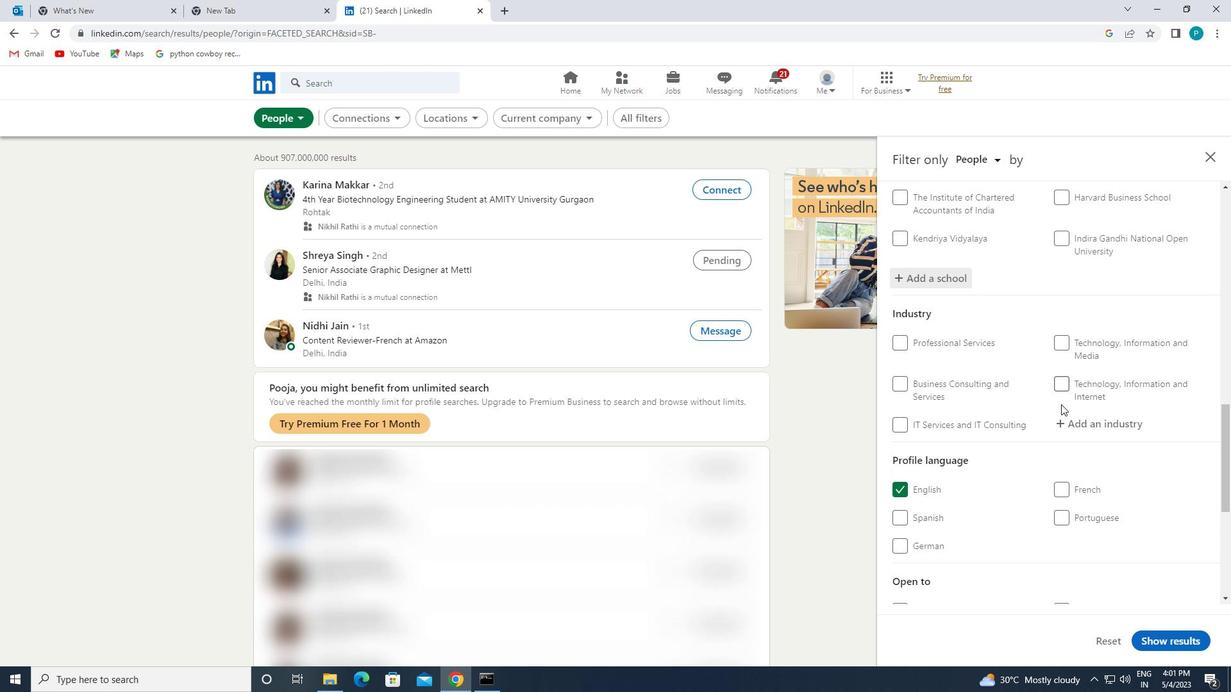 
Action: Mouse moved to (1100, 445)
Screenshot: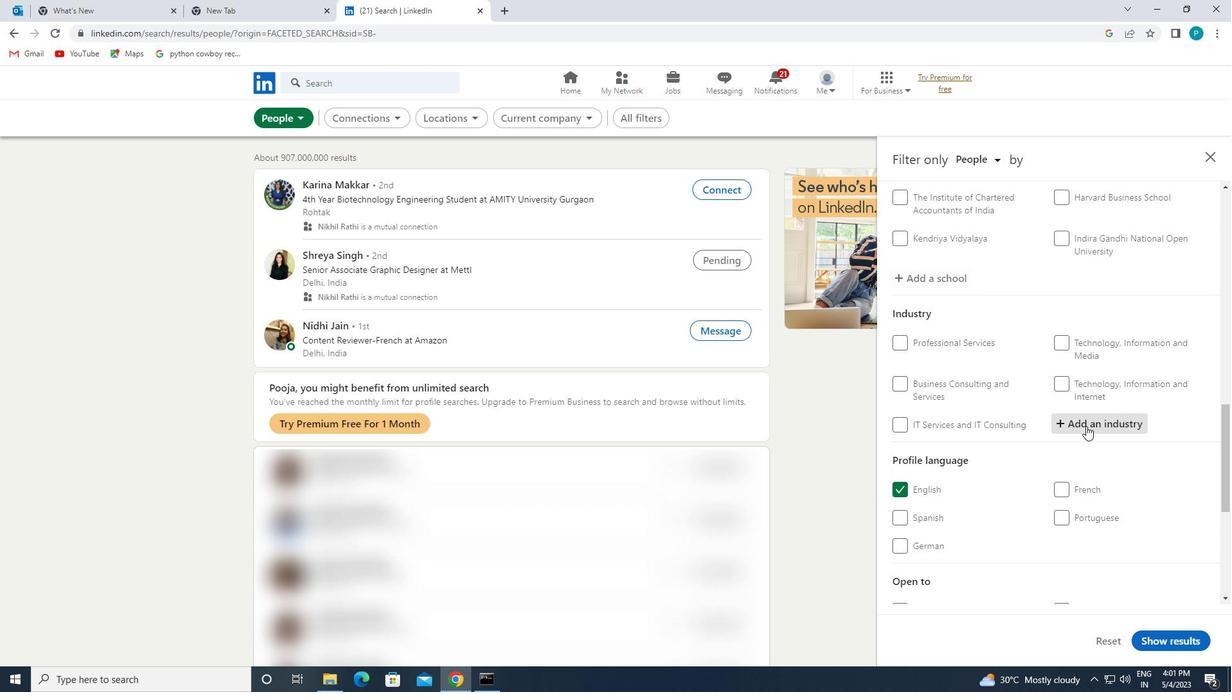 
Action: Key pressed <Key.caps_lock>F<Key.caps_lock>RUIT
Screenshot: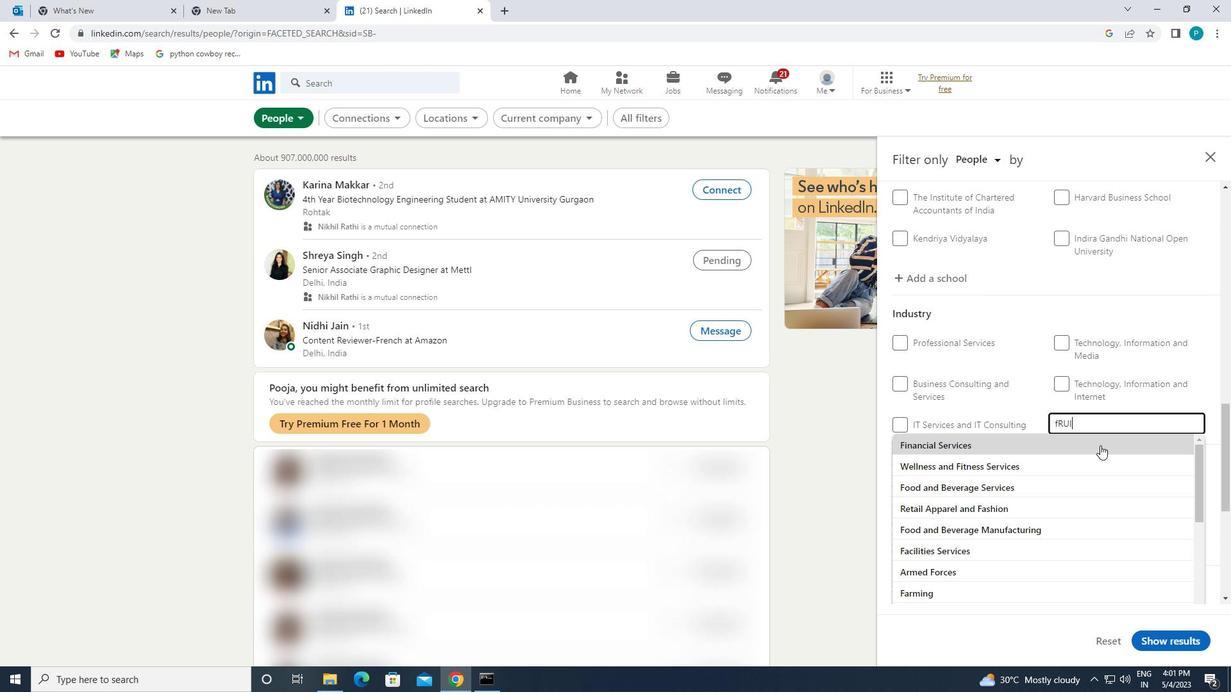 
Action: Mouse pressed left at (1100, 445)
Screenshot: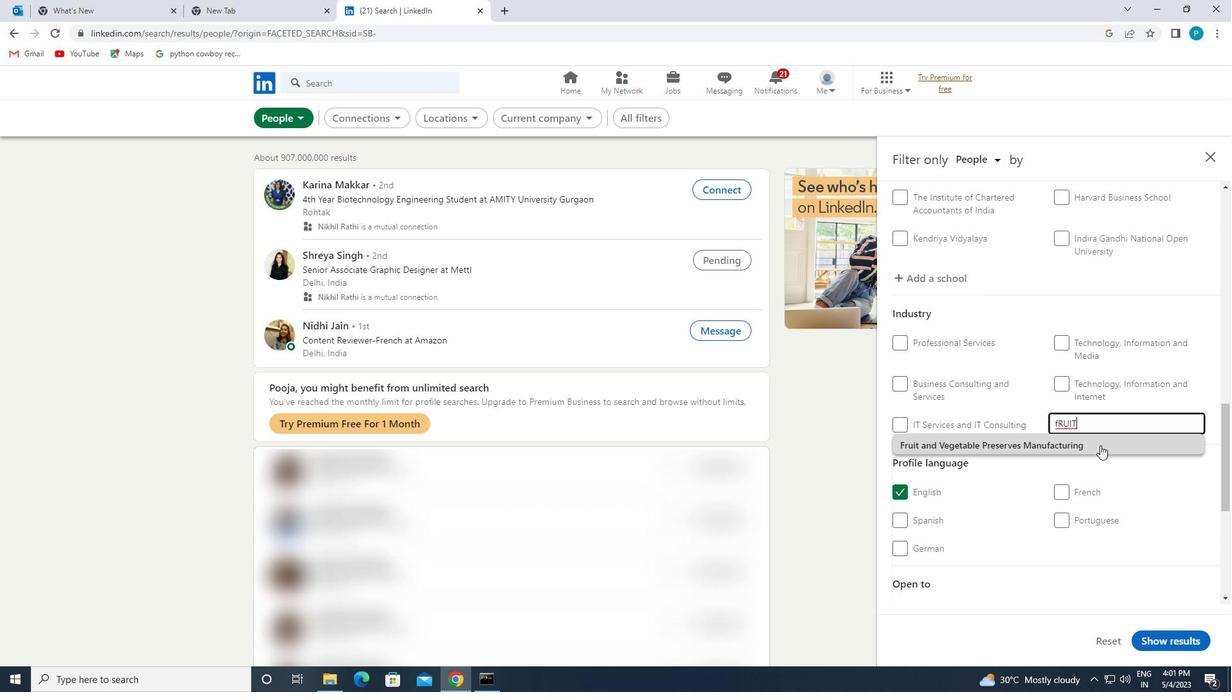 
Action: Mouse scrolled (1100, 445) with delta (0, 0)
Screenshot: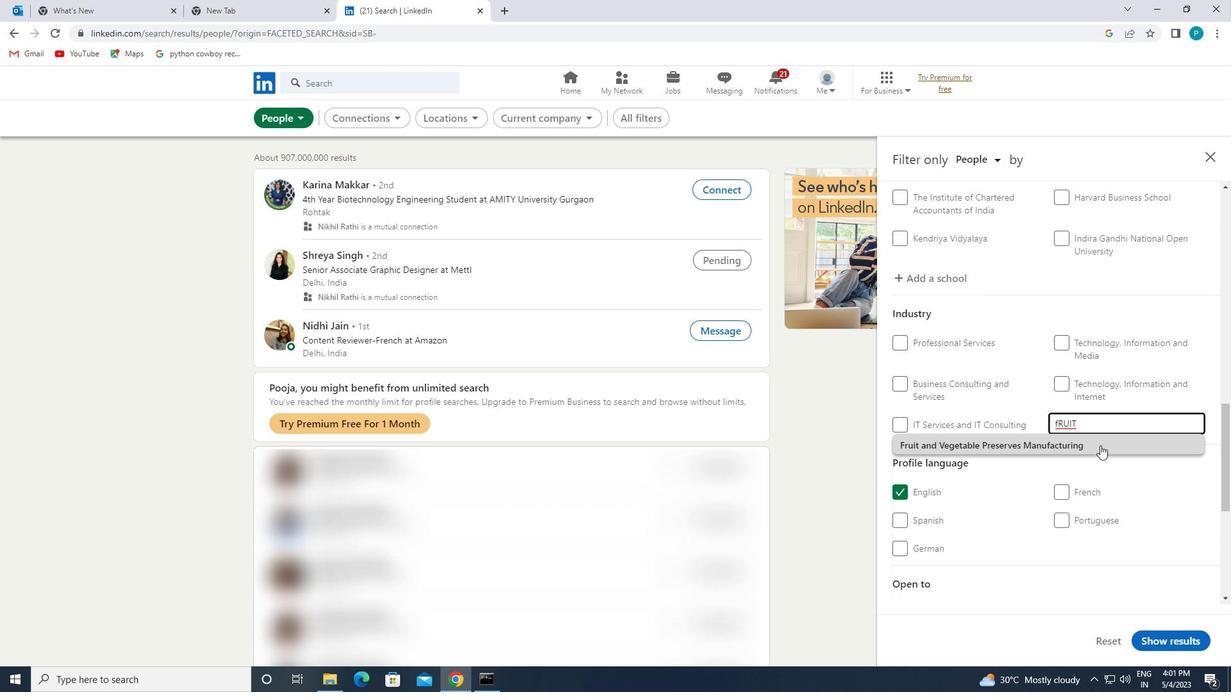 
Action: Mouse scrolled (1100, 445) with delta (0, 0)
Screenshot: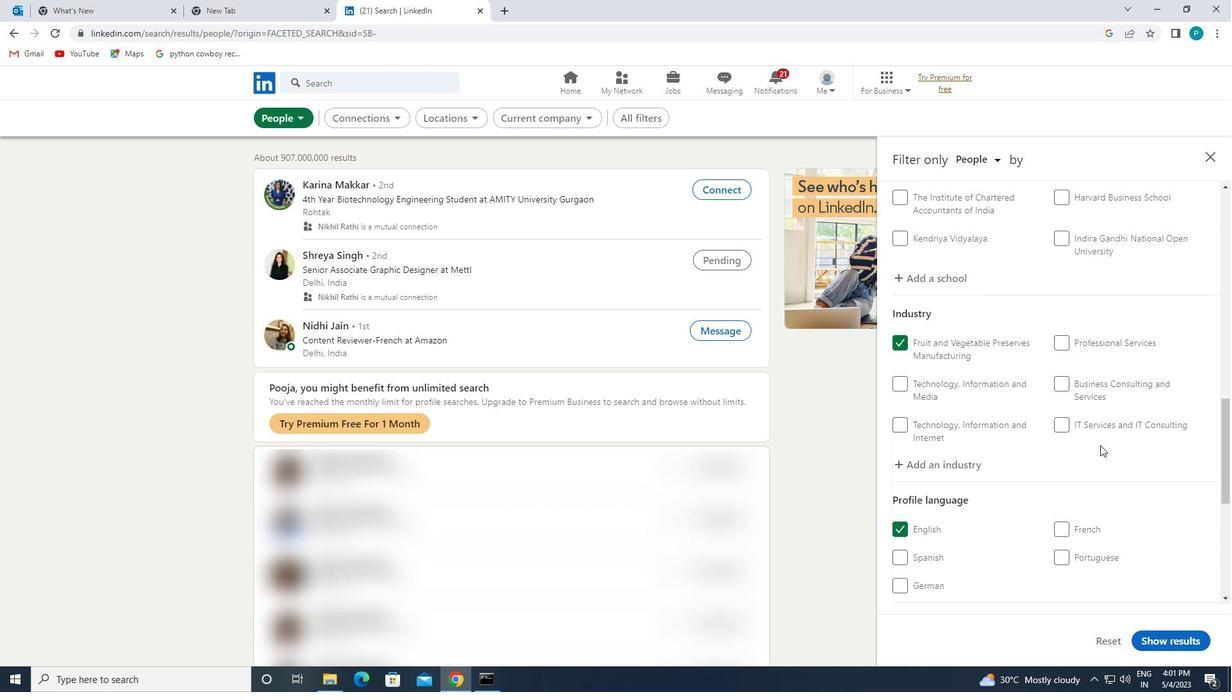 
Action: Mouse scrolled (1100, 445) with delta (0, 0)
Screenshot: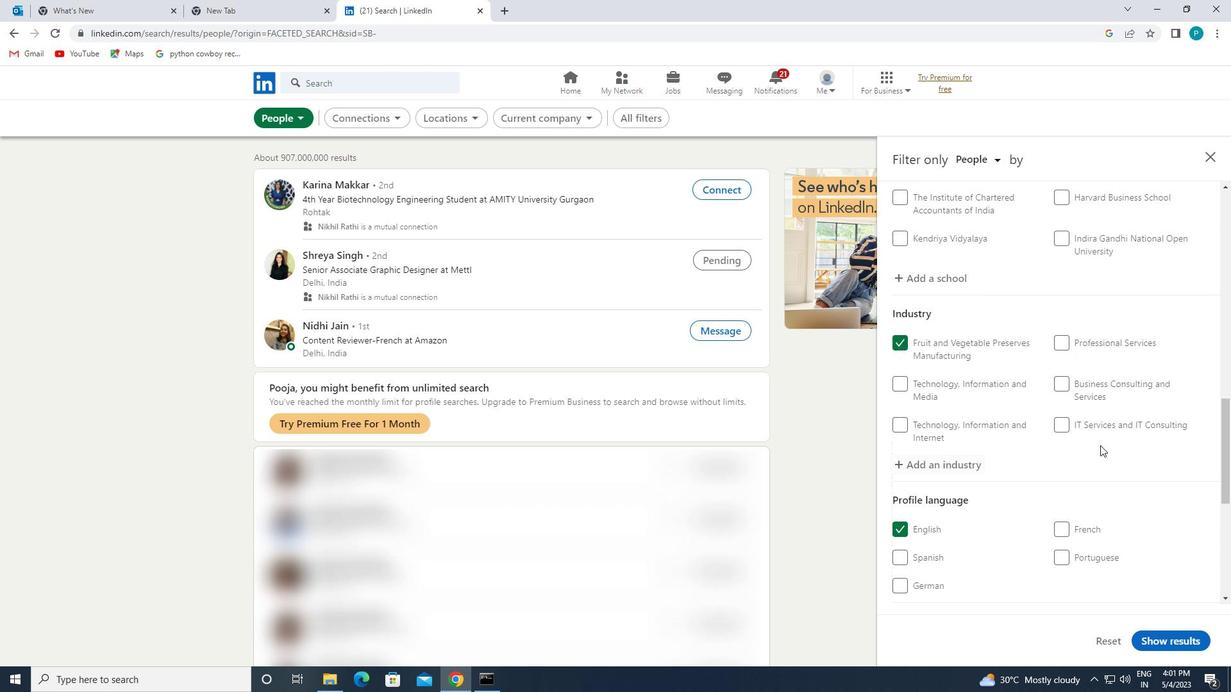 
Action: Mouse moved to (1096, 466)
Screenshot: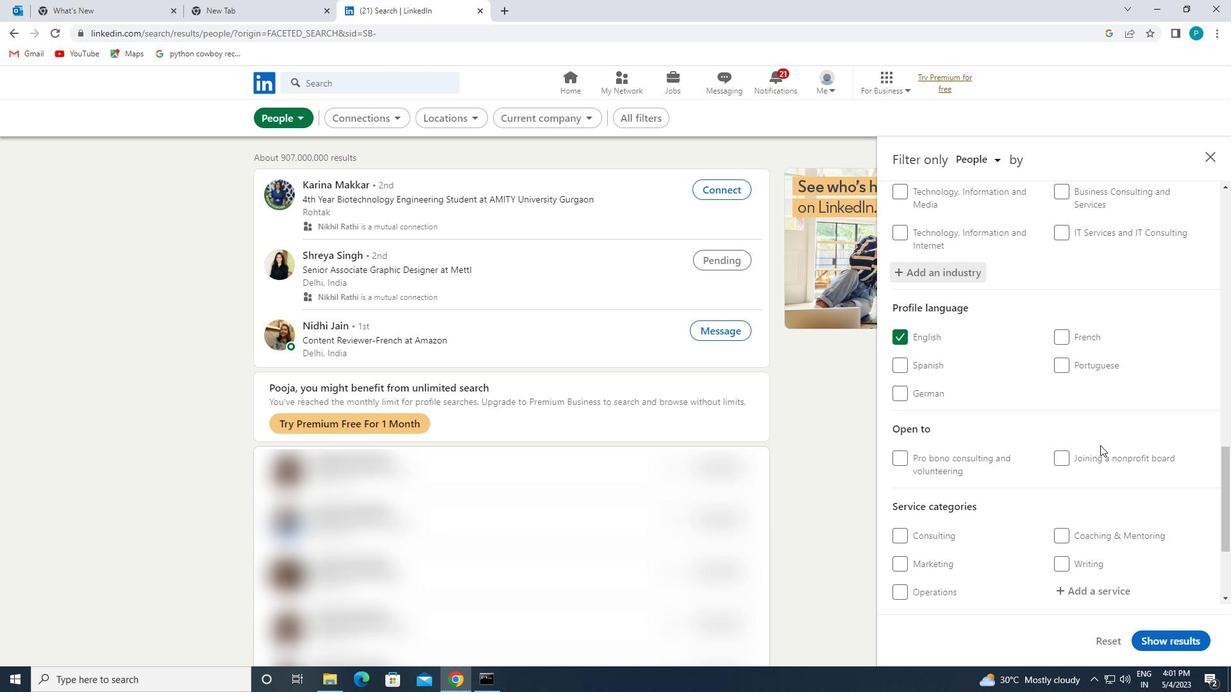 
Action: Mouse scrolled (1096, 466) with delta (0, 0)
Screenshot: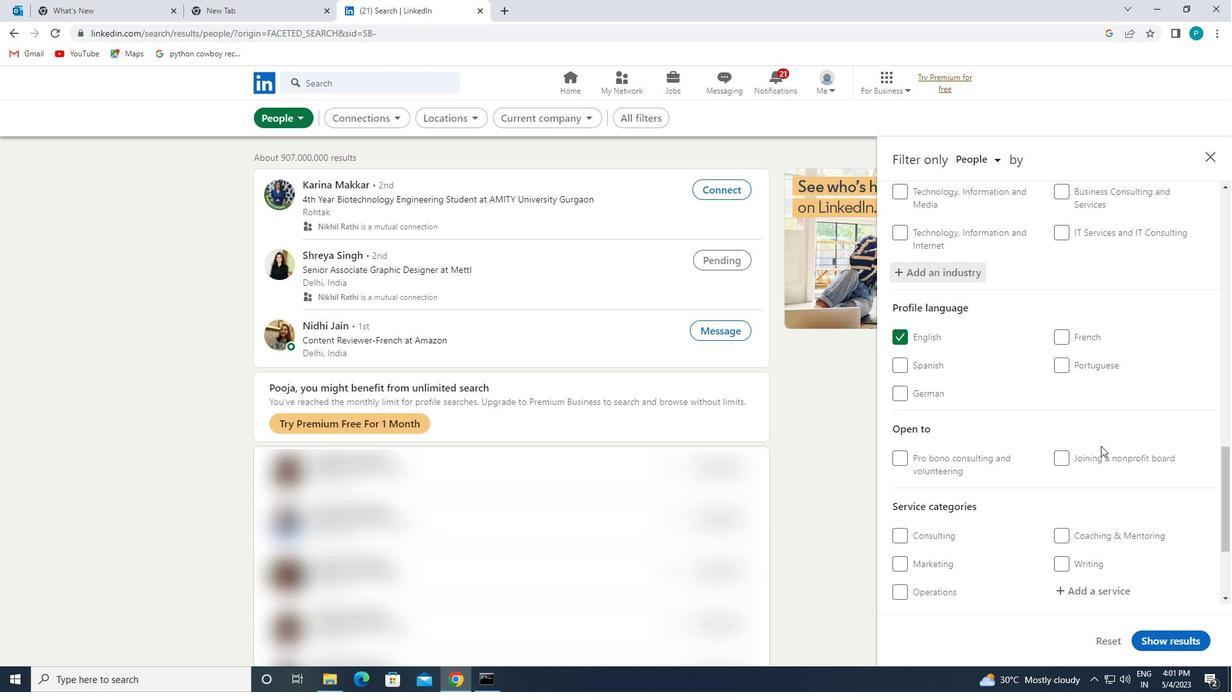 
Action: Mouse scrolled (1096, 466) with delta (0, 0)
Screenshot: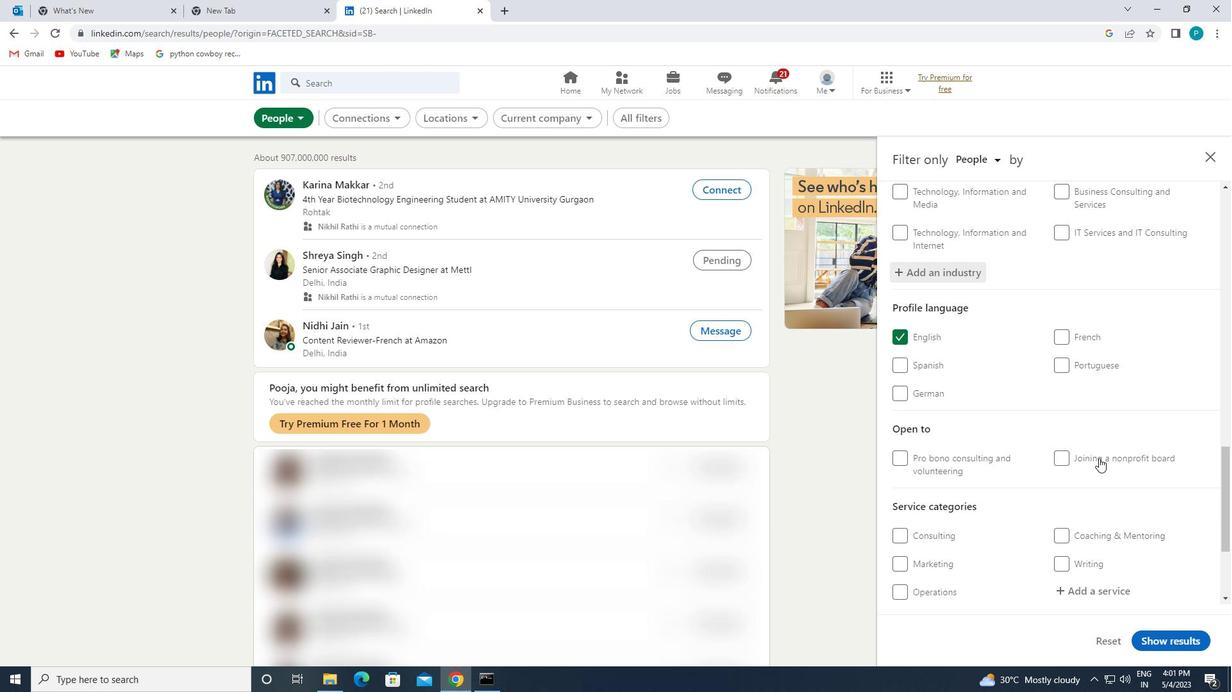 
Action: Mouse pressed left at (1096, 466)
Screenshot: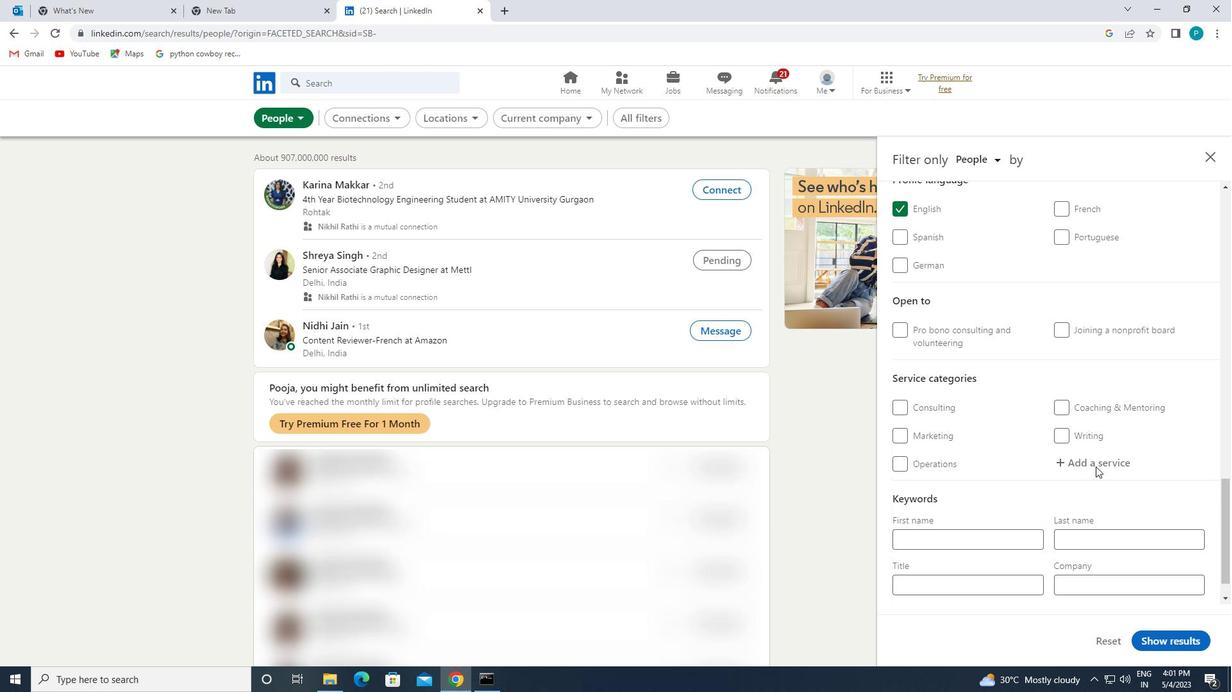 
Action: Mouse moved to (1087, 457)
Screenshot: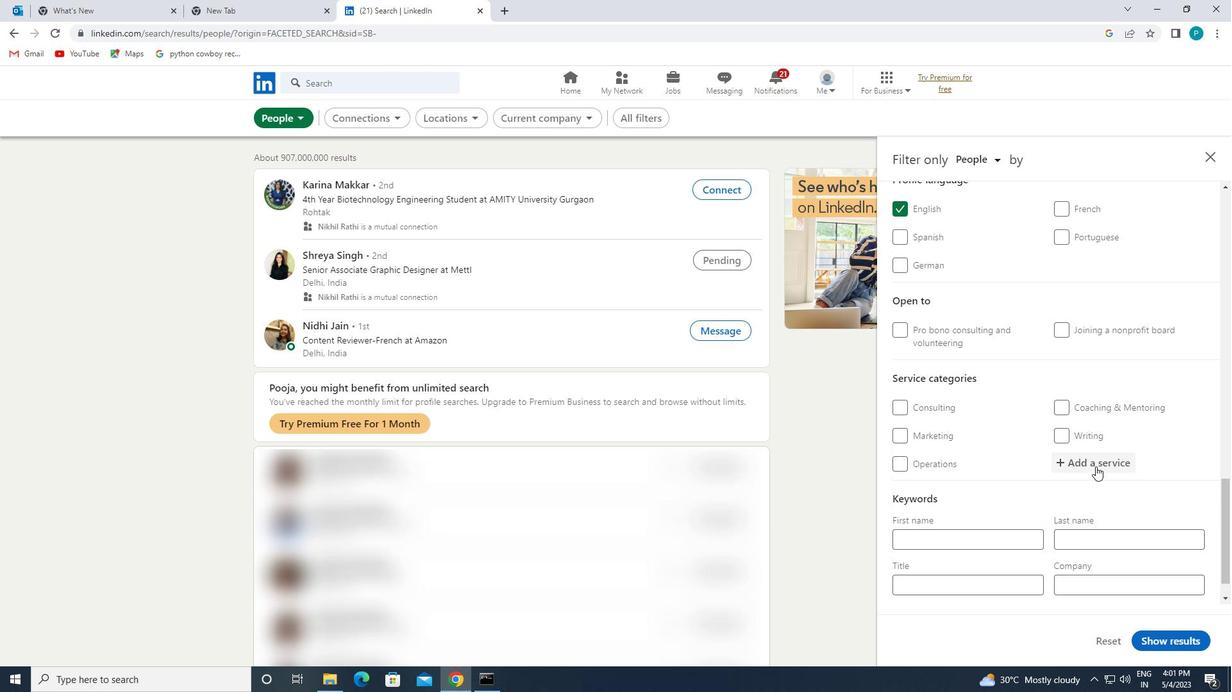 
Action: Key pressed <Key.caps_lock>T<Key.backspace><Key.caps_lock>T<Key.caps_lock>ELECOMMUNICATION
Screenshot: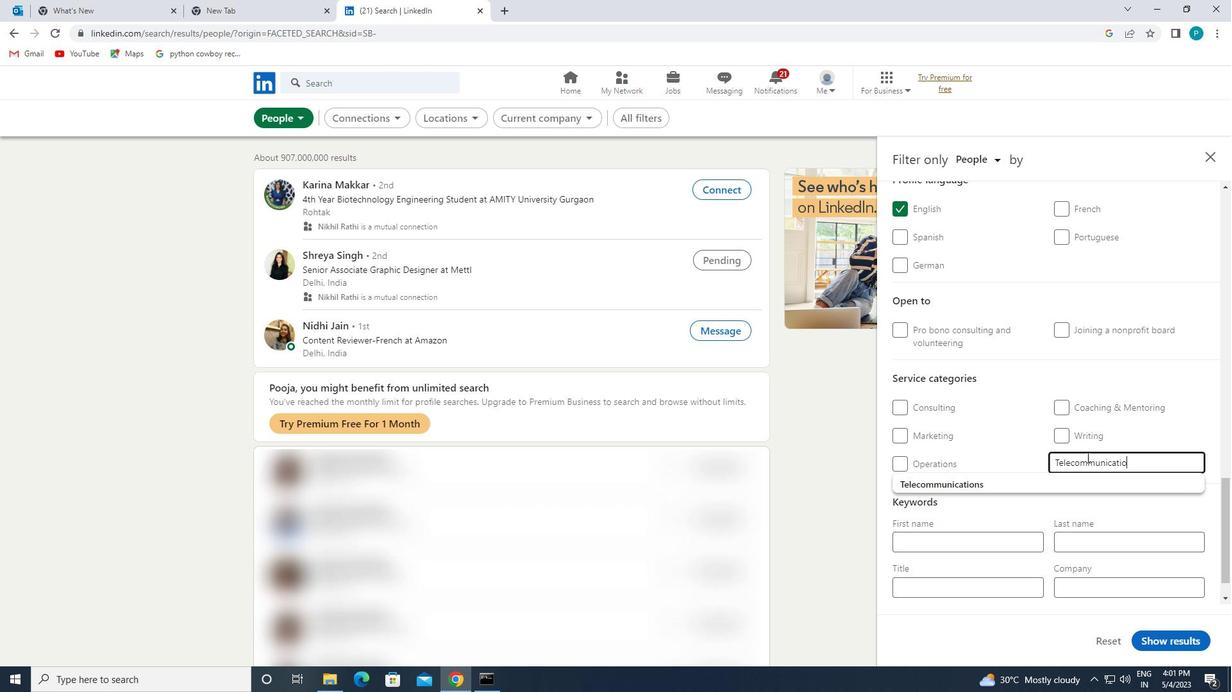
Action: Mouse moved to (1035, 481)
Screenshot: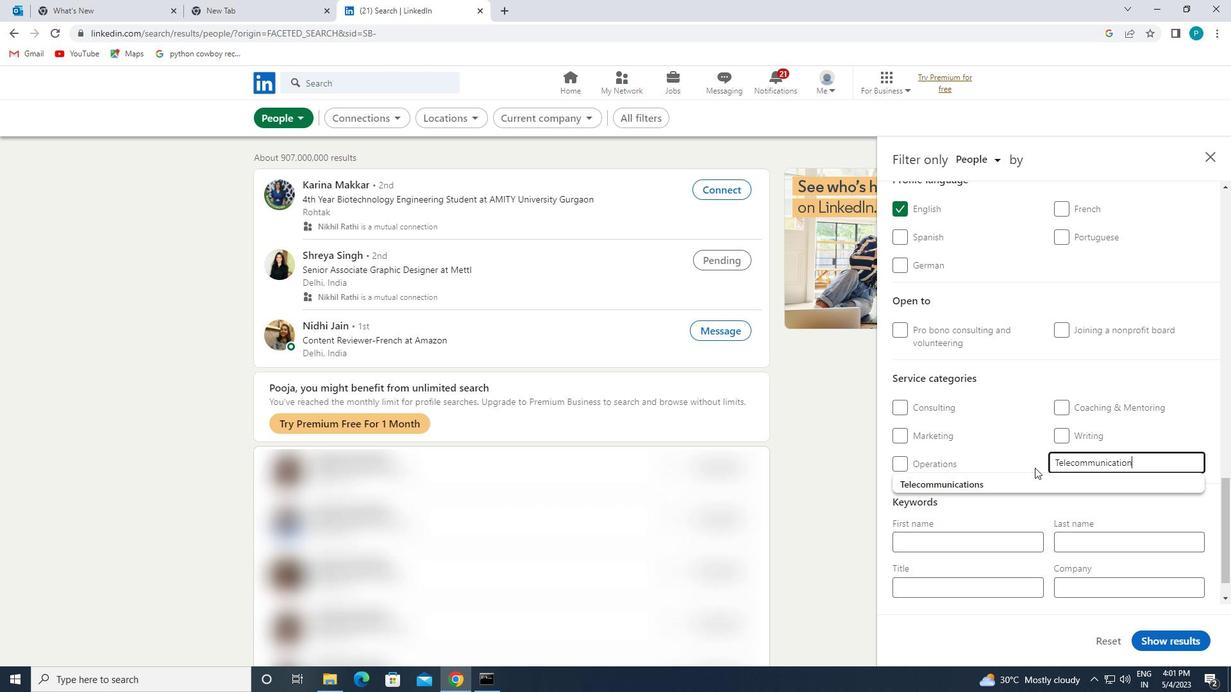 
Action: Mouse pressed left at (1035, 481)
Screenshot: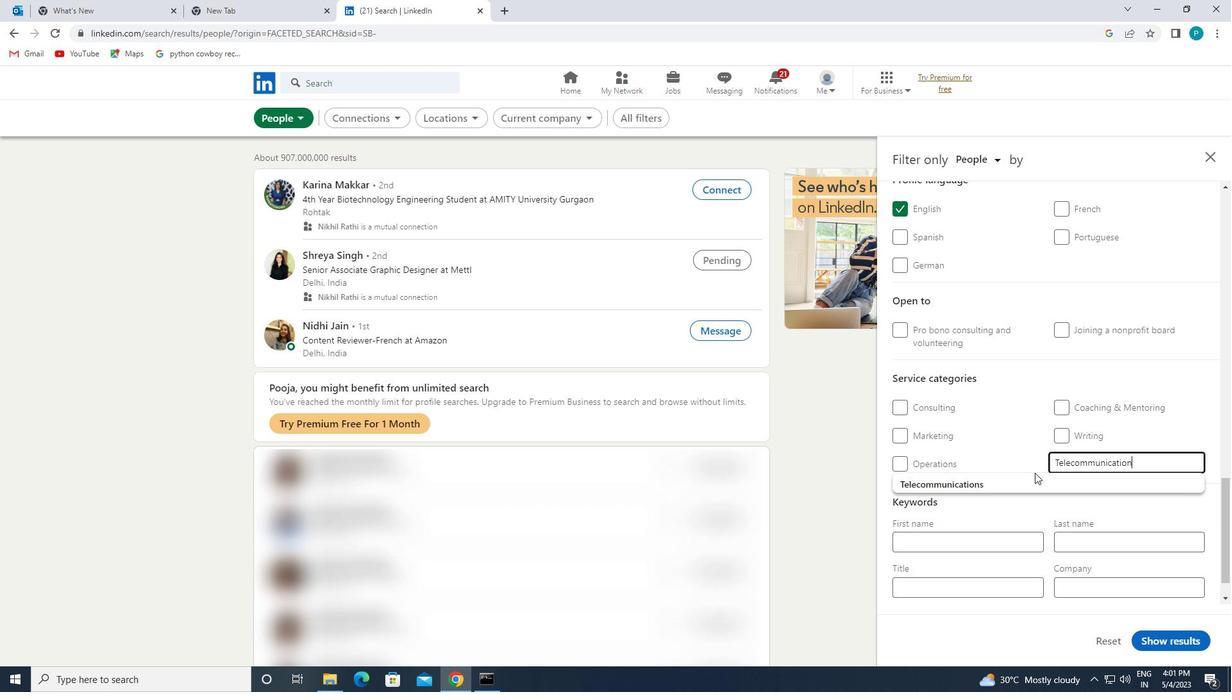 
Action: Mouse moved to (983, 456)
Screenshot: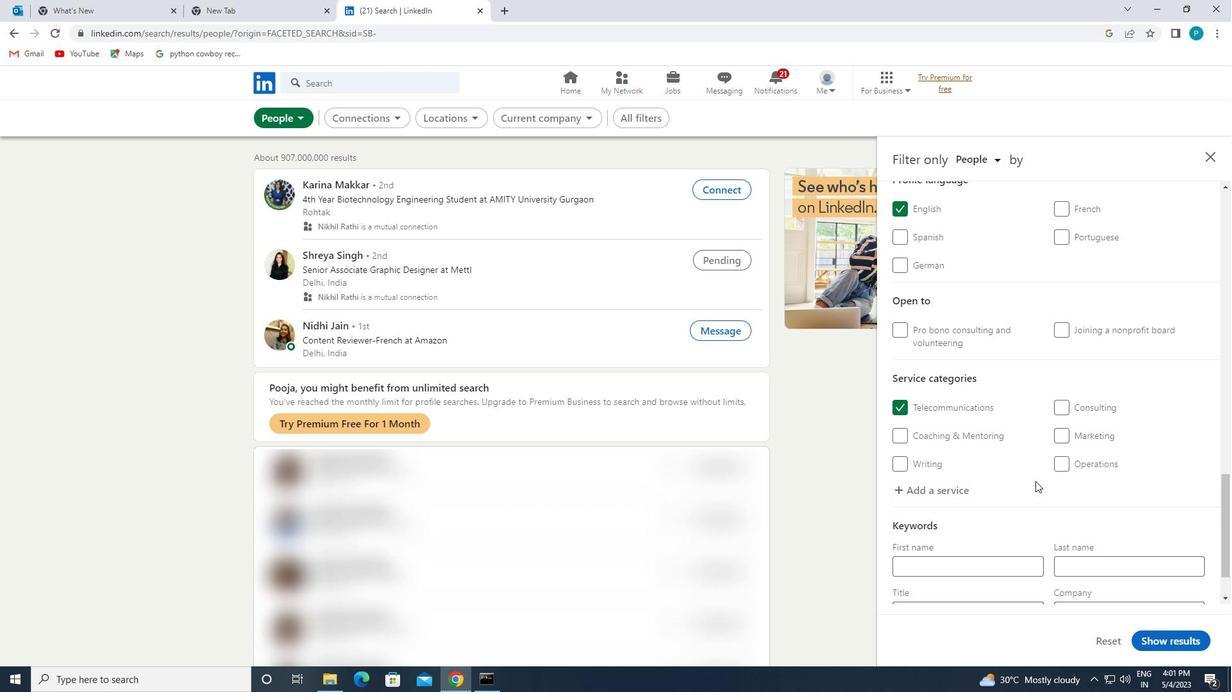 
Action: Mouse scrolled (983, 456) with delta (0, 0)
Screenshot: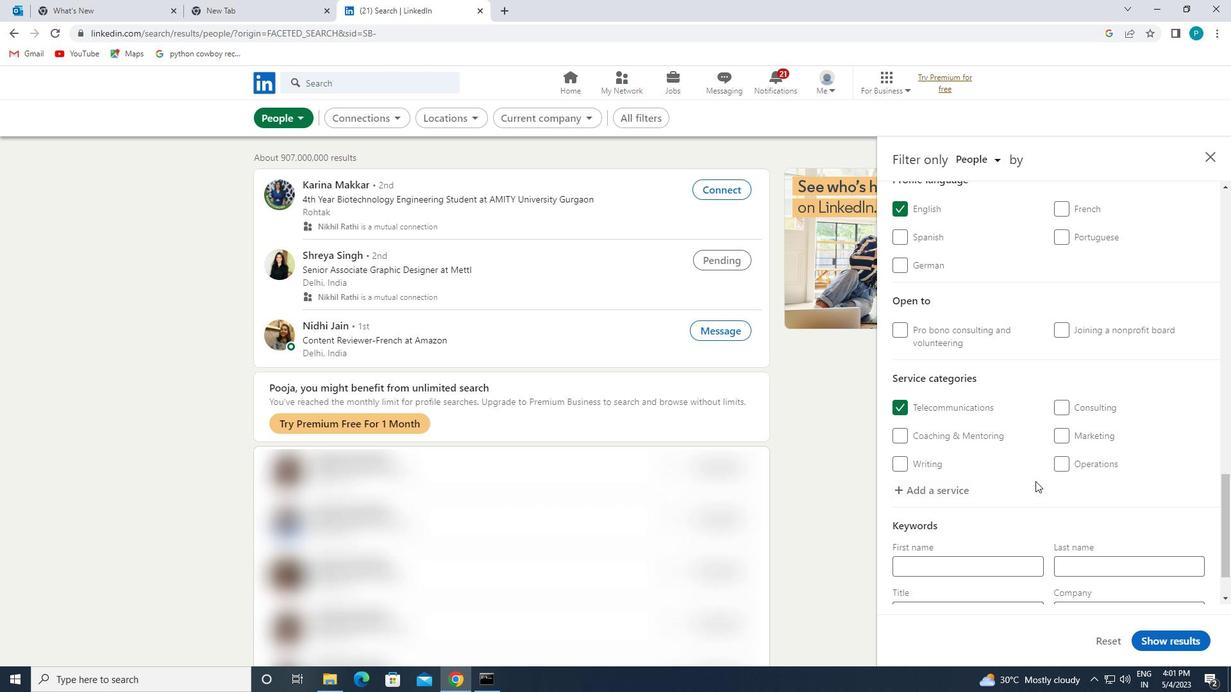
Action: Mouse scrolled (983, 456) with delta (0, 0)
Screenshot: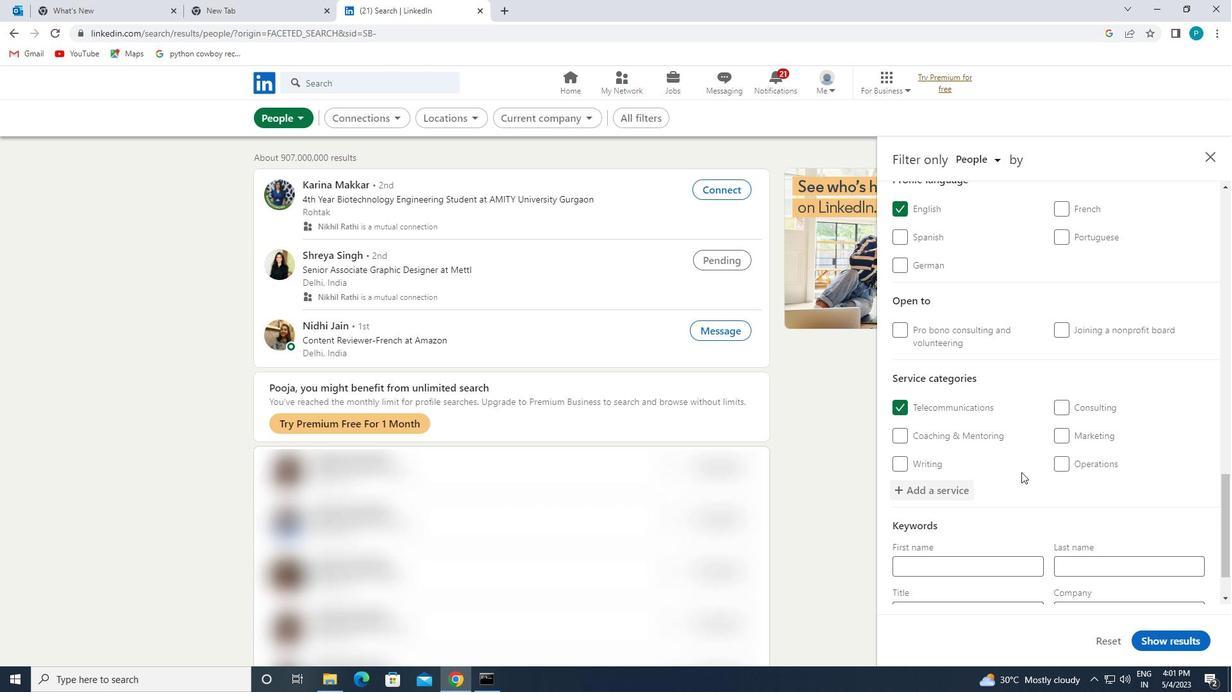 
Action: Mouse moved to (982, 457)
Screenshot: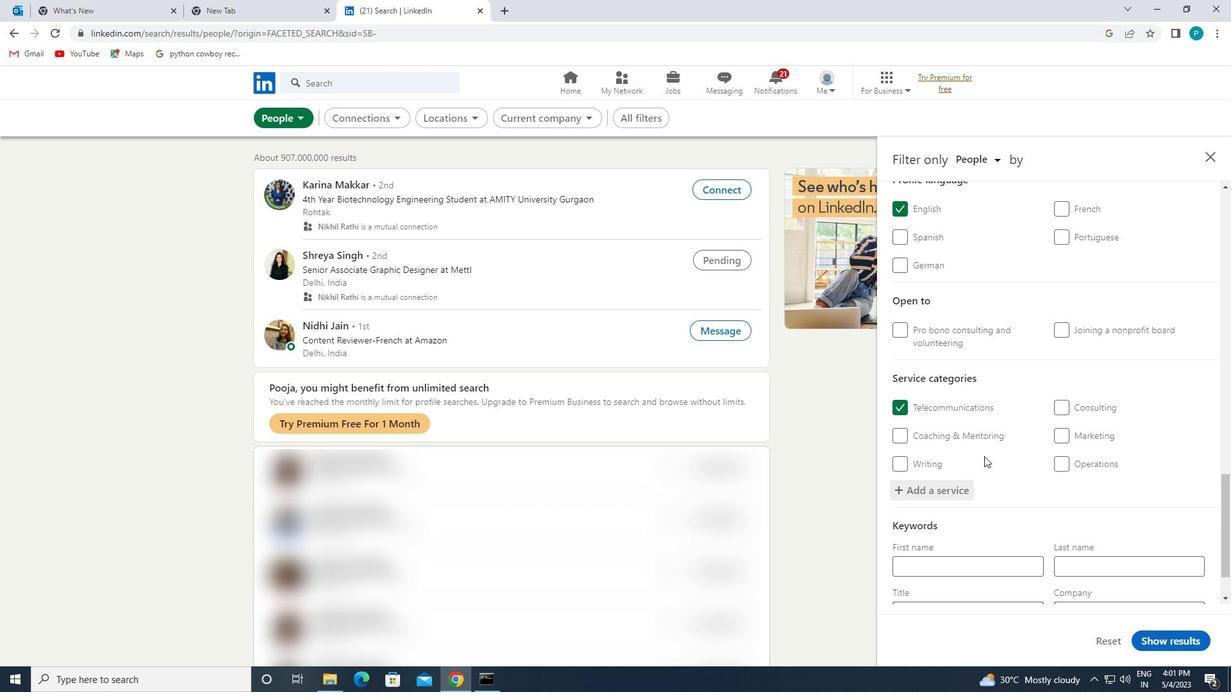 
Action: Mouse scrolled (982, 456) with delta (0, 0)
Screenshot: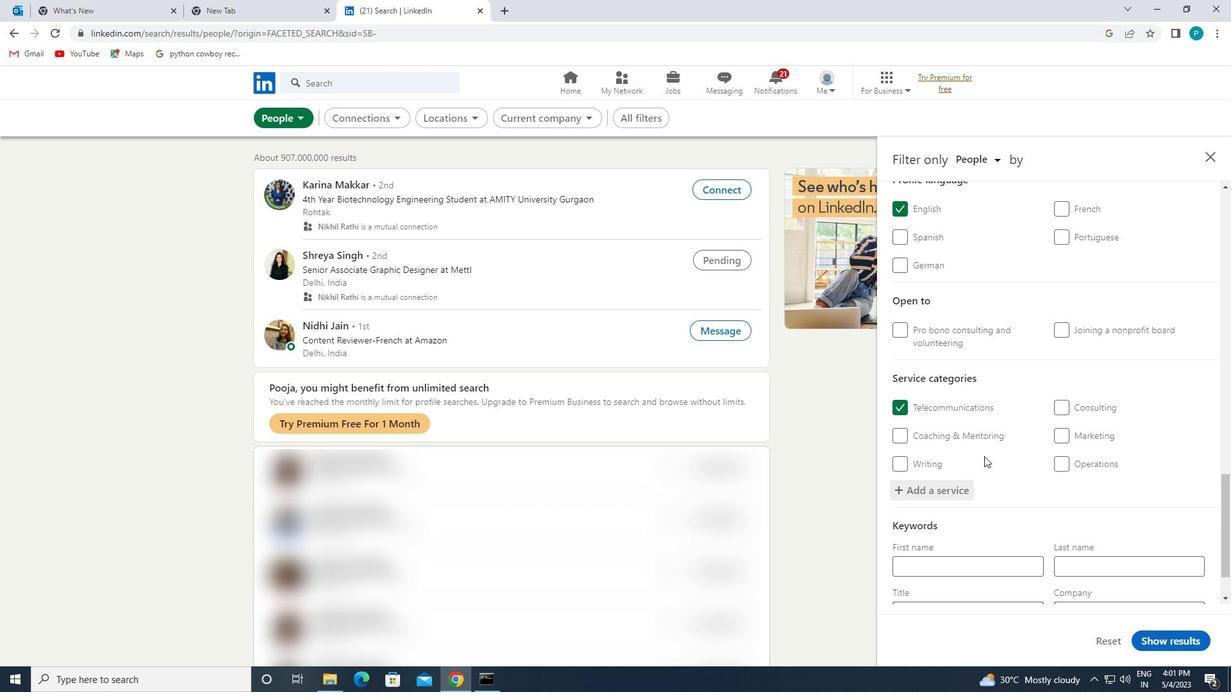 
Action: Mouse moved to (980, 459)
Screenshot: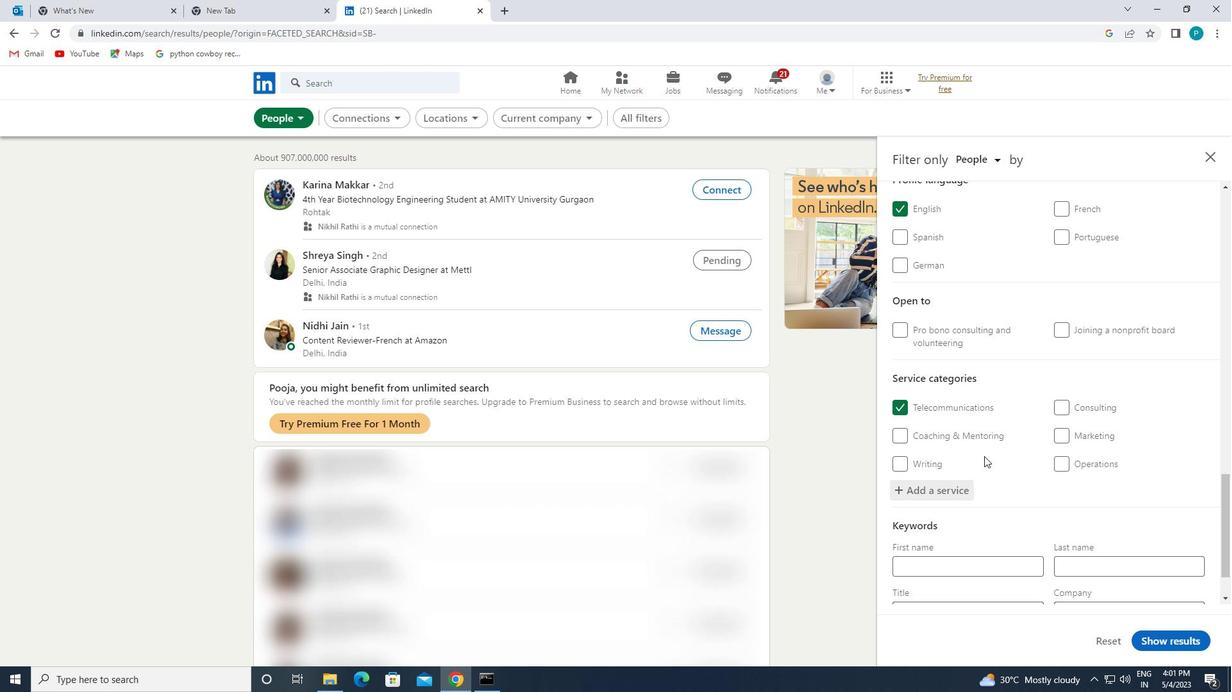 
Action: Mouse scrolled (980, 458) with delta (0, 0)
Screenshot: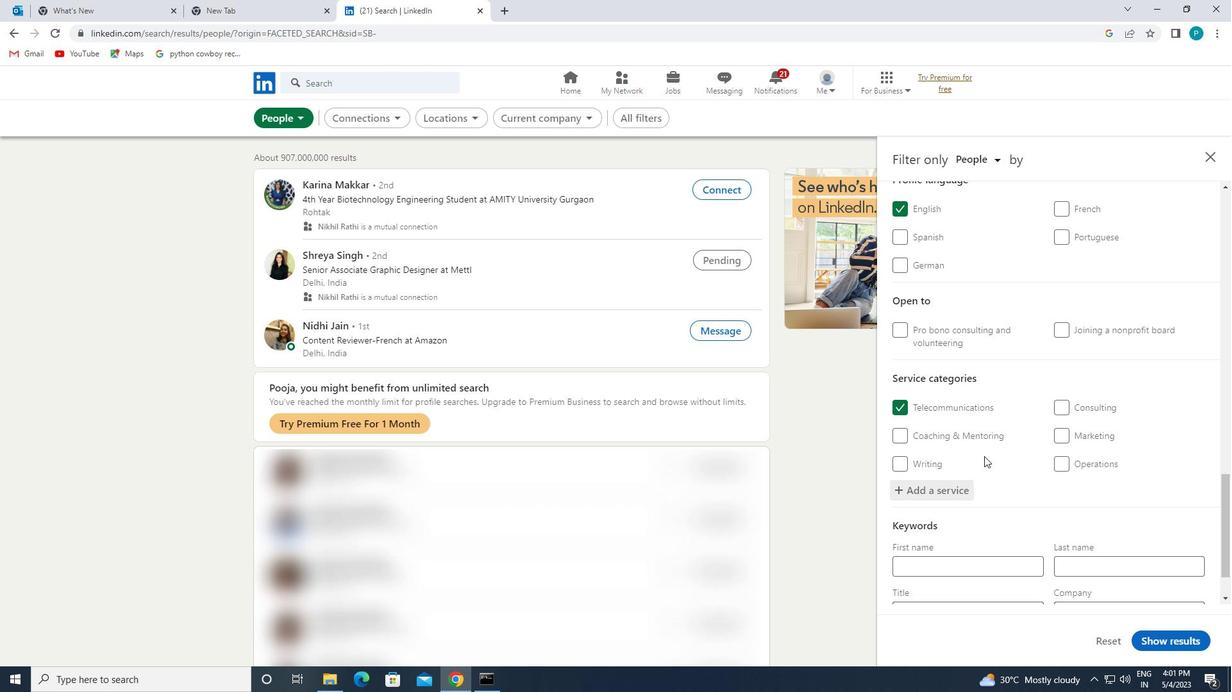 
Action: Mouse moved to (970, 549)
Screenshot: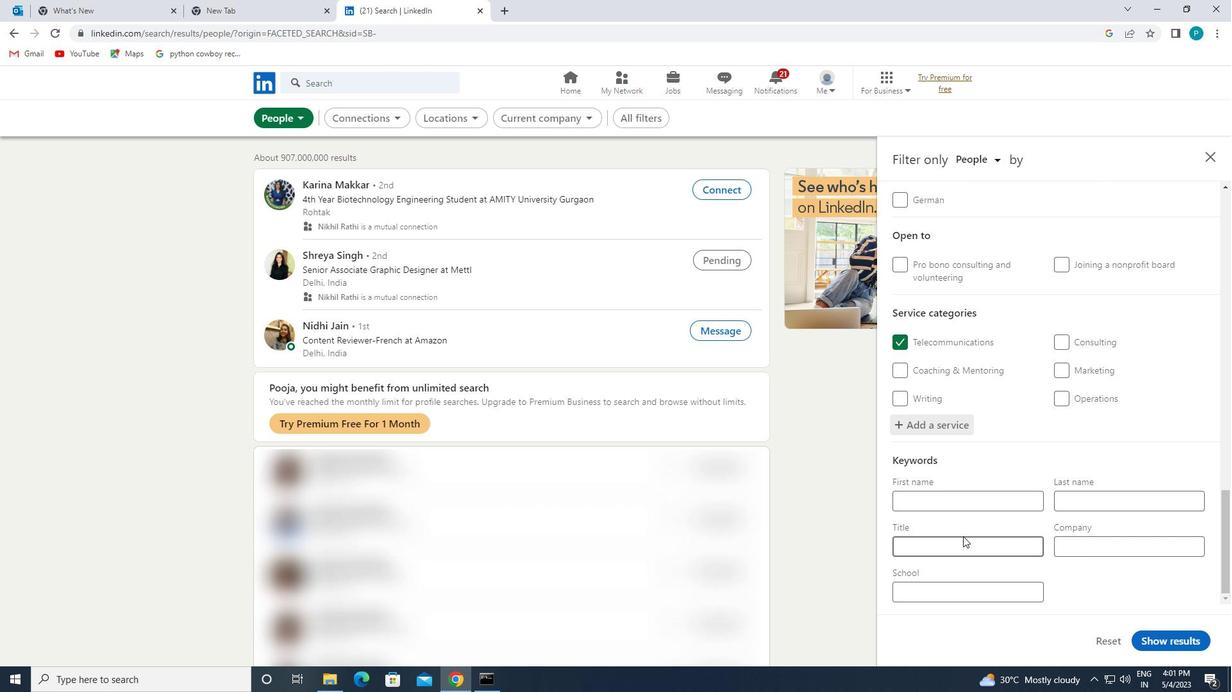 
Action: Mouse pressed left at (970, 549)
Screenshot: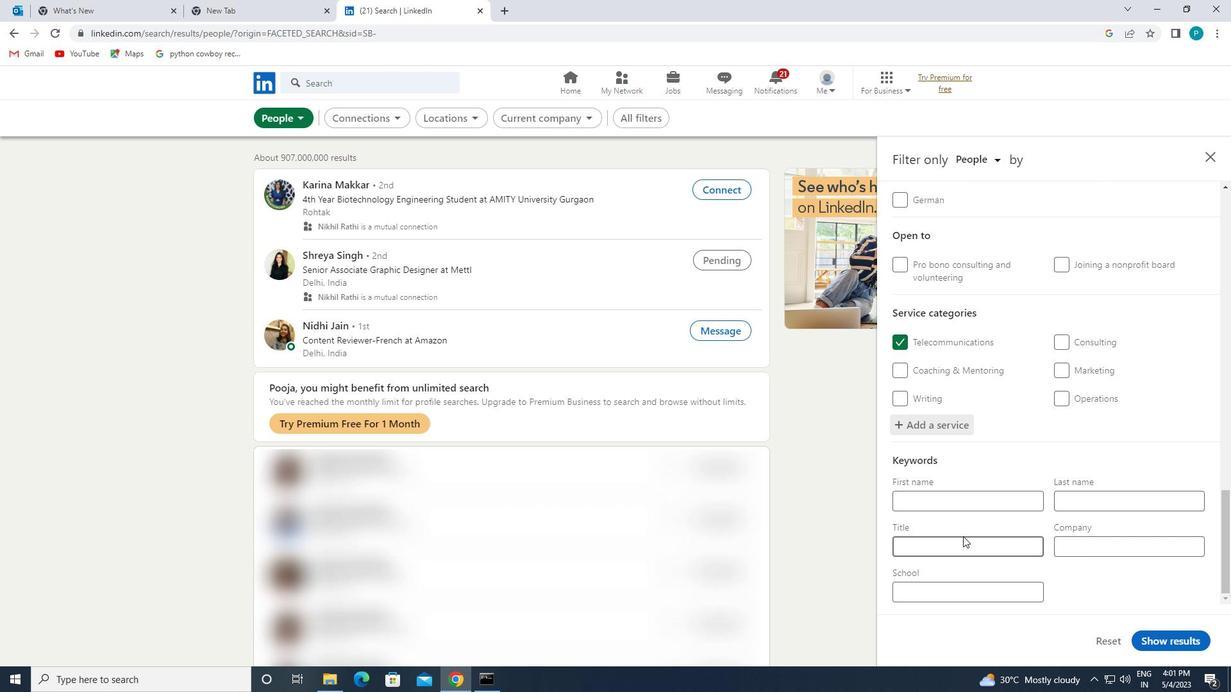 
Action: Mouse moved to (970, 550)
Screenshot: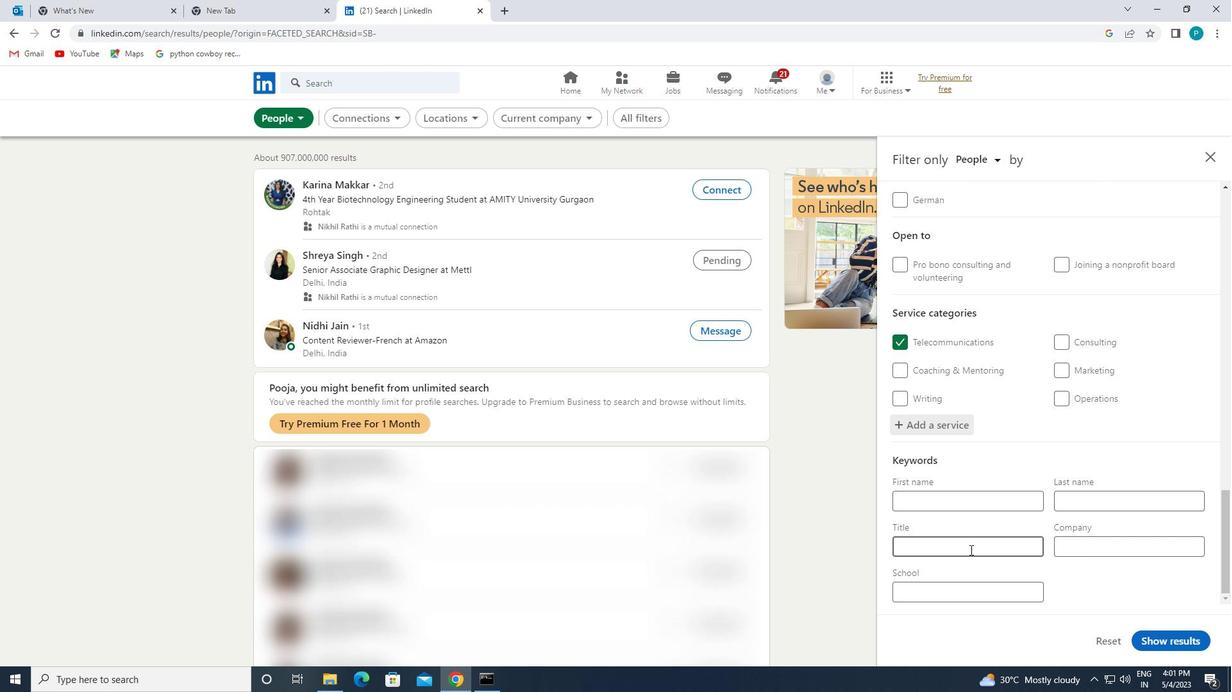
Action: Key pressed <Key.caps_lock>G<Key.caps_lock>RANT<Key.space><Key.caps_lock>W<Key.caps_lock>RITER
Screenshot: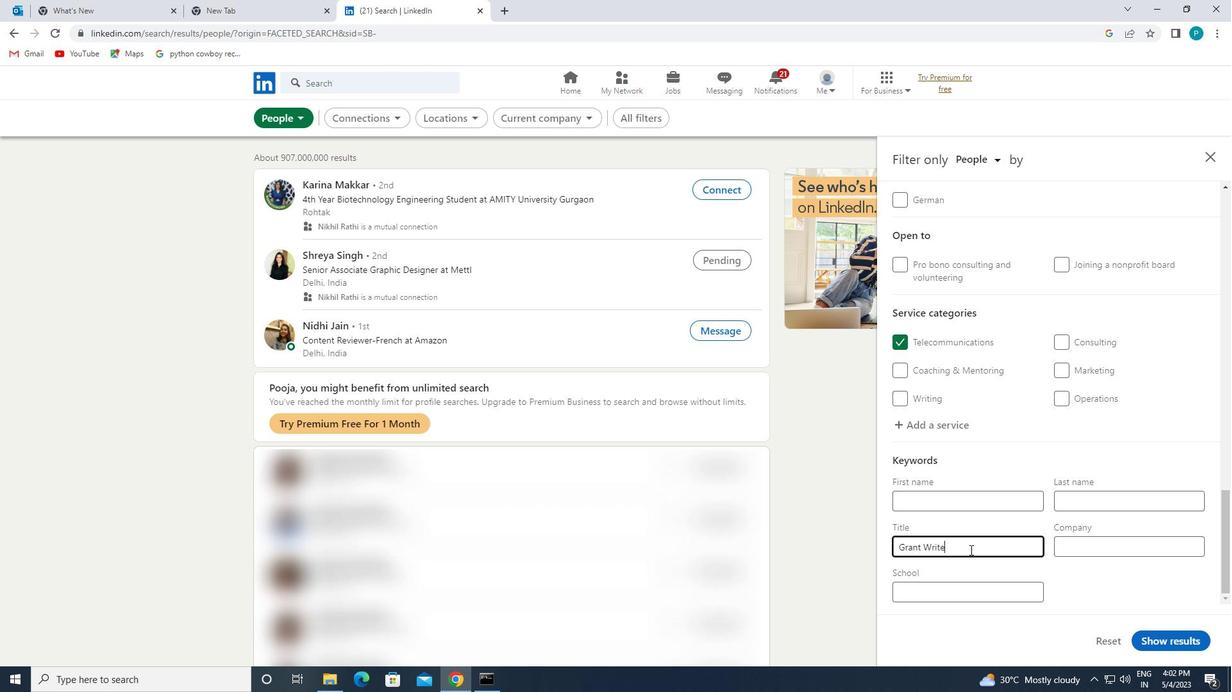 
Action: Mouse moved to (1135, 636)
Screenshot: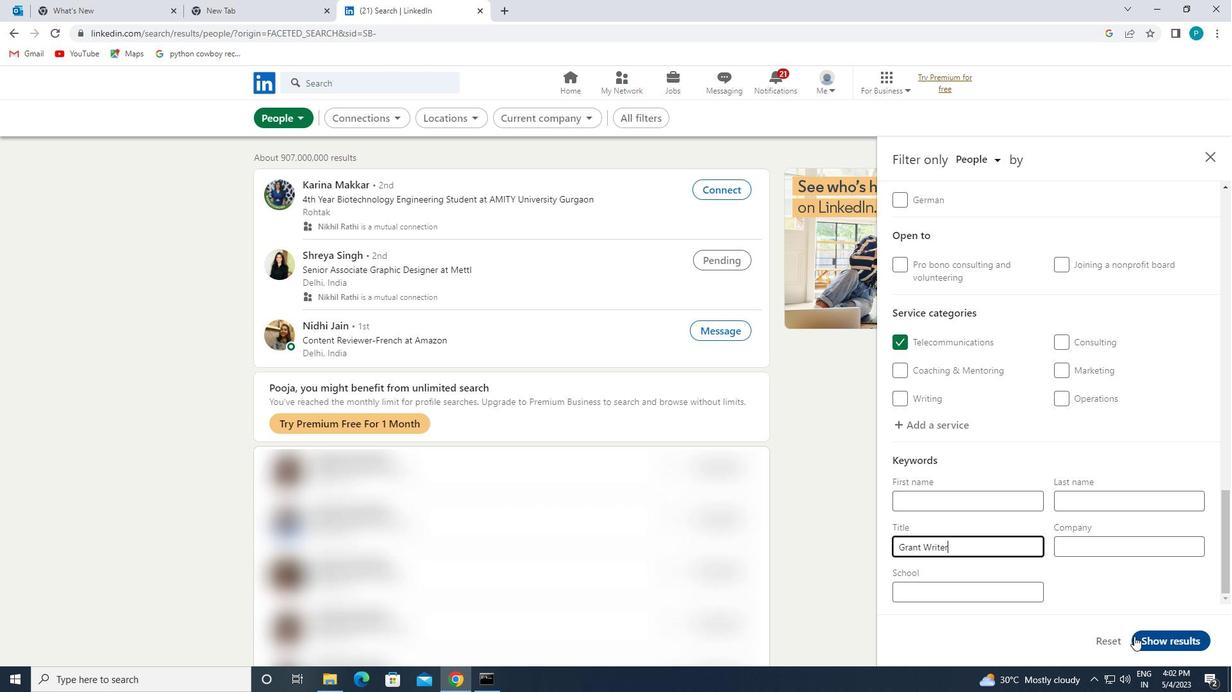 
Action: Mouse pressed left at (1135, 636)
Screenshot: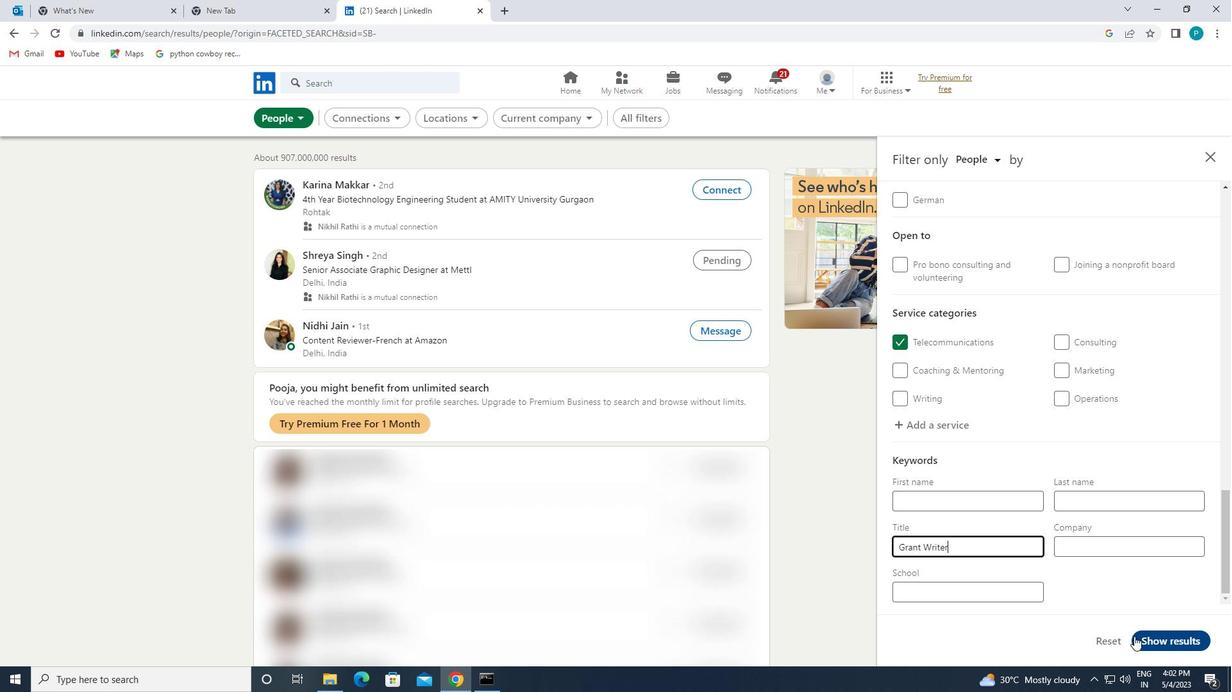 
Action: Mouse moved to (1135, 636)
Screenshot: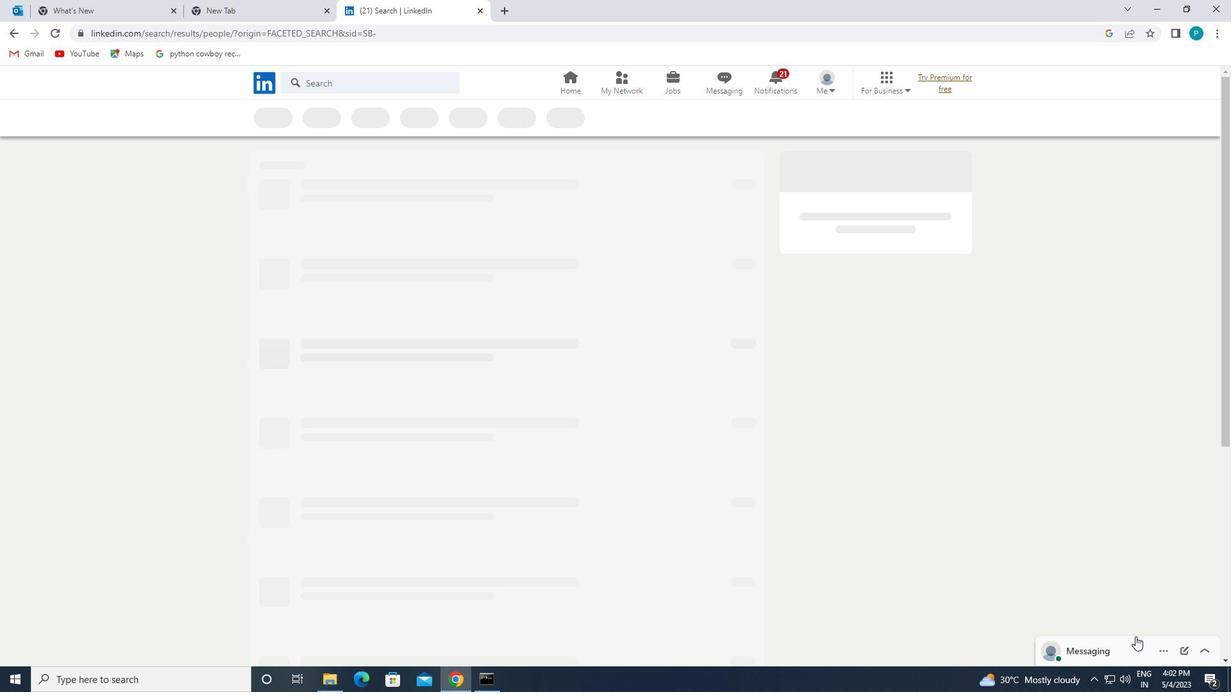 
